 Task: Look for space in Lal Bahadur Nagar, India from 4th June, 2023 to 8th June, 2023 for 2 adults in price range Rs.8000 to Rs.16000. Place can be private room with 1  bedroom having 1 bed and 1 bathroom. Property type can be house, flat, guest house, hotel. Amenities needed are: washing machine. Booking option can be shelf check-in. Required host language is English.
Action: Mouse moved to (440, 94)
Screenshot: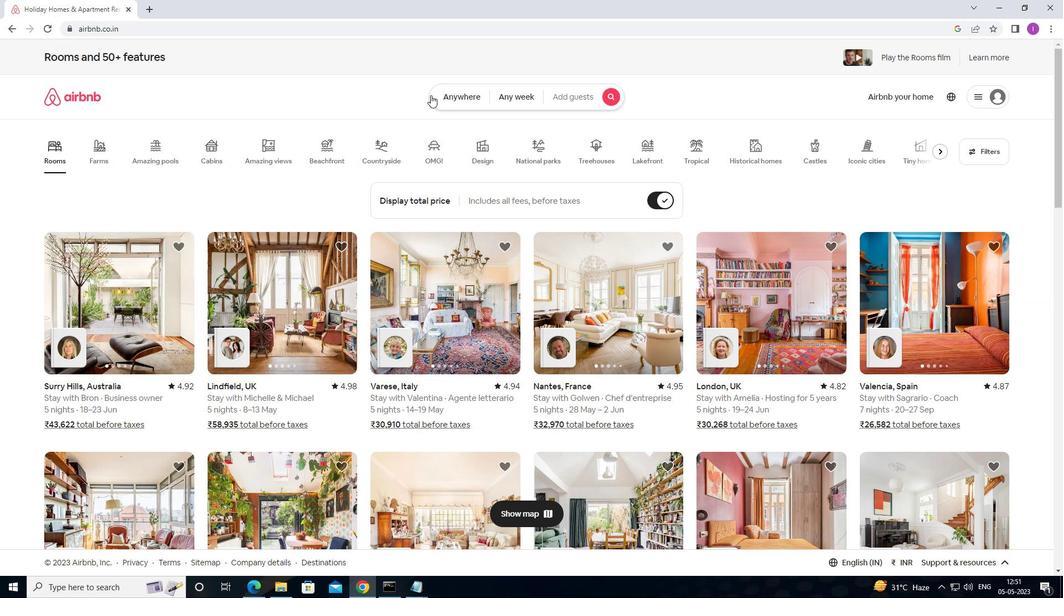 
Action: Mouse pressed left at (440, 94)
Screenshot: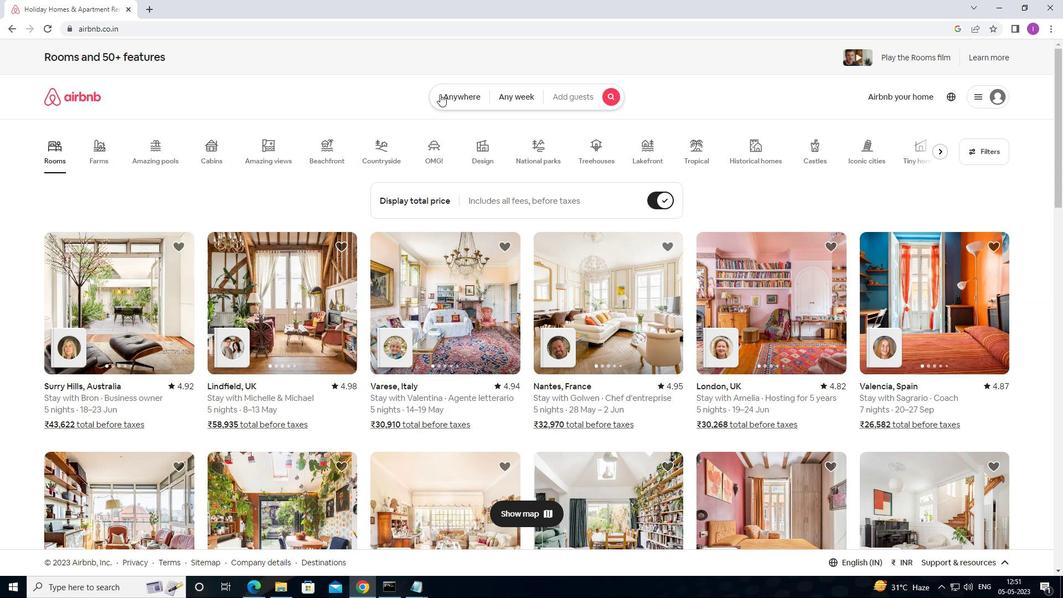 
Action: Mouse moved to (408, 133)
Screenshot: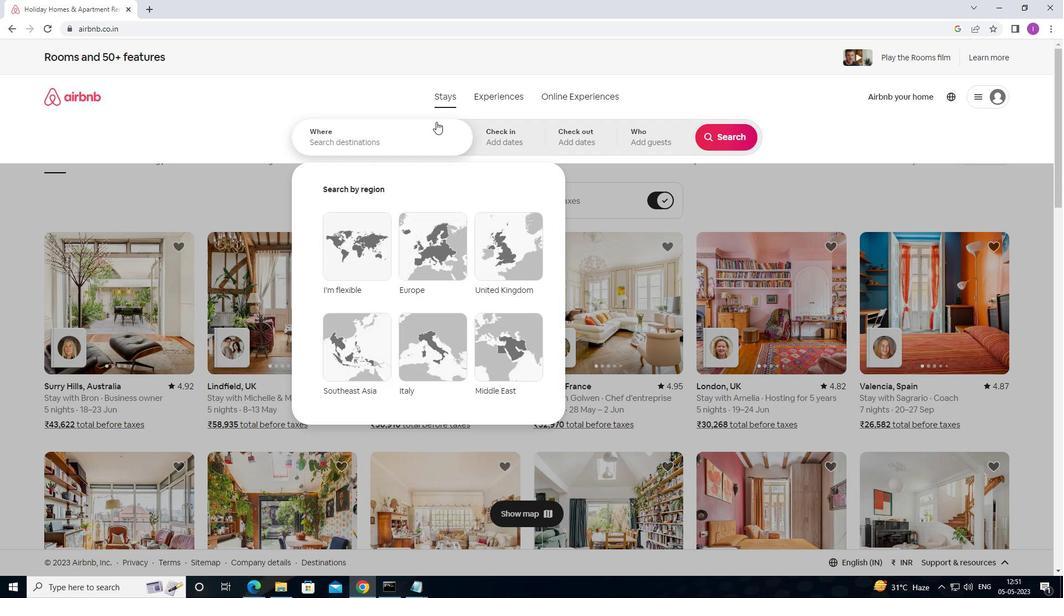 
Action: Mouse pressed left at (408, 133)
Screenshot: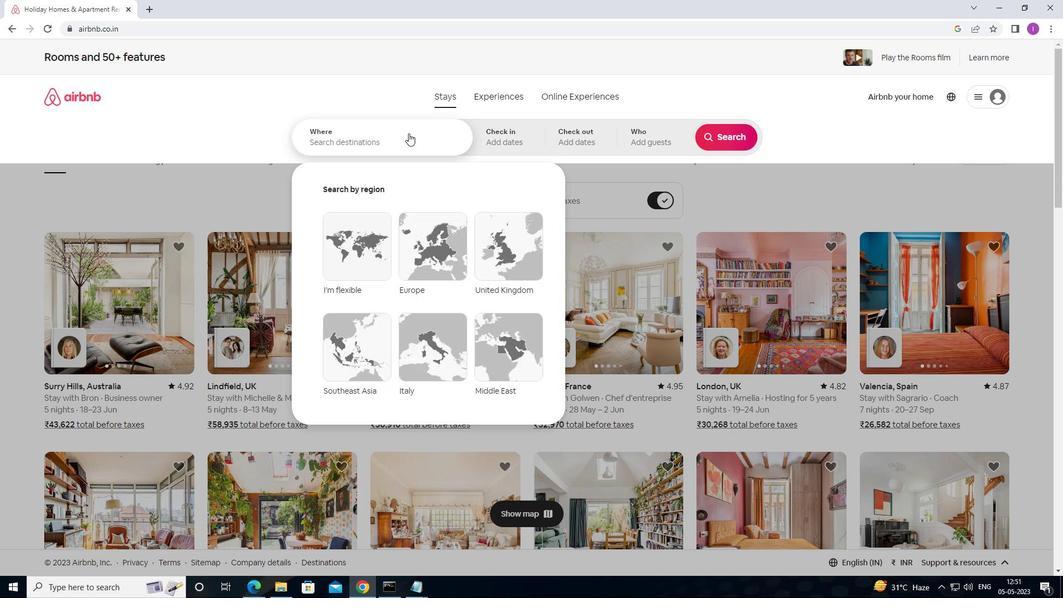 
Action: Key pressed <Key.shift><Key.shift><Key.shift>LAL<Key.space><Key.shift>BAHADUR<Key.space><Key.shift>NAFGAR<Key.backspace><Key.backspace><Key.backspace><Key.backspace>GAR,<Key.shift>INDIA
Screenshot: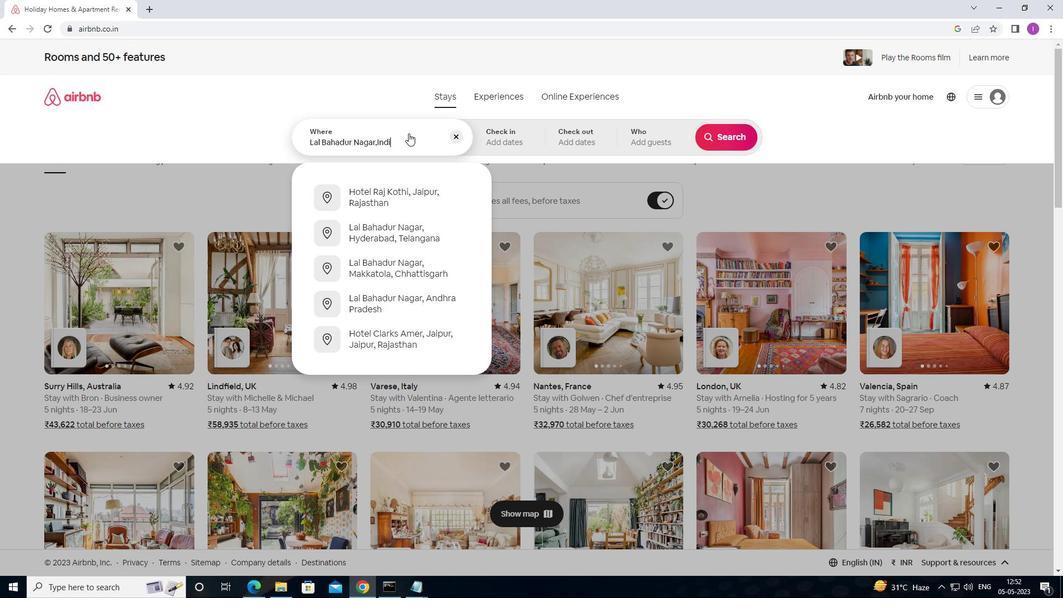 
Action: Mouse moved to (484, 140)
Screenshot: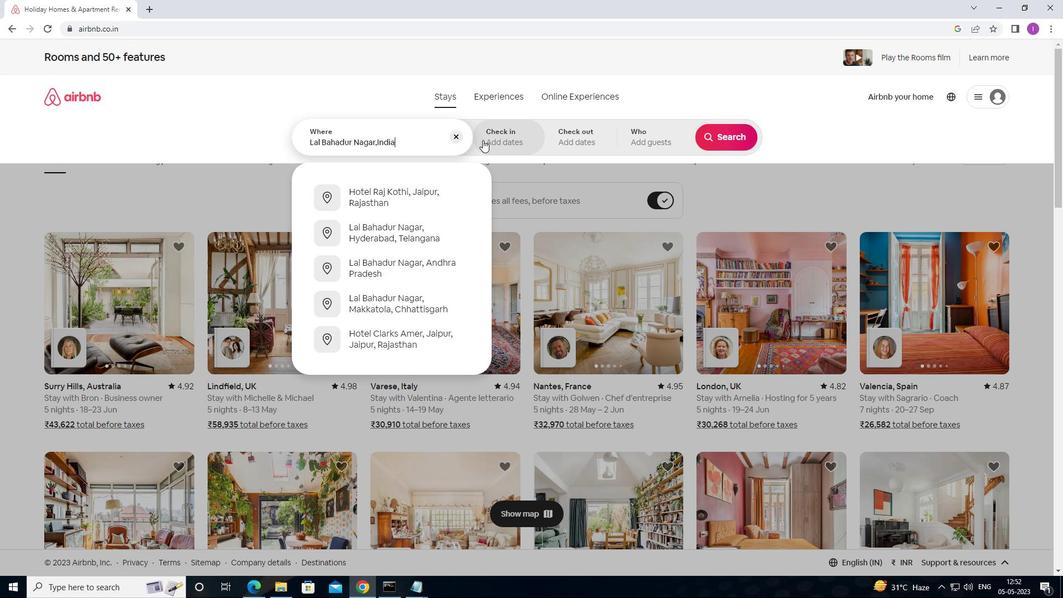 
Action: Mouse pressed left at (484, 140)
Screenshot: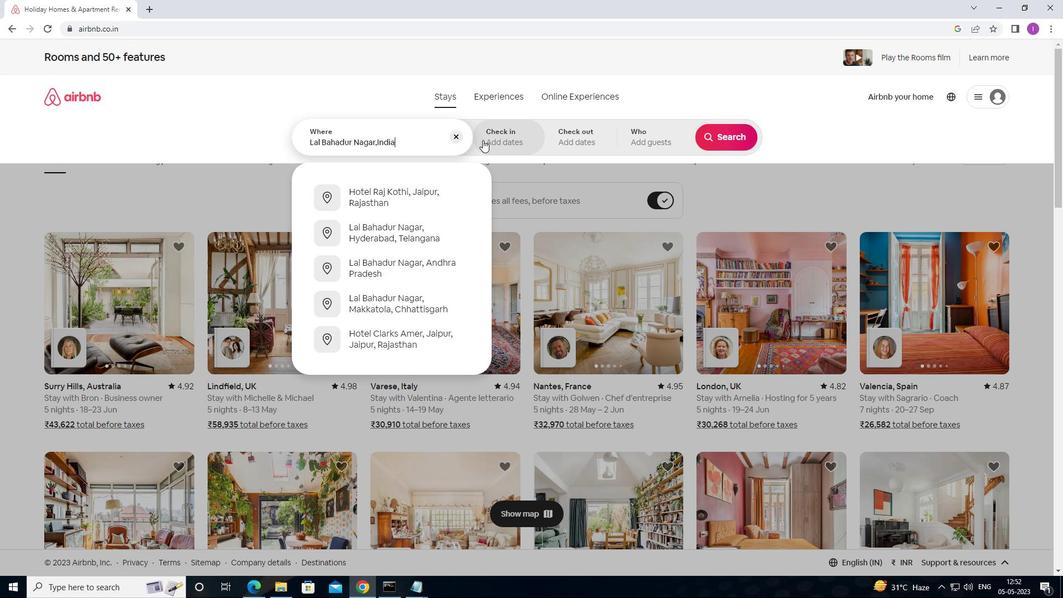 
Action: Mouse moved to (727, 219)
Screenshot: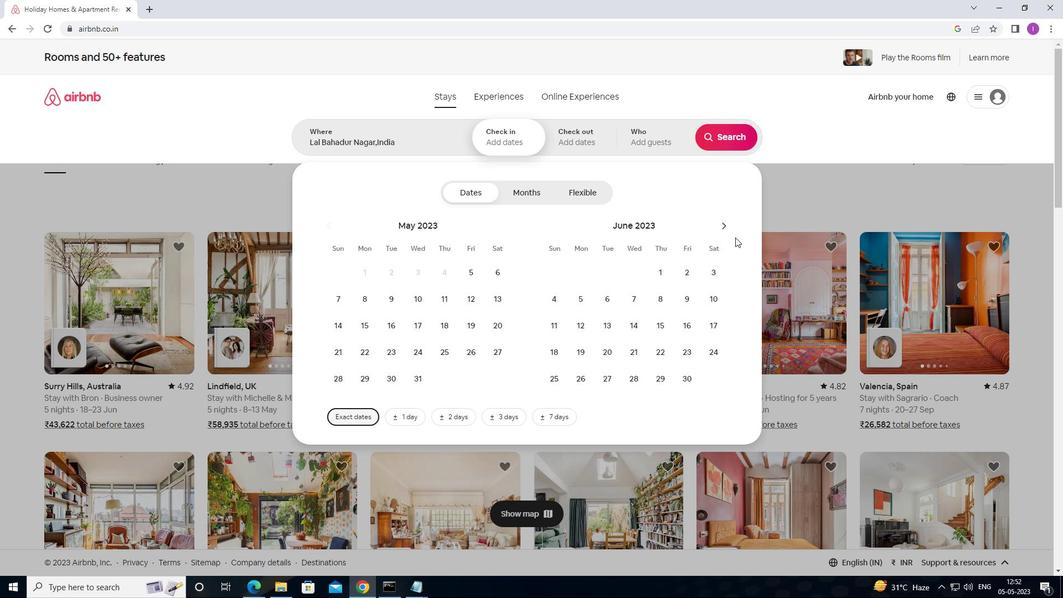
Action: Mouse pressed left at (727, 219)
Screenshot: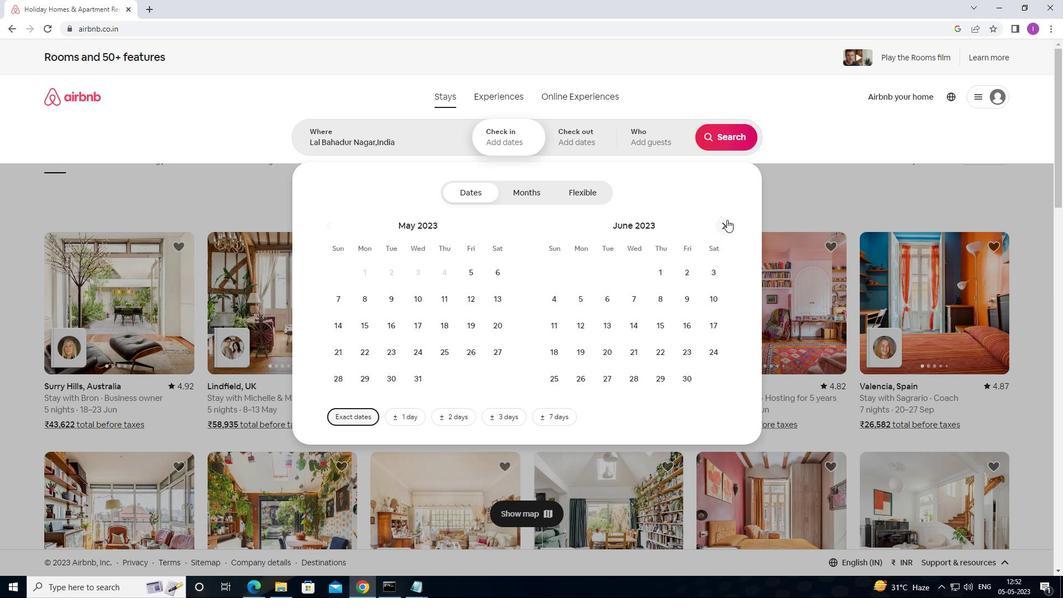 
Action: Mouse moved to (338, 299)
Screenshot: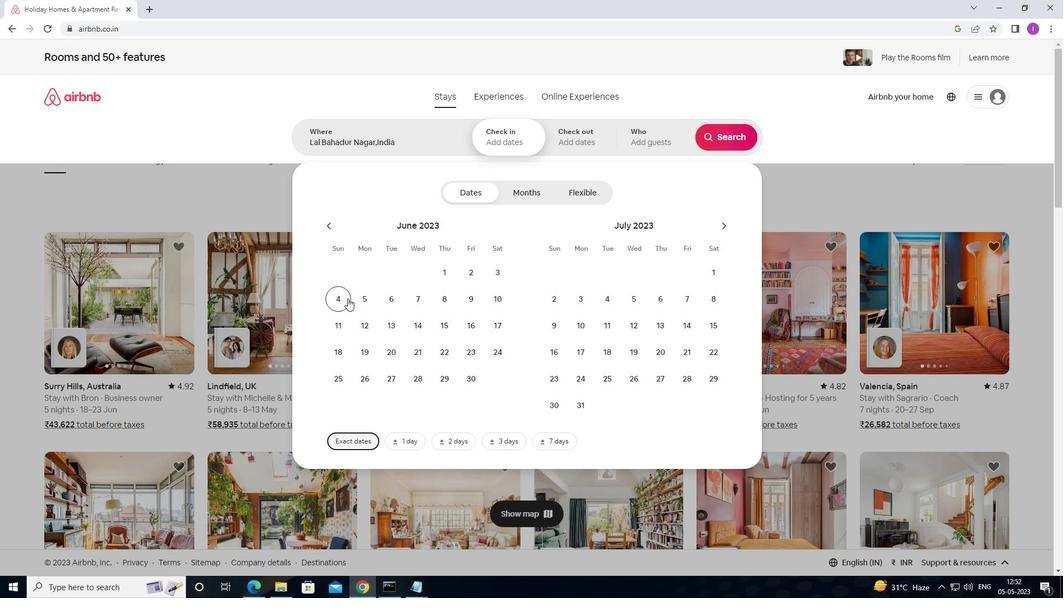 
Action: Mouse pressed left at (338, 299)
Screenshot: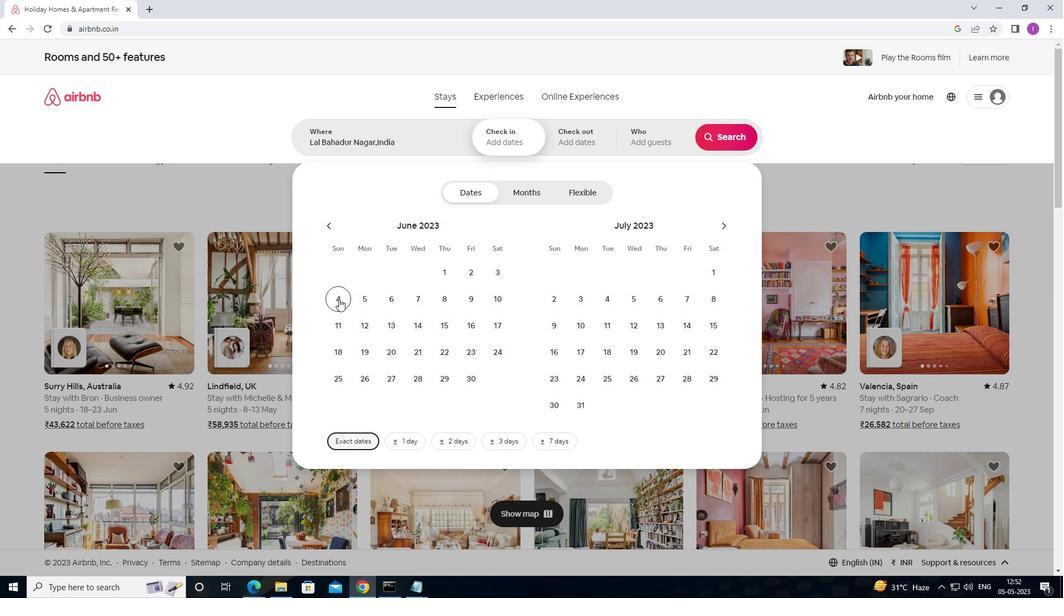 
Action: Mouse moved to (444, 303)
Screenshot: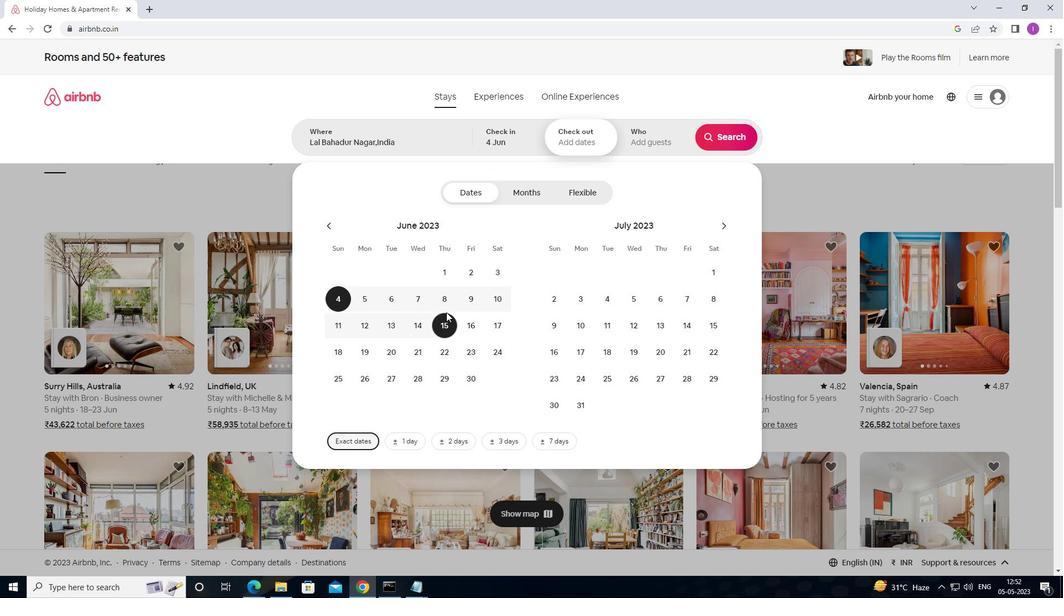 
Action: Mouse pressed left at (444, 303)
Screenshot: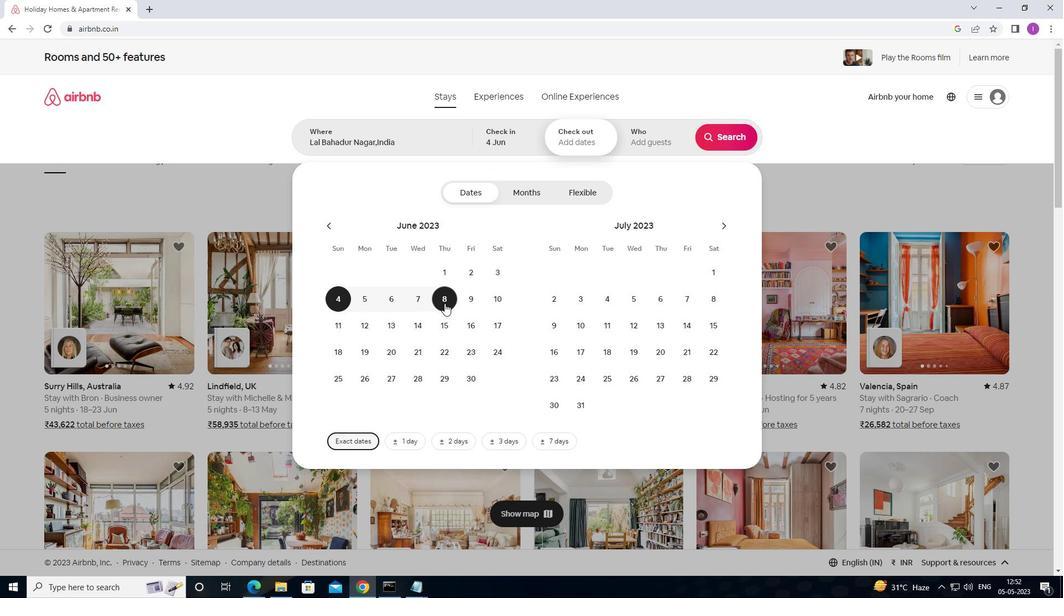 
Action: Mouse moved to (665, 145)
Screenshot: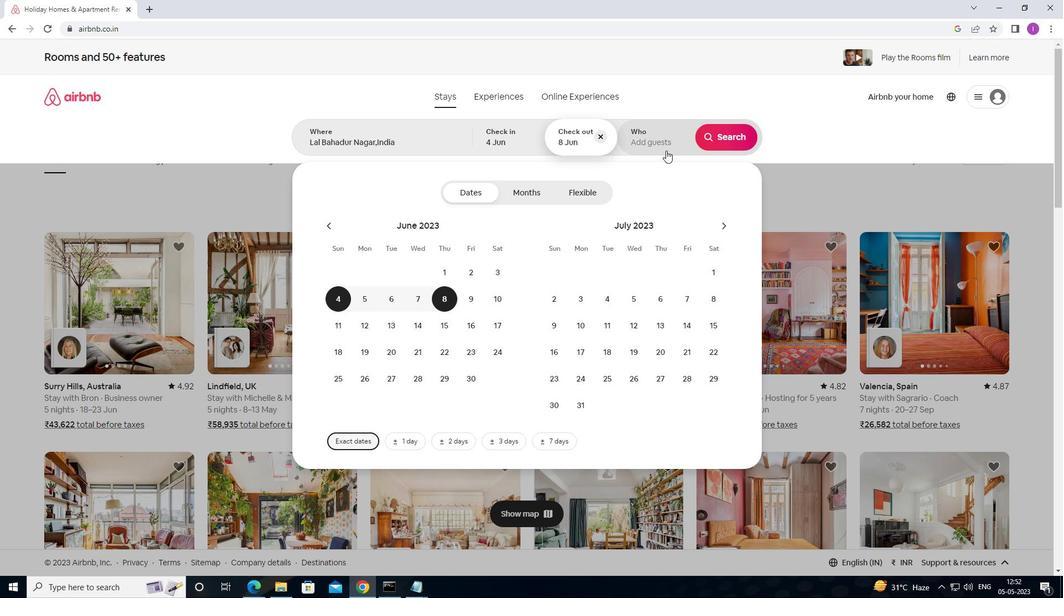 
Action: Mouse pressed left at (665, 145)
Screenshot: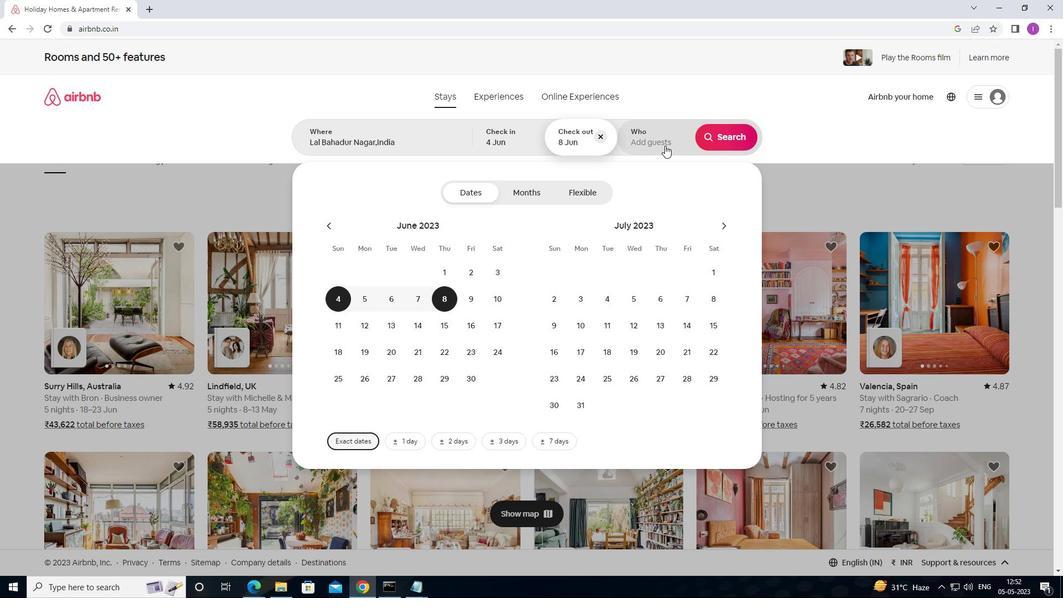 
Action: Mouse moved to (688, 238)
Screenshot: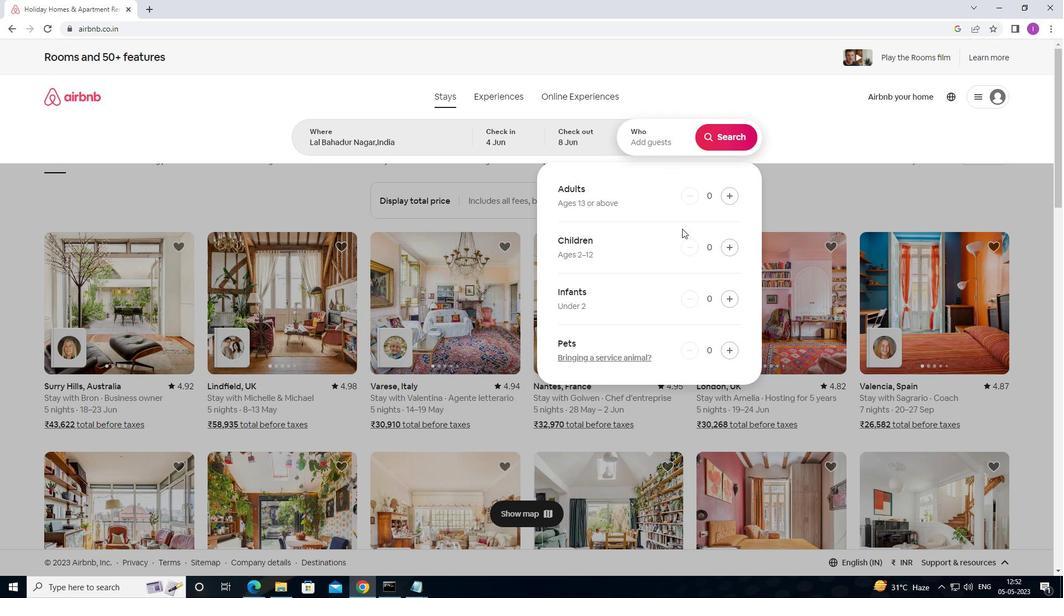 
Action: Mouse scrolled (688, 237) with delta (0, 0)
Screenshot: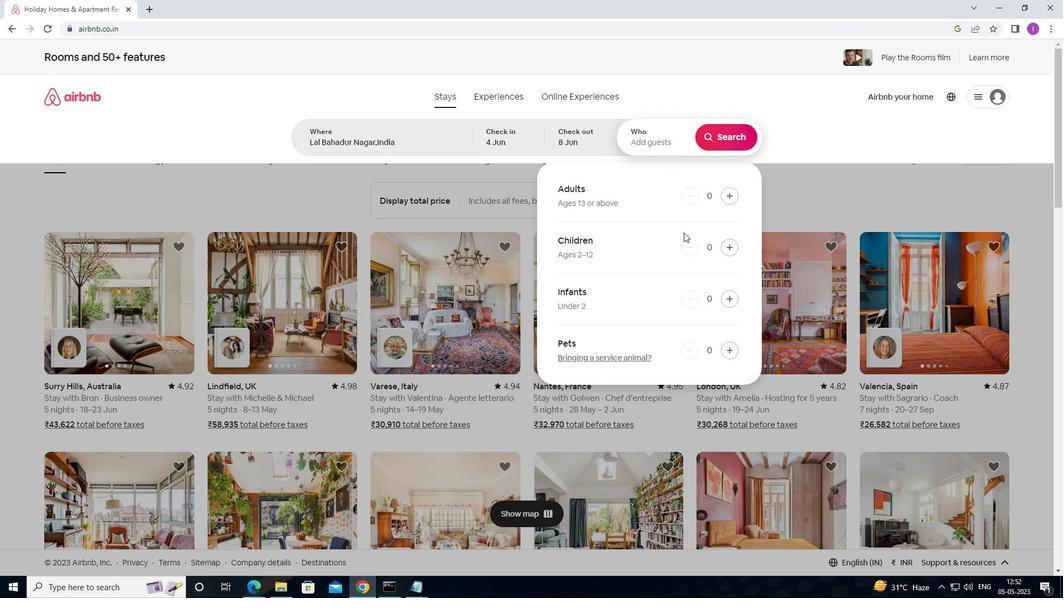
Action: Mouse moved to (569, 62)
Screenshot: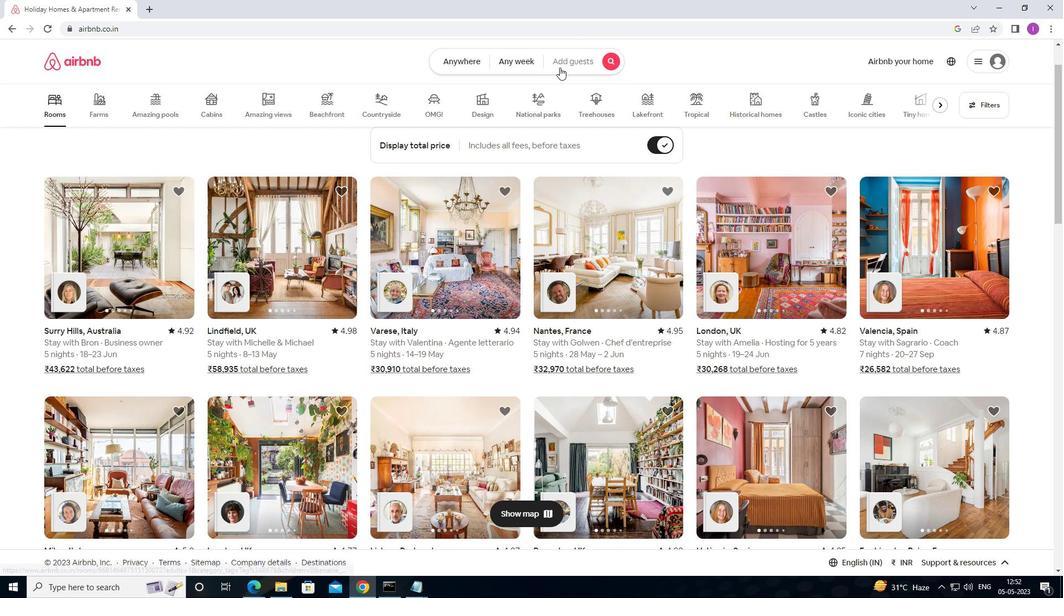 
Action: Mouse pressed left at (569, 62)
Screenshot: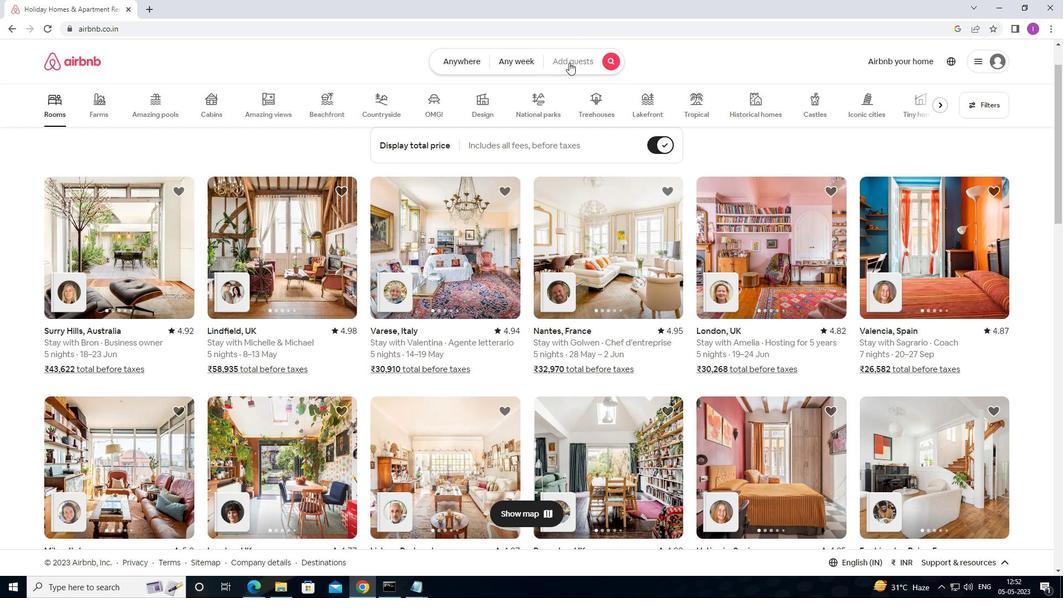 
Action: Mouse moved to (723, 158)
Screenshot: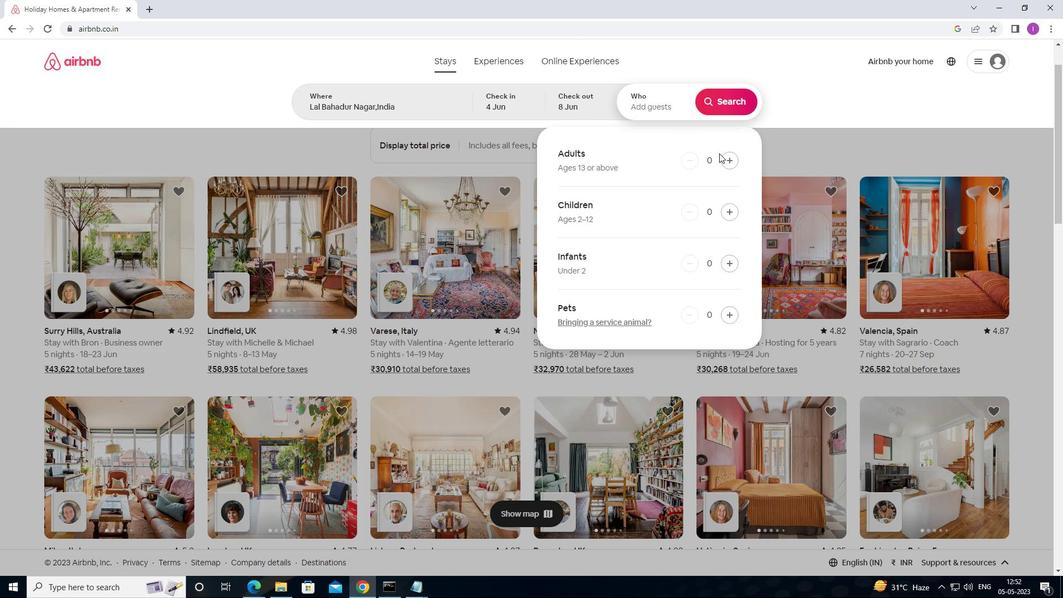 
Action: Mouse pressed left at (723, 158)
Screenshot: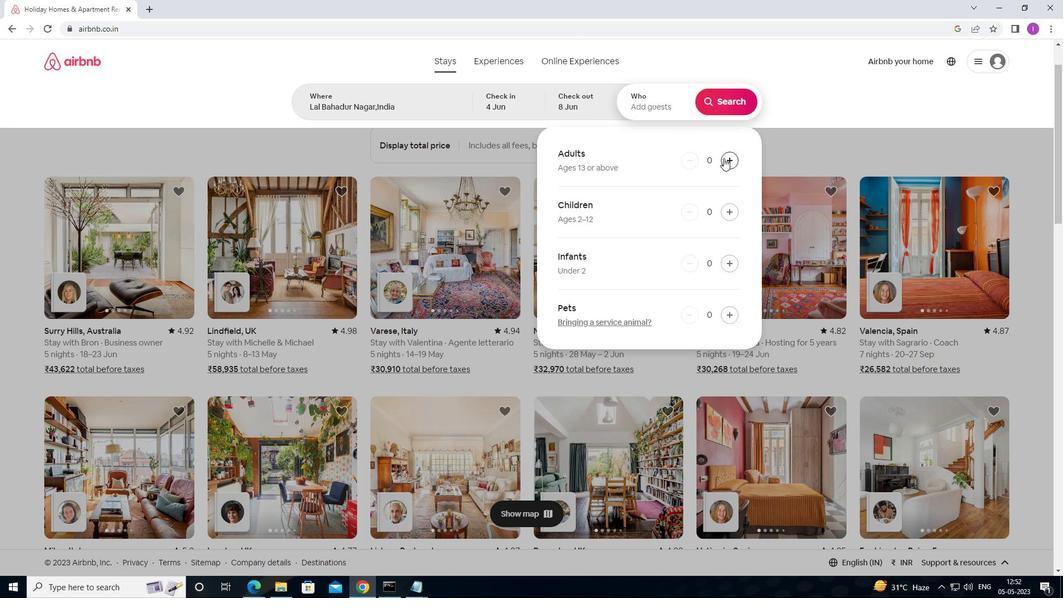 
Action: Mouse pressed left at (723, 158)
Screenshot: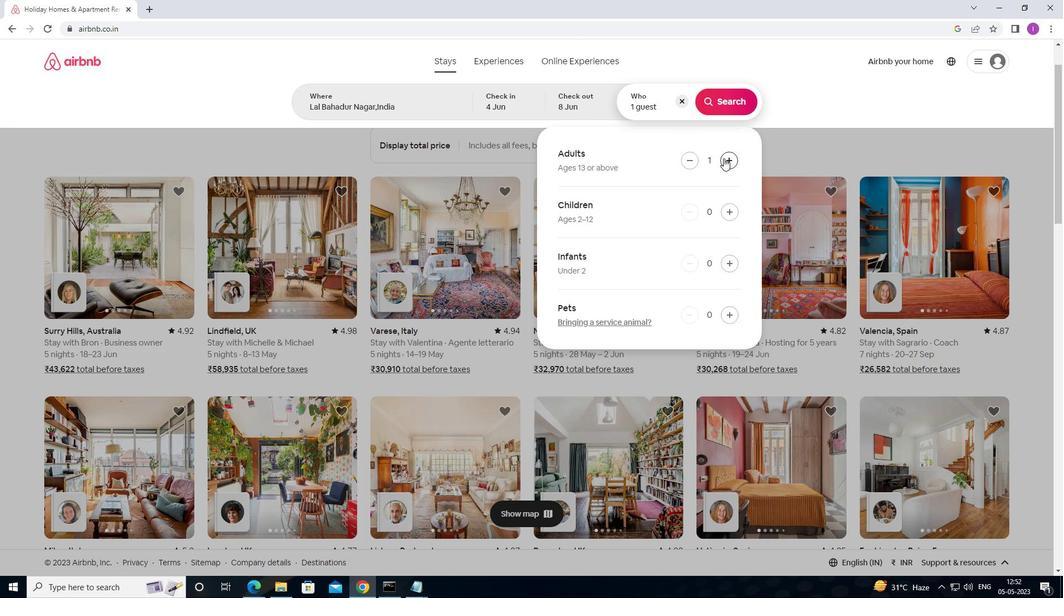 
Action: Mouse moved to (728, 98)
Screenshot: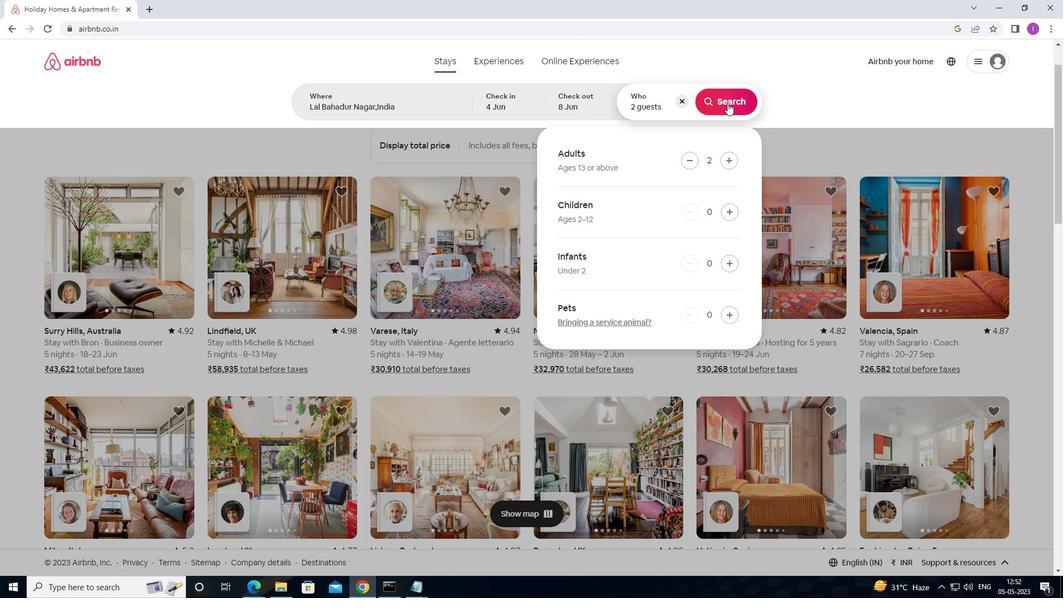 
Action: Mouse pressed left at (728, 98)
Screenshot: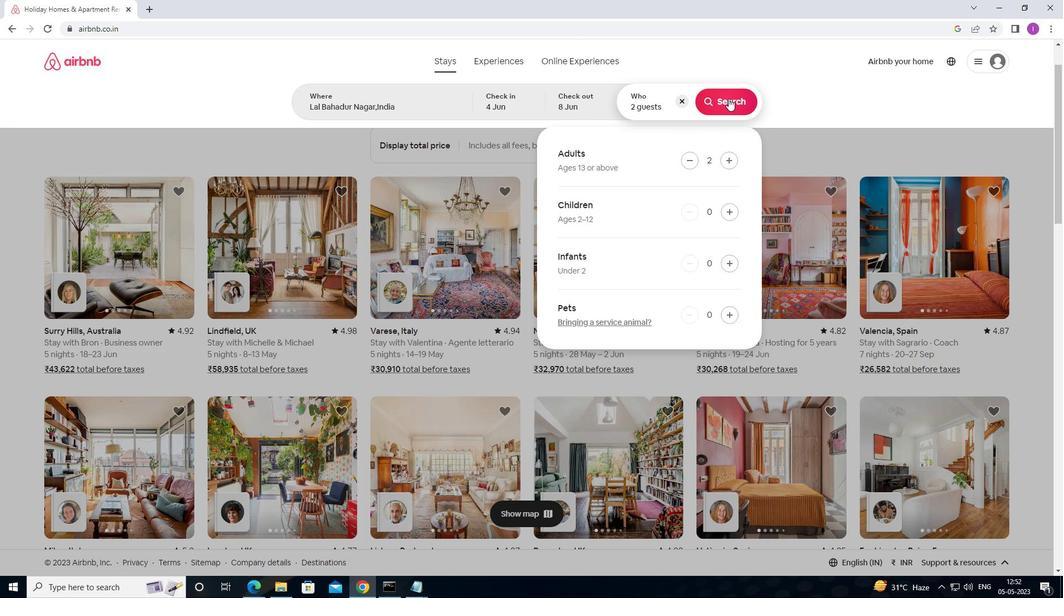 
Action: Mouse moved to (1016, 108)
Screenshot: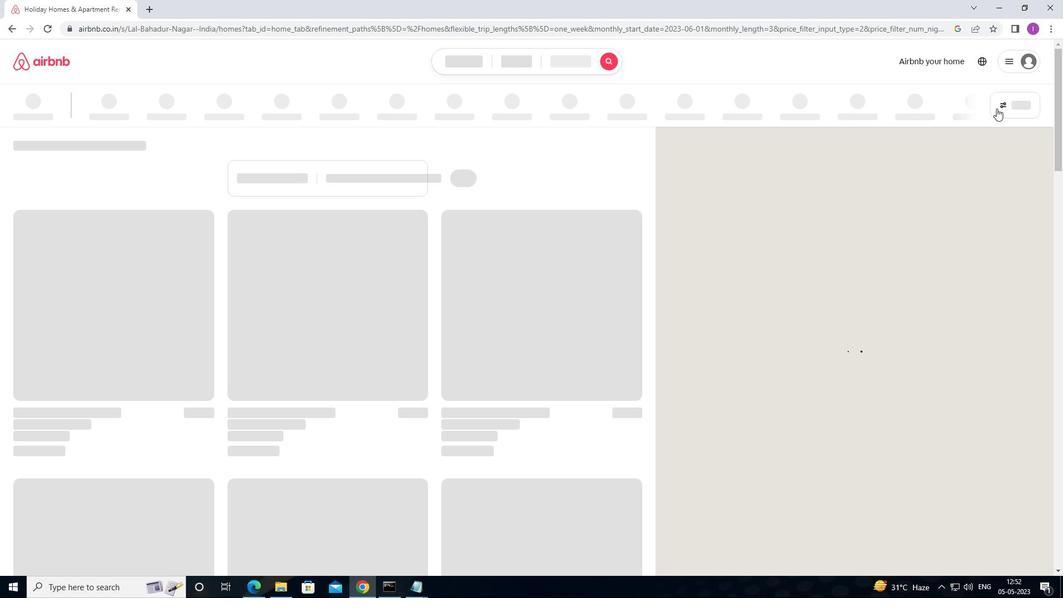 
Action: Mouse pressed left at (1016, 108)
Screenshot: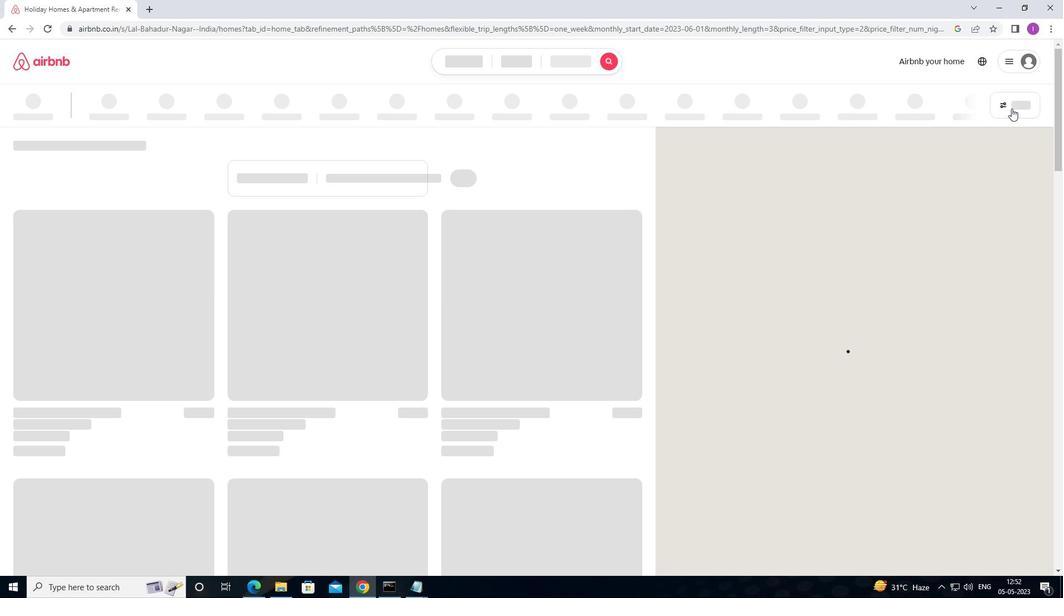 
Action: Mouse moved to (1003, 114)
Screenshot: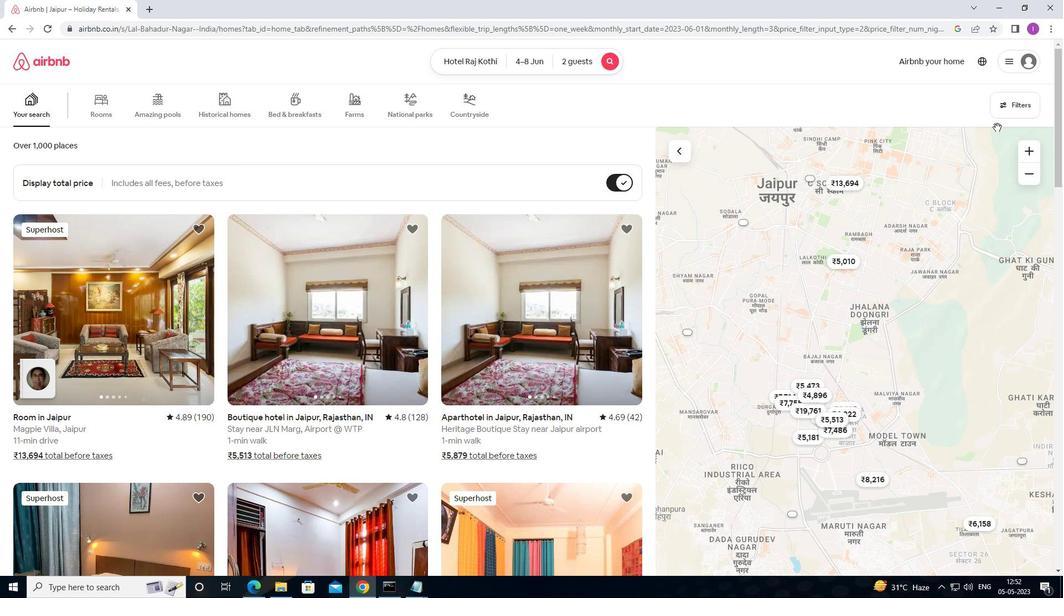 
Action: Mouse pressed left at (1003, 114)
Screenshot: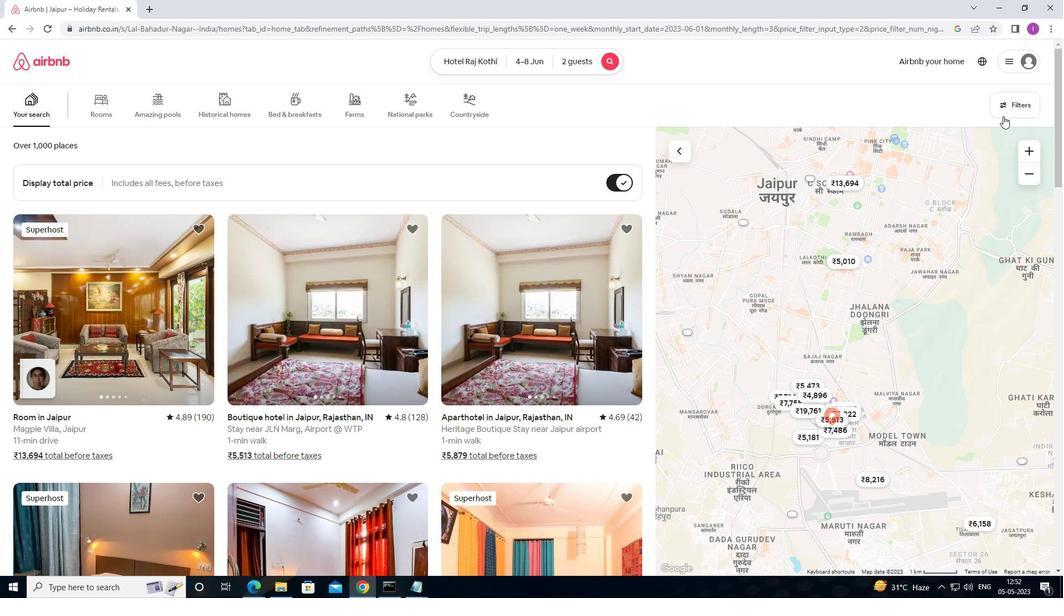 
Action: Mouse moved to (436, 374)
Screenshot: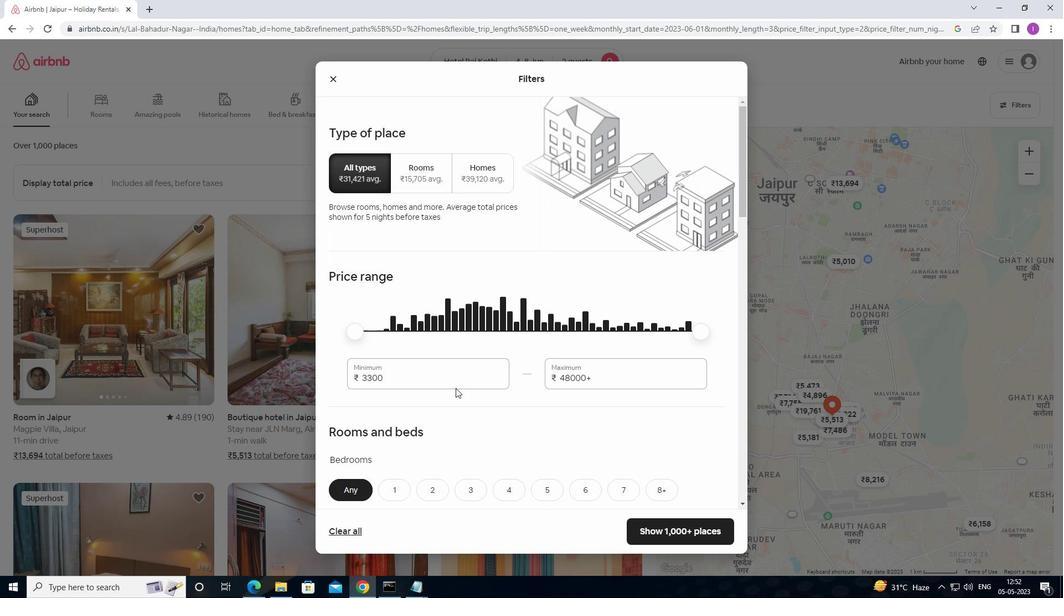 
Action: Mouse pressed left at (436, 374)
Screenshot: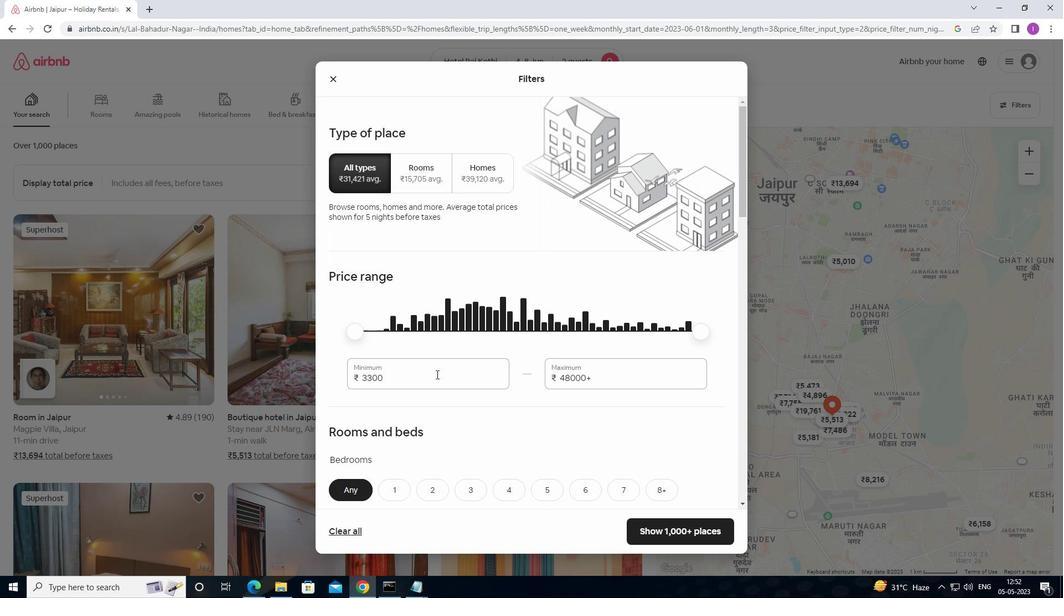 
Action: Mouse moved to (346, 363)
Screenshot: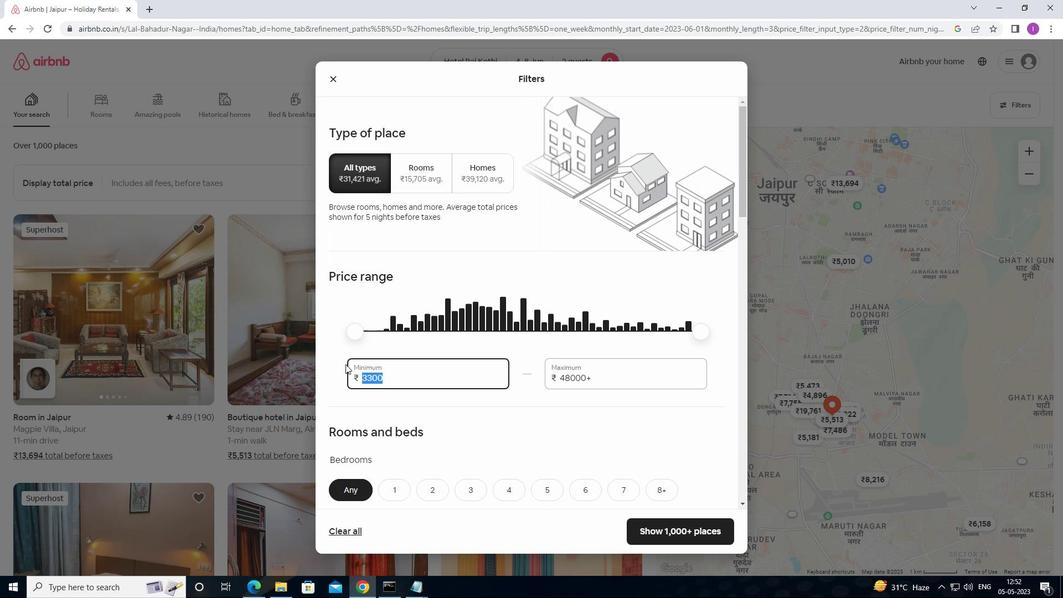 
Action: Key pressed 8
Screenshot: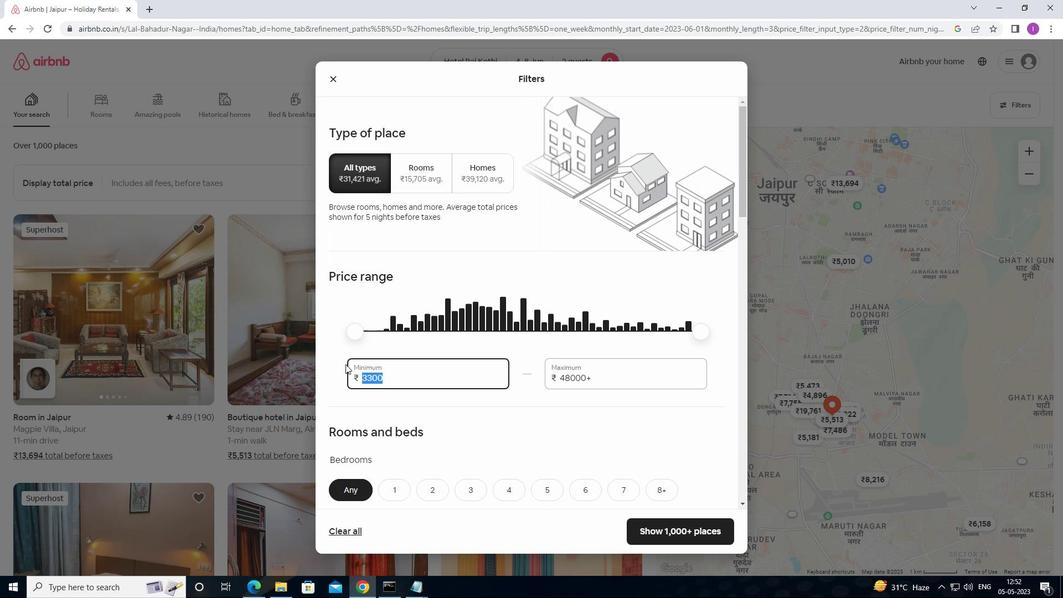 
Action: Mouse moved to (350, 361)
Screenshot: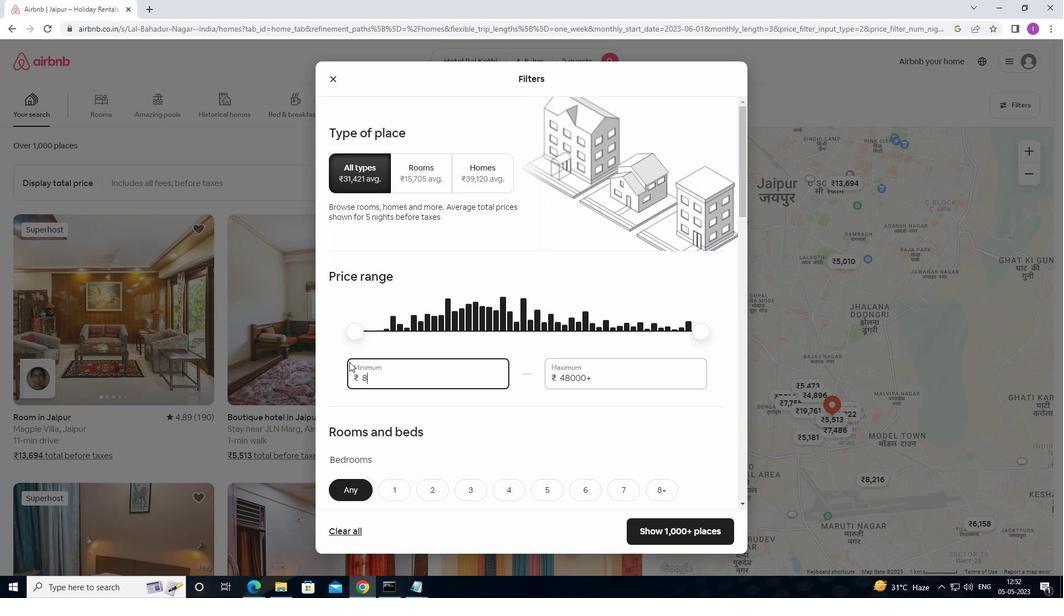 
Action: Key pressed 0
Screenshot: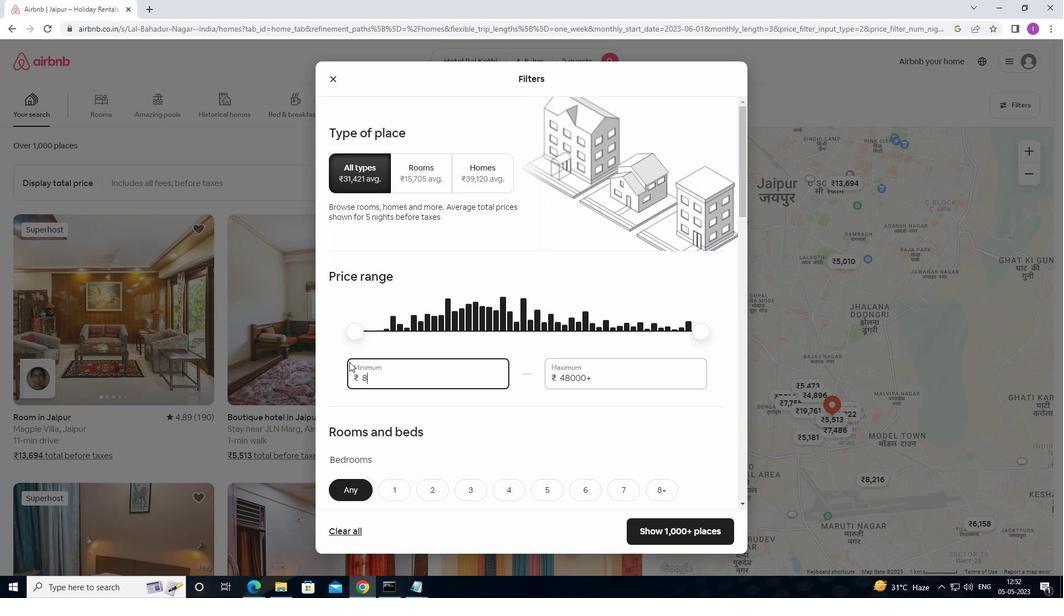 
Action: Mouse moved to (358, 357)
Screenshot: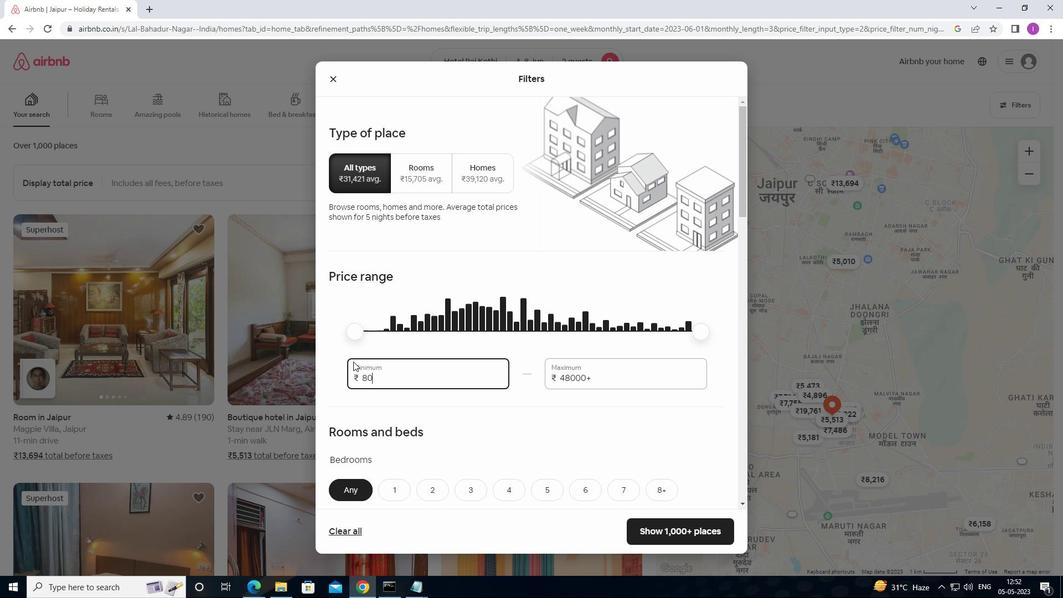 
Action: Key pressed 0
Screenshot: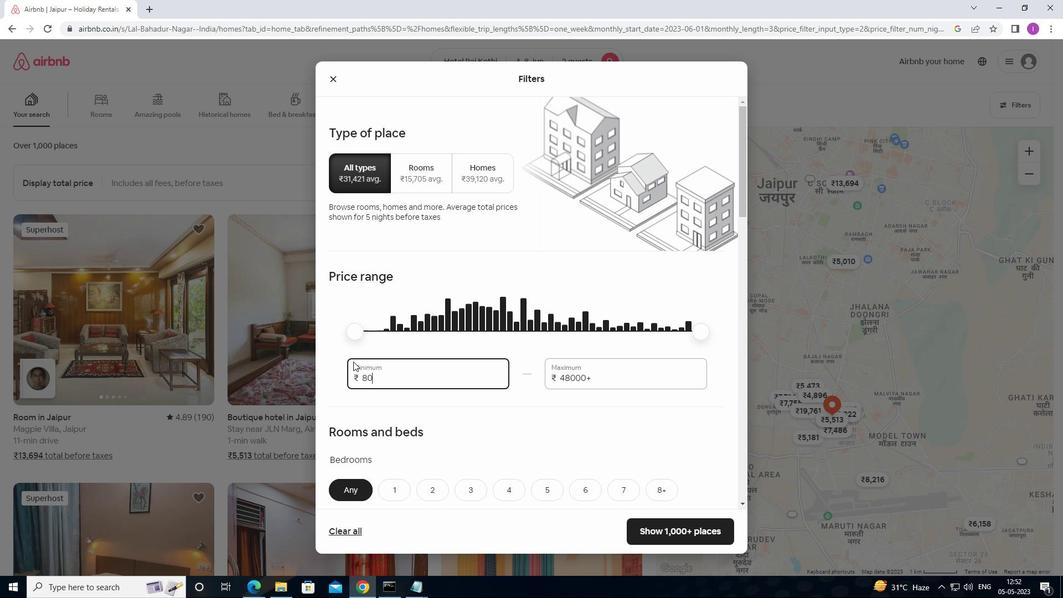 
Action: Mouse moved to (362, 356)
Screenshot: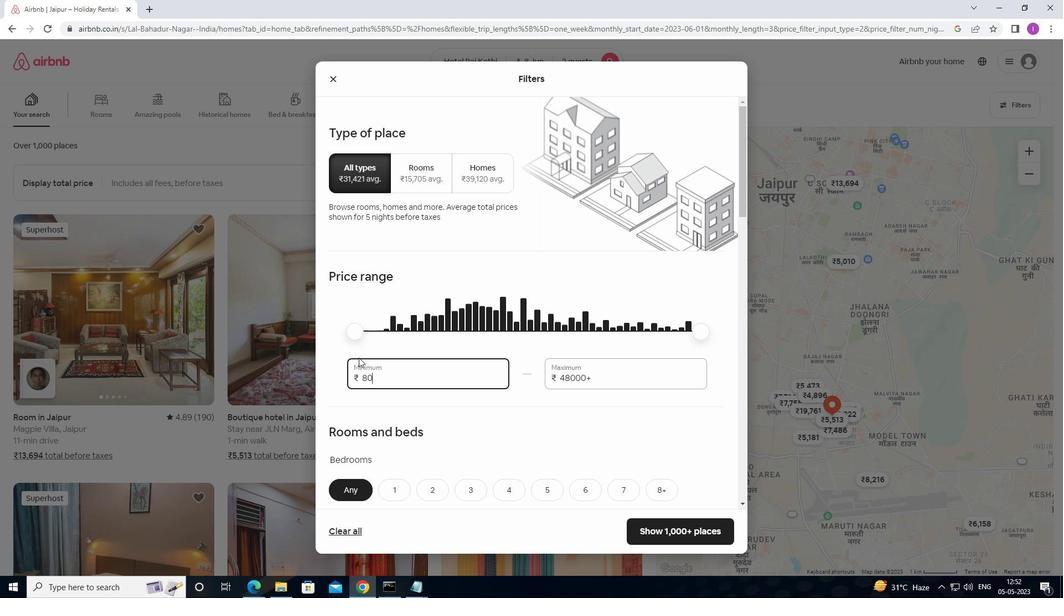 
Action: Key pressed 0
Screenshot: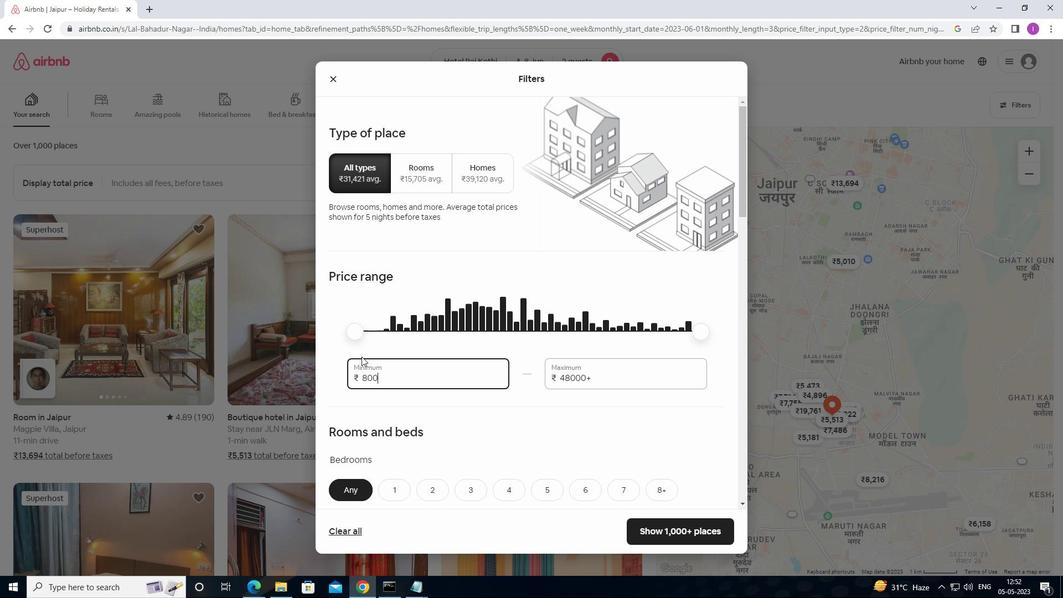 
Action: Mouse moved to (593, 375)
Screenshot: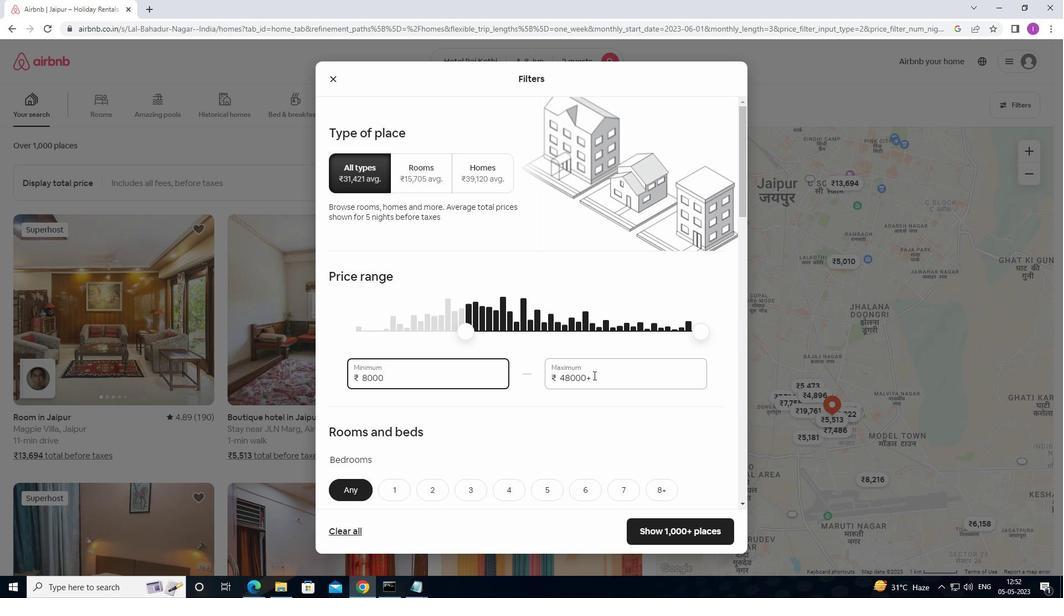 
Action: Mouse pressed left at (593, 375)
Screenshot: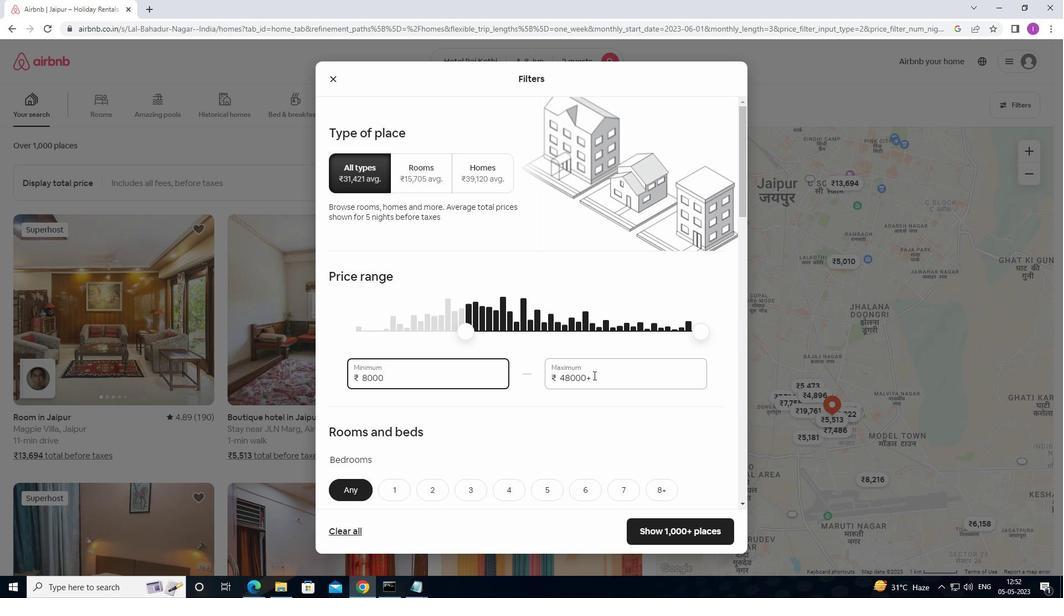 
Action: Mouse moved to (558, 376)
Screenshot: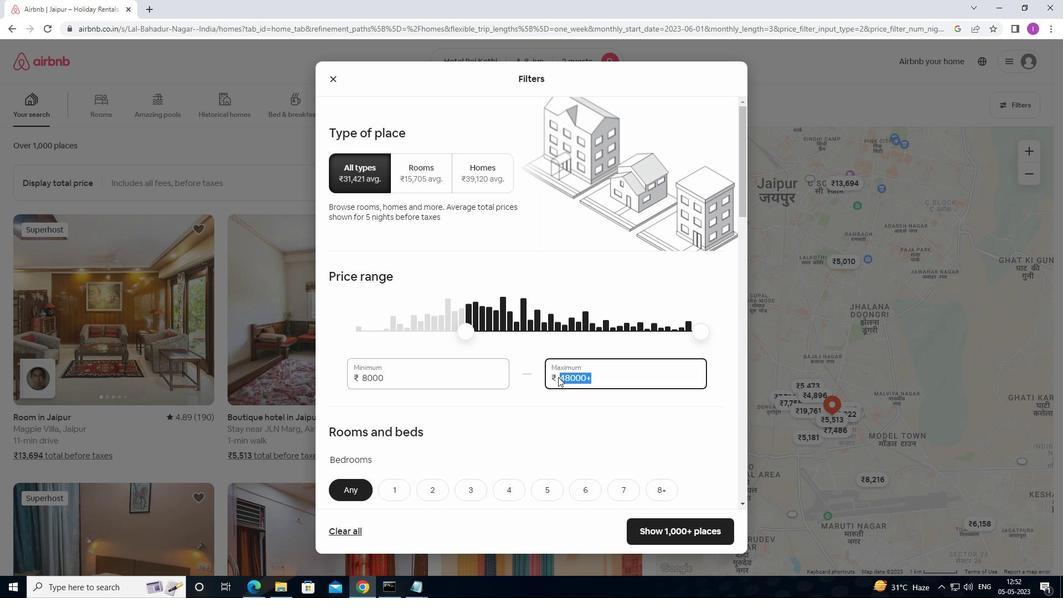 
Action: Key pressed 1
Screenshot: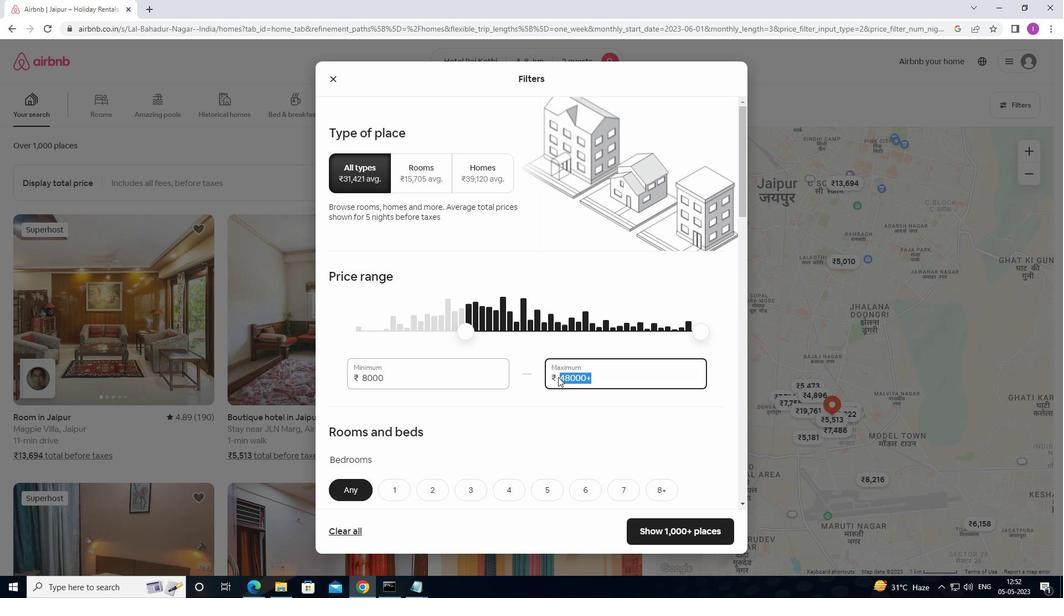 
Action: Mouse moved to (559, 374)
Screenshot: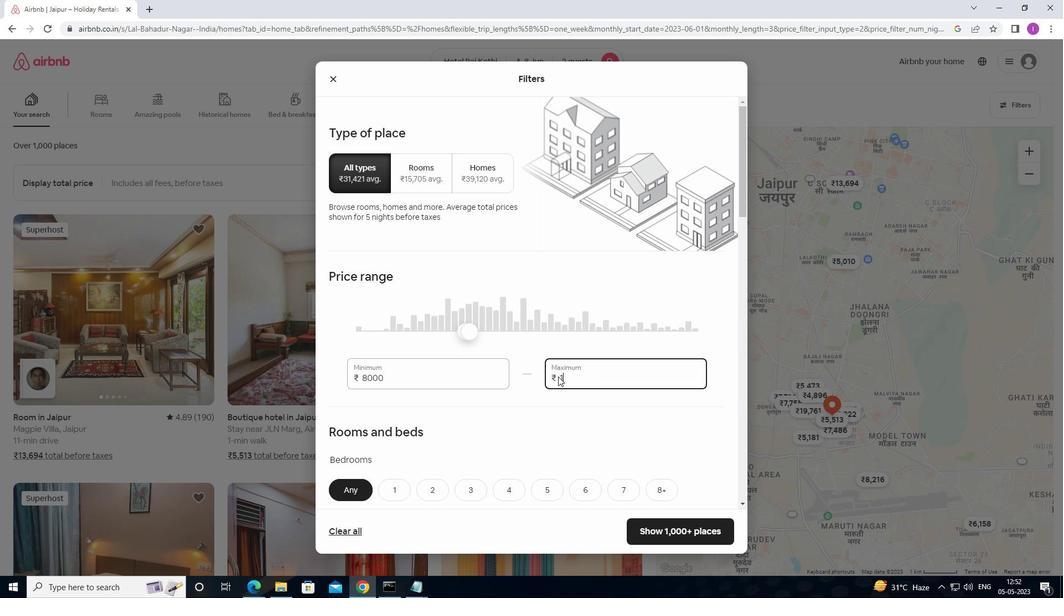 
Action: Key pressed 6
Screenshot: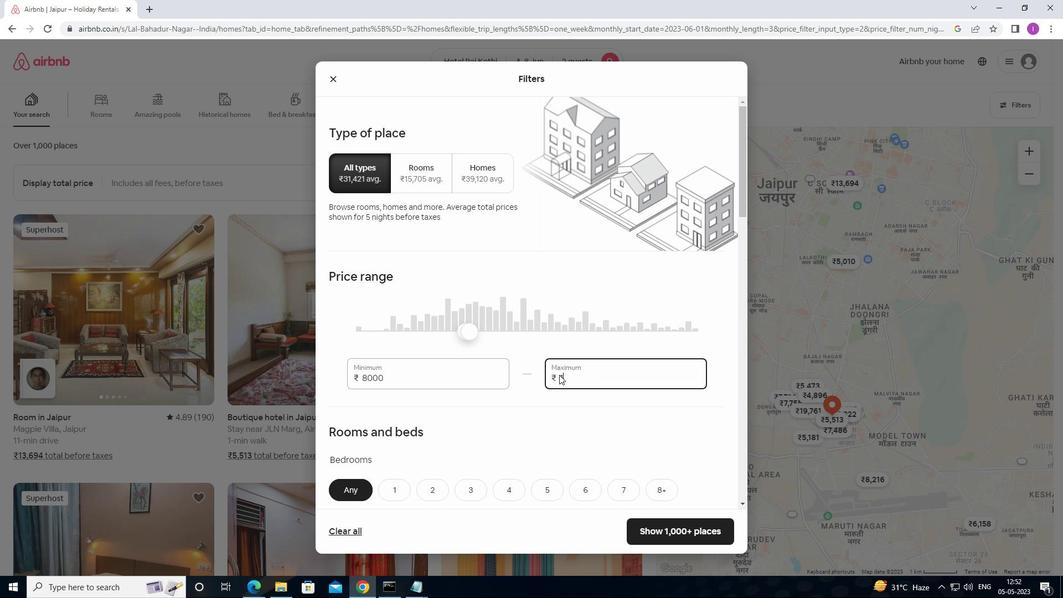 
Action: Mouse moved to (561, 373)
Screenshot: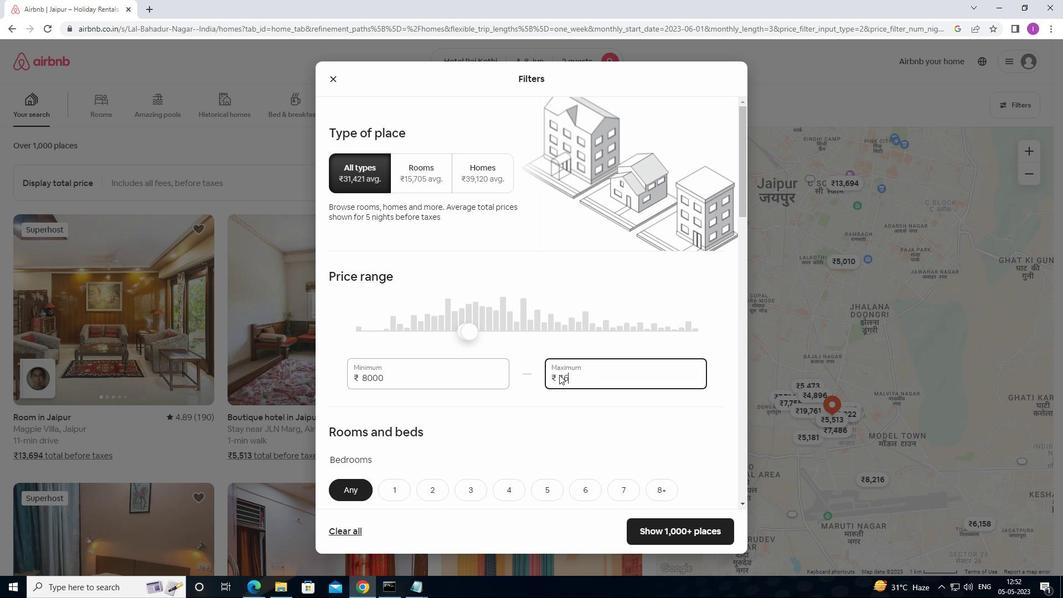 
Action: Key pressed 0
Screenshot: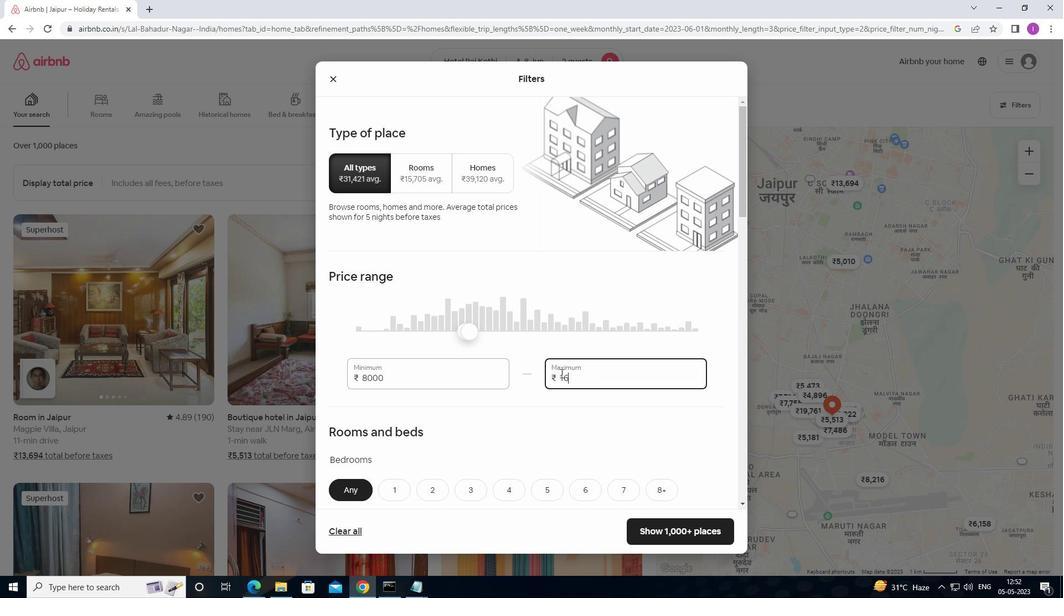 
Action: Mouse moved to (561, 373)
Screenshot: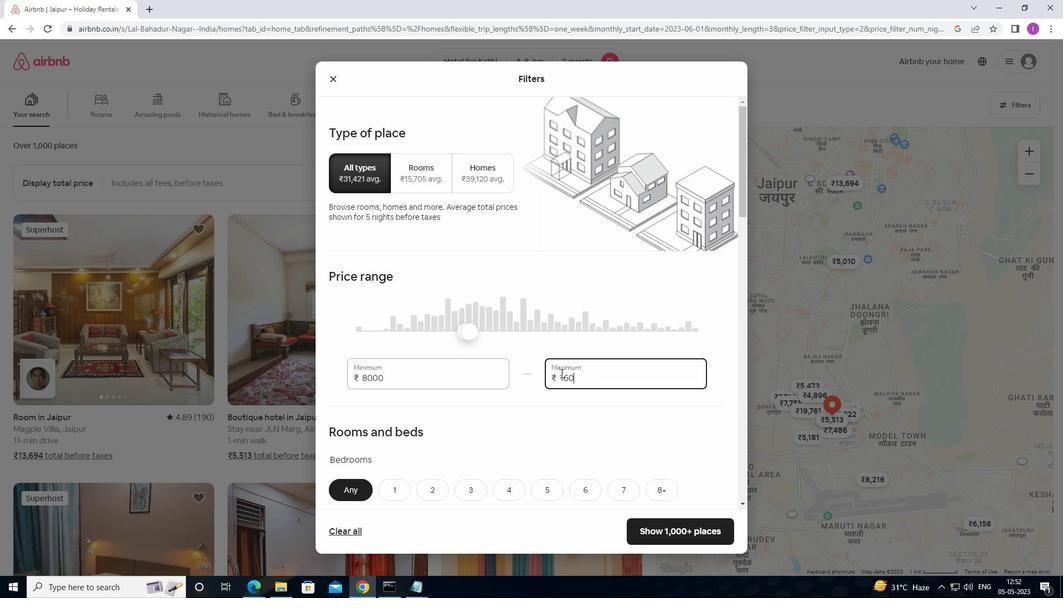 
Action: Key pressed 0
Screenshot: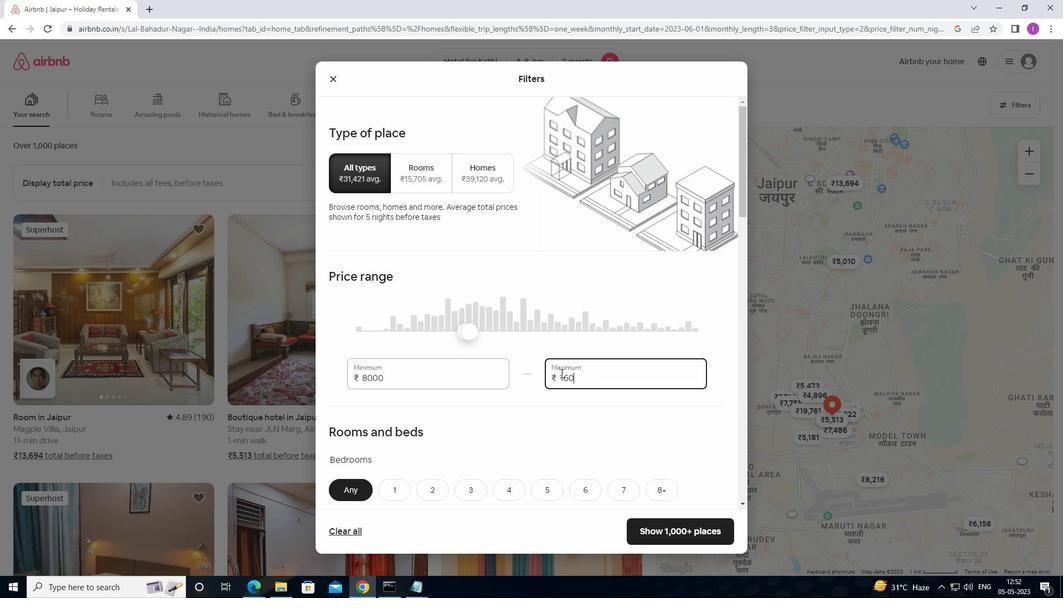 
Action: Mouse moved to (563, 371)
Screenshot: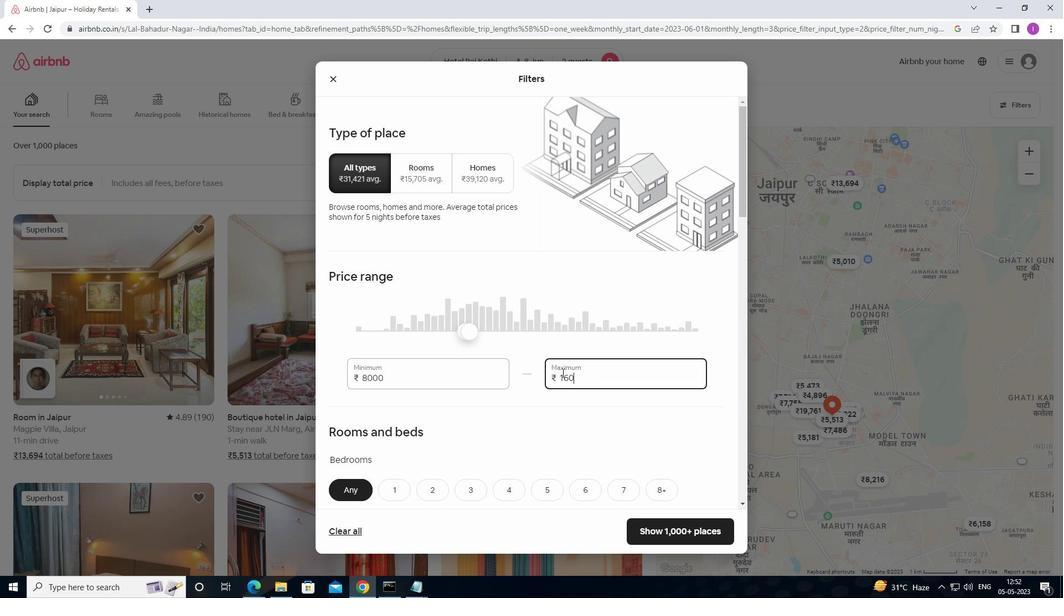 
Action: Key pressed 0
Screenshot: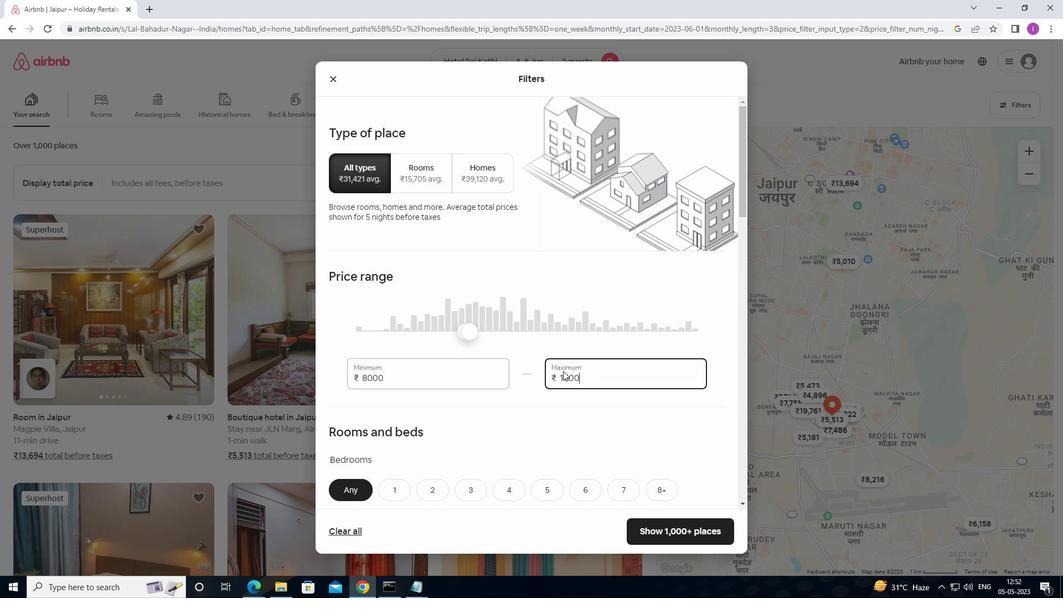 
Action: Mouse moved to (613, 385)
Screenshot: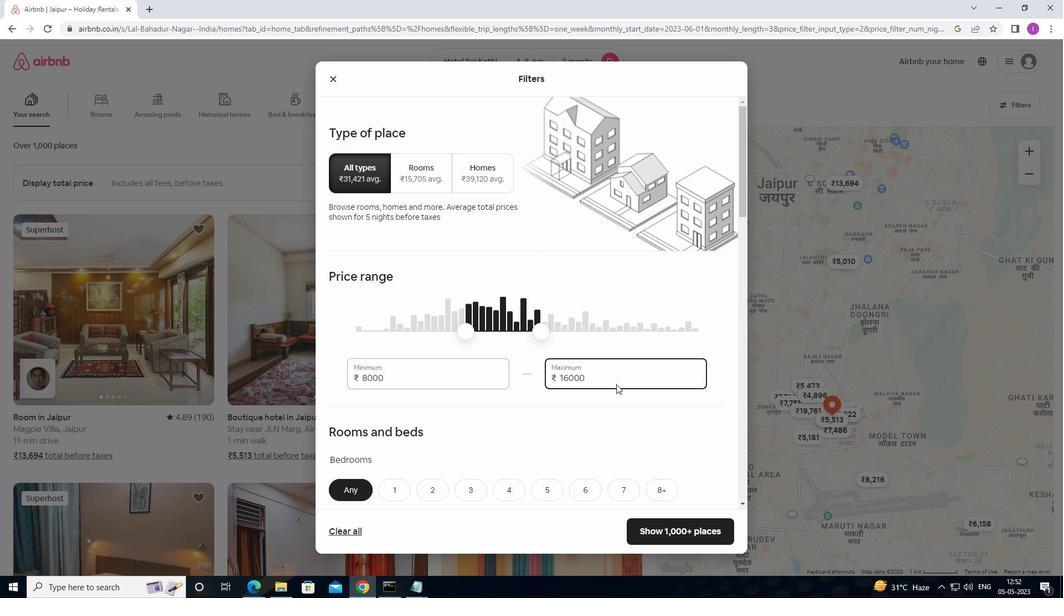 
Action: Mouse scrolled (613, 384) with delta (0, 0)
Screenshot: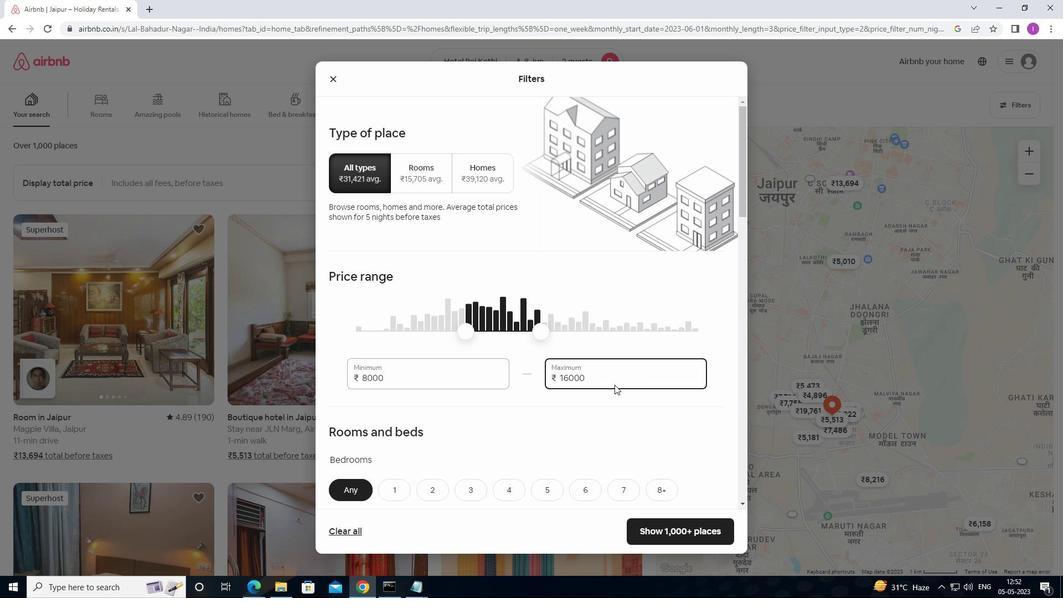 
Action: Mouse moved to (595, 378)
Screenshot: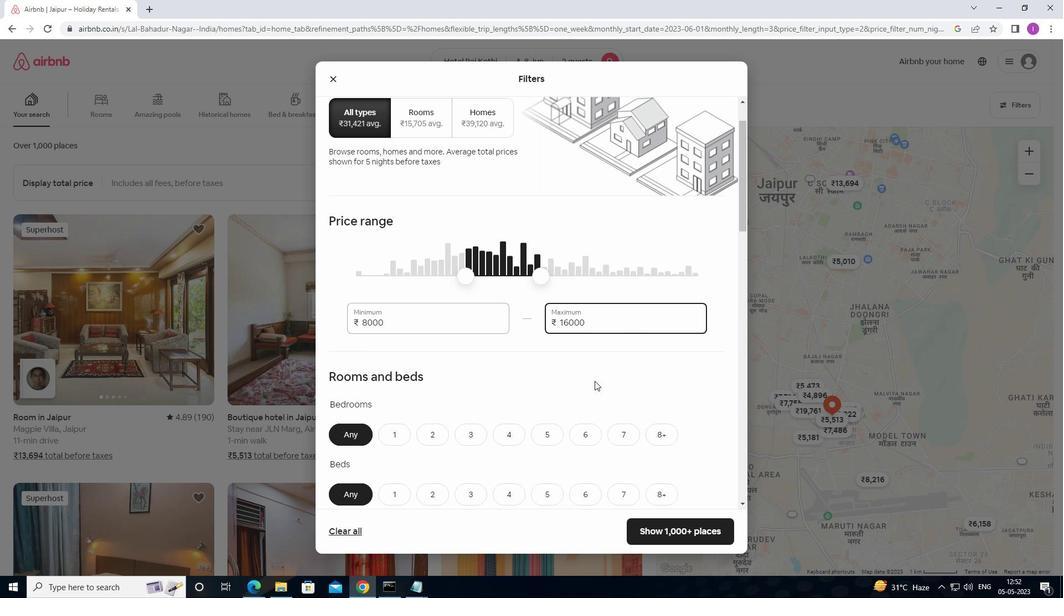 
Action: Mouse scrolled (595, 377) with delta (0, 0)
Screenshot: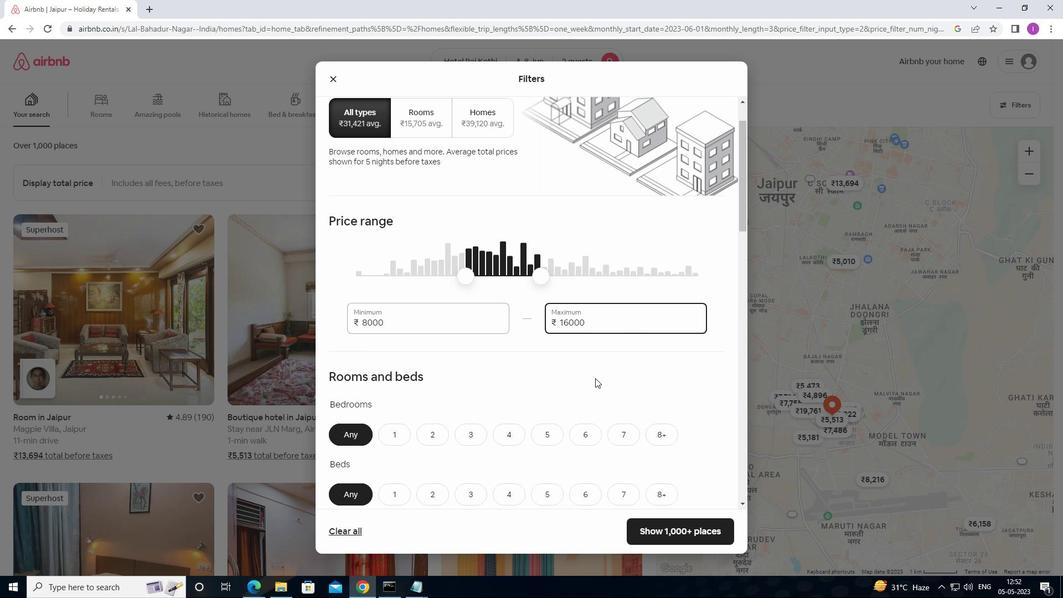 
Action: Mouse moved to (599, 376)
Screenshot: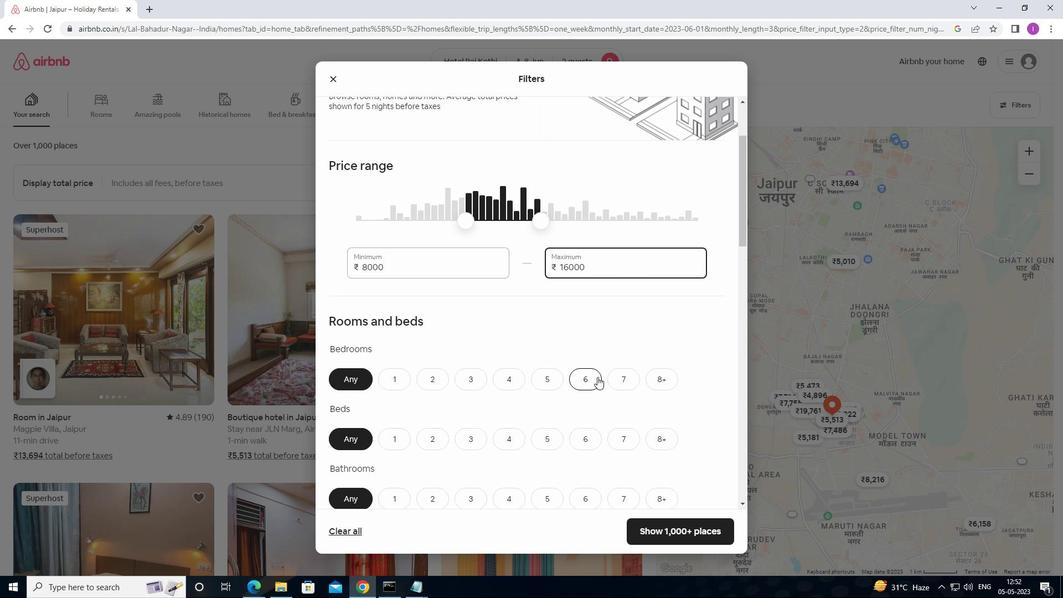 
Action: Mouse scrolled (599, 375) with delta (0, 0)
Screenshot: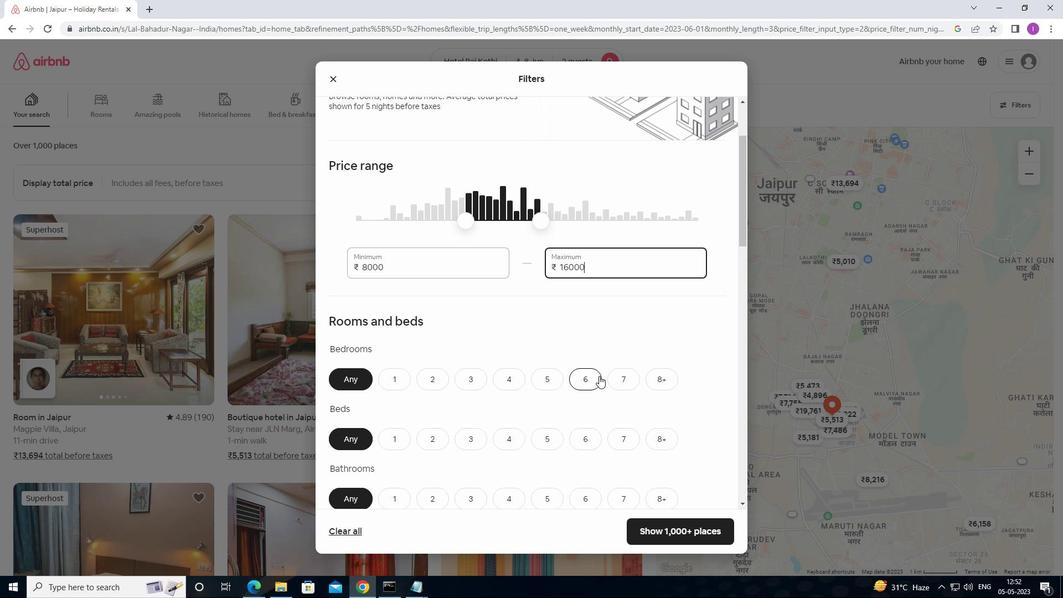 
Action: Mouse moved to (405, 326)
Screenshot: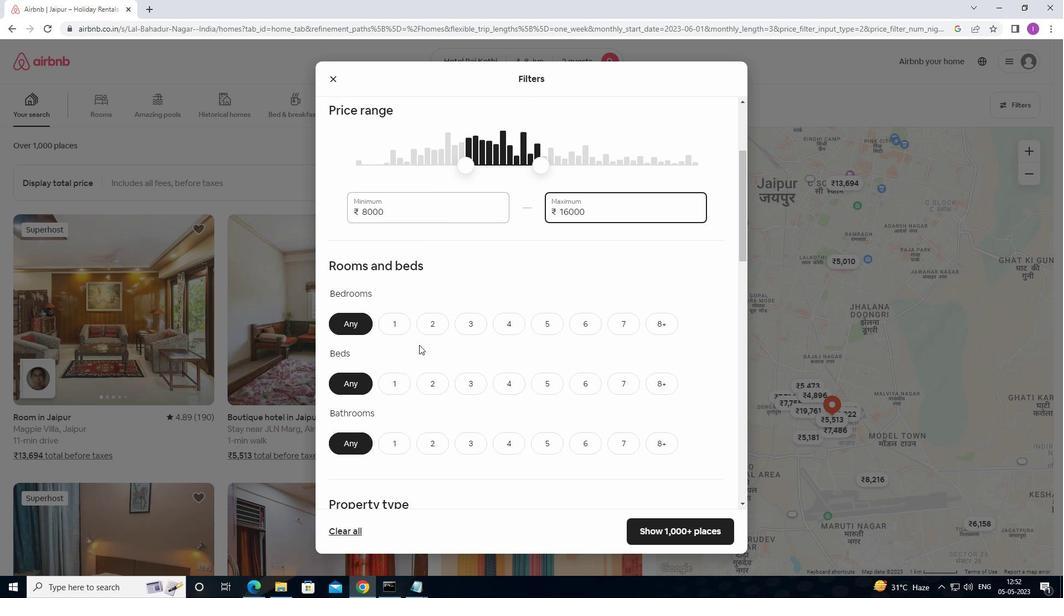 
Action: Mouse pressed left at (405, 326)
Screenshot: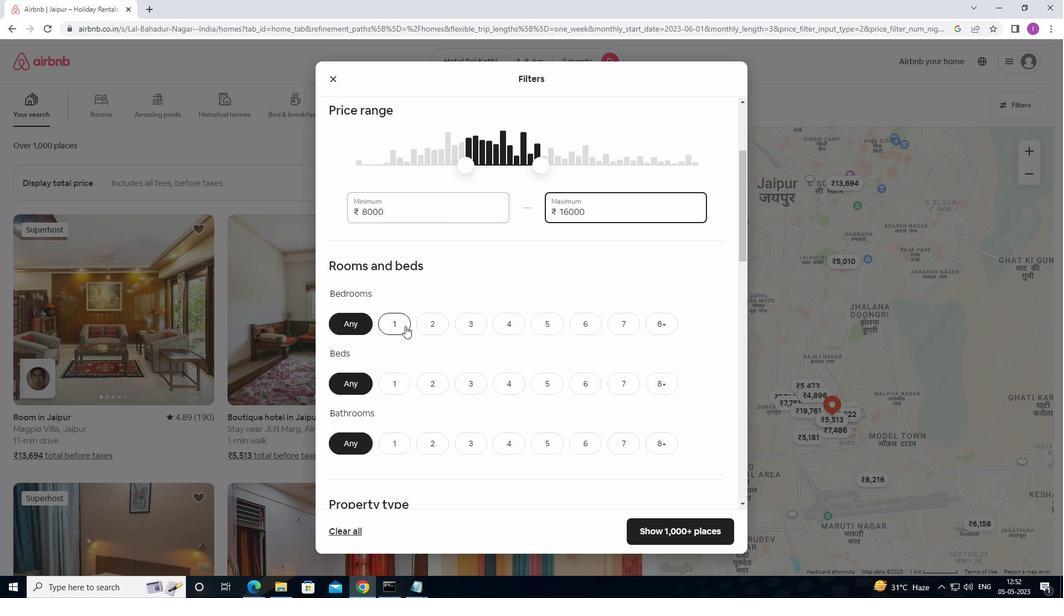 
Action: Mouse moved to (405, 377)
Screenshot: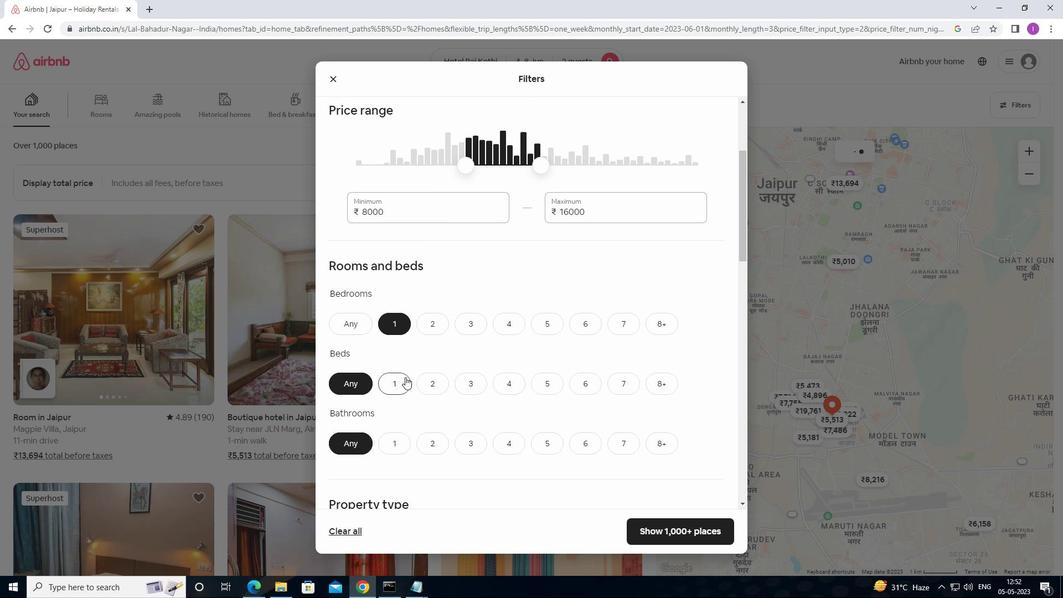 
Action: Mouse pressed left at (405, 377)
Screenshot: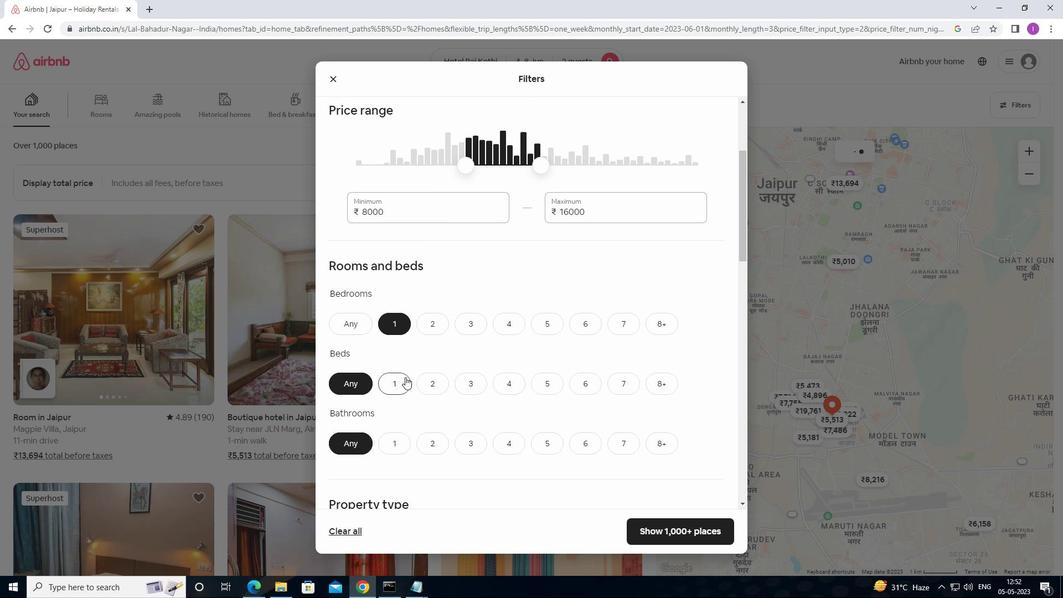 
Action: Mouse moved to (395, 440)
Screenshot: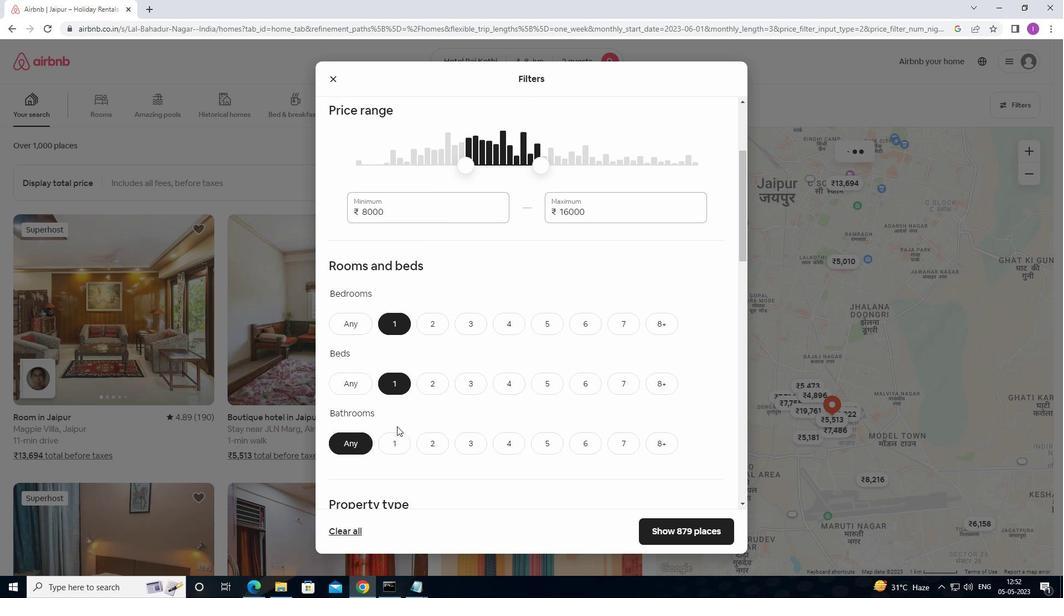 
Action: Mouse pressed left at (395, 440)
Screenshot: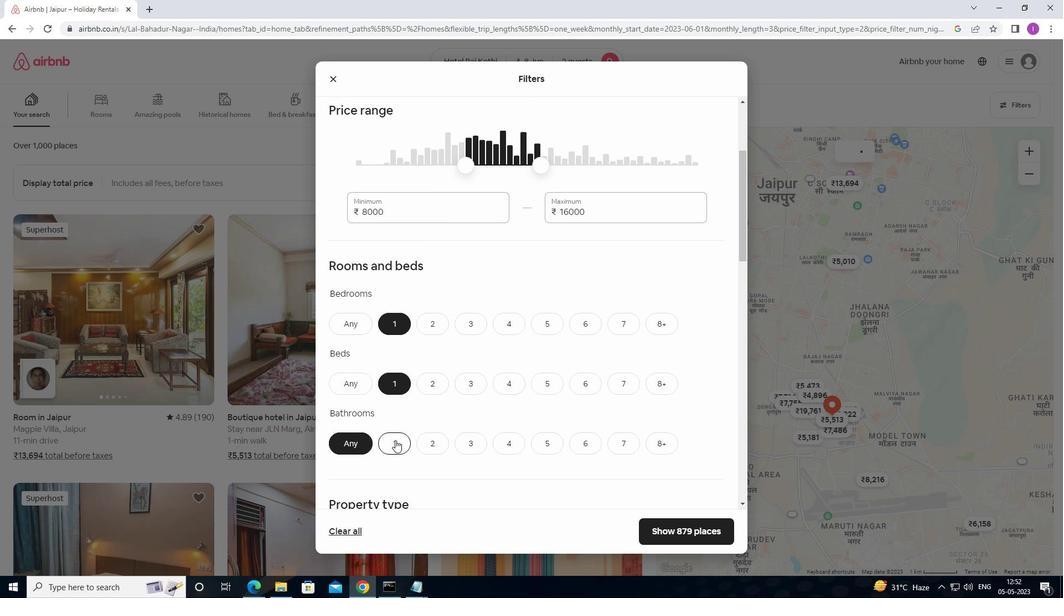 
Action: Mouse moved to (453, 418)
Screenshot: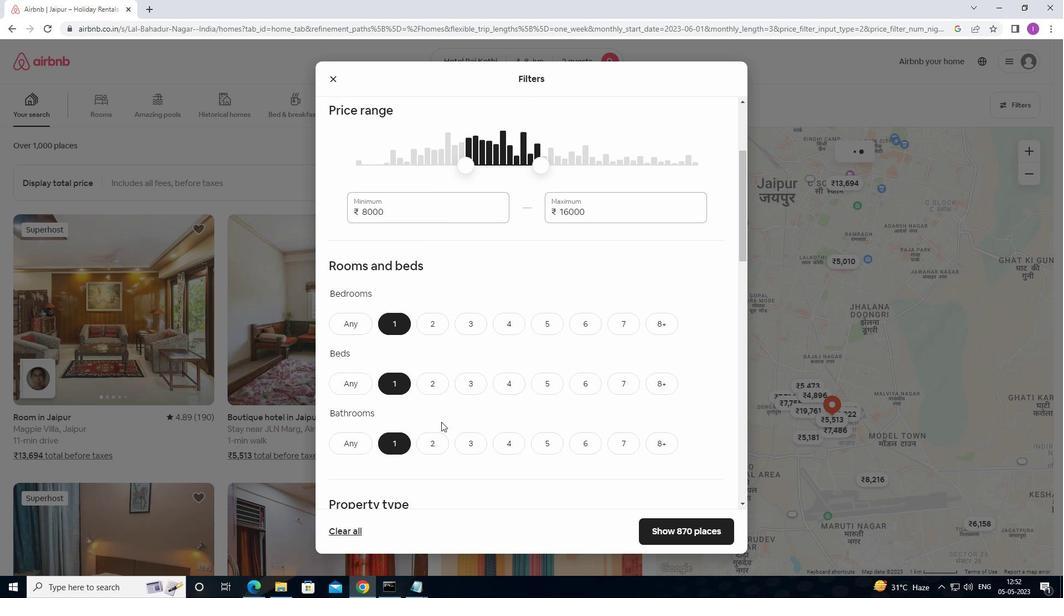 
Action: Mouse scrolled (453, 417) with delta (0, 0)
Screenshot: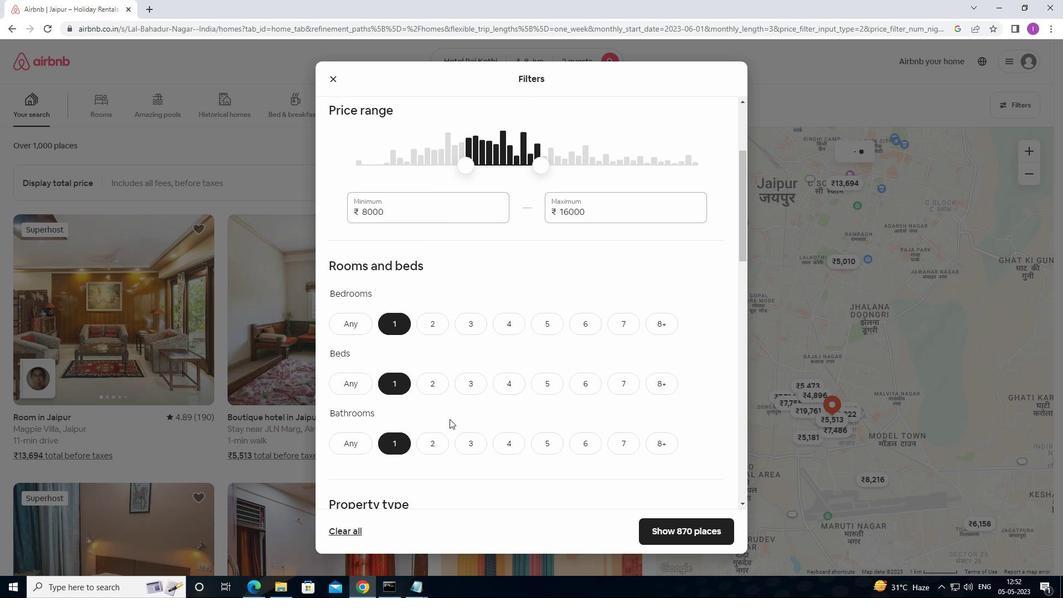 
Action: Mouse moved to (455, 417)
Screenshot: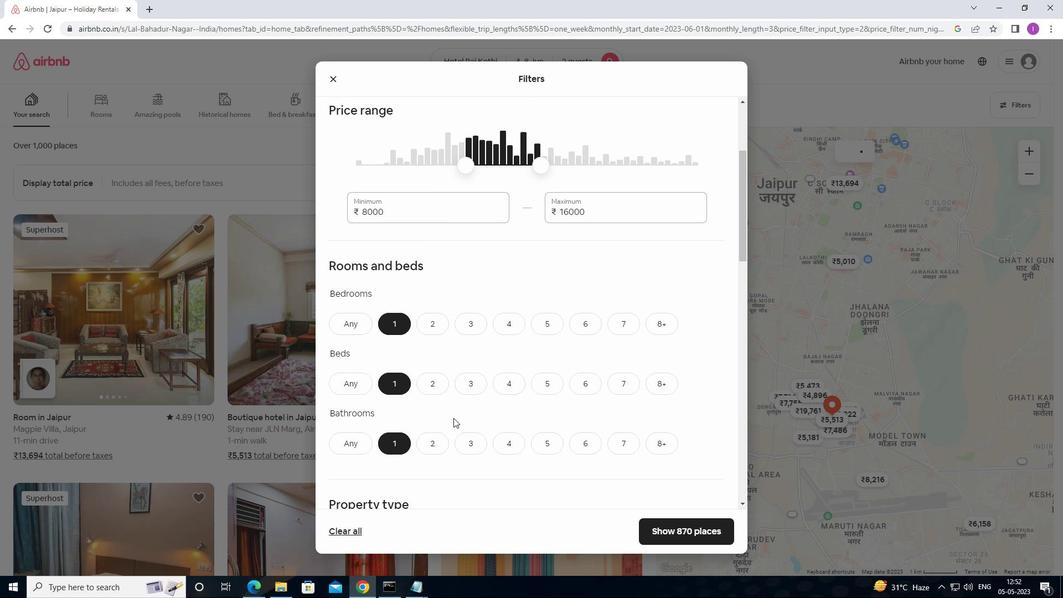 
Action: Mouse scrolled (455, 417) with delta (0, 0)
Screenshot: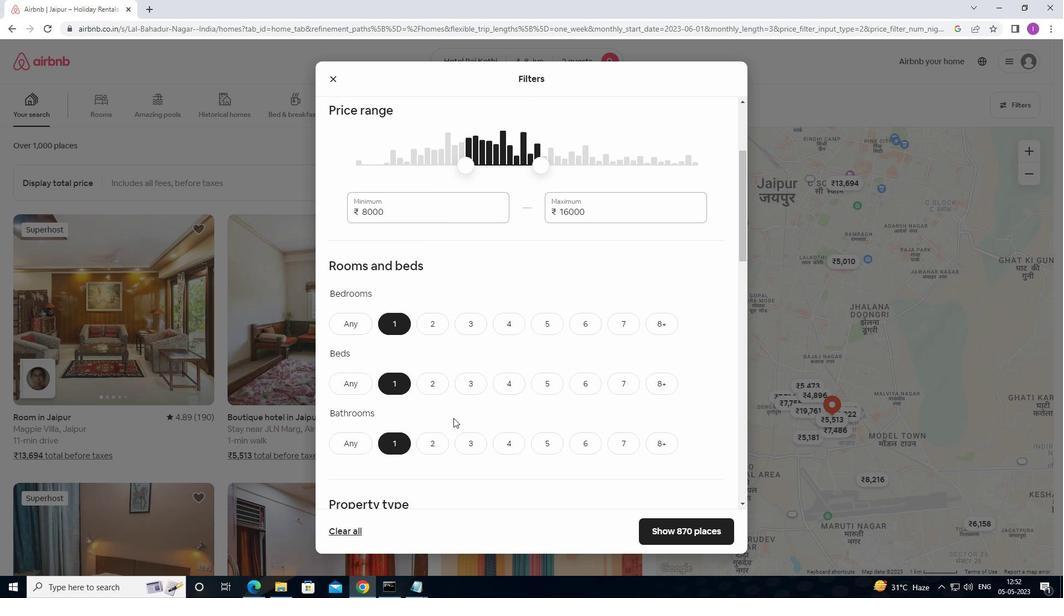 
Action: Mouse moved to (468, 409)
Screenshot: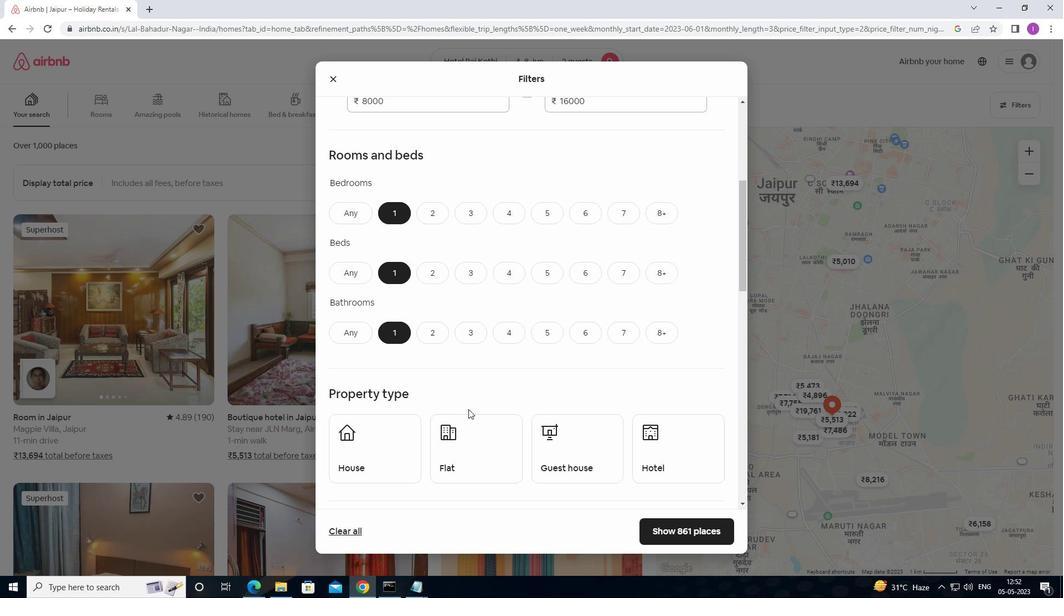 
Action: Mouse scrolled (468, 408) with delta (0, 0)
Screenshot: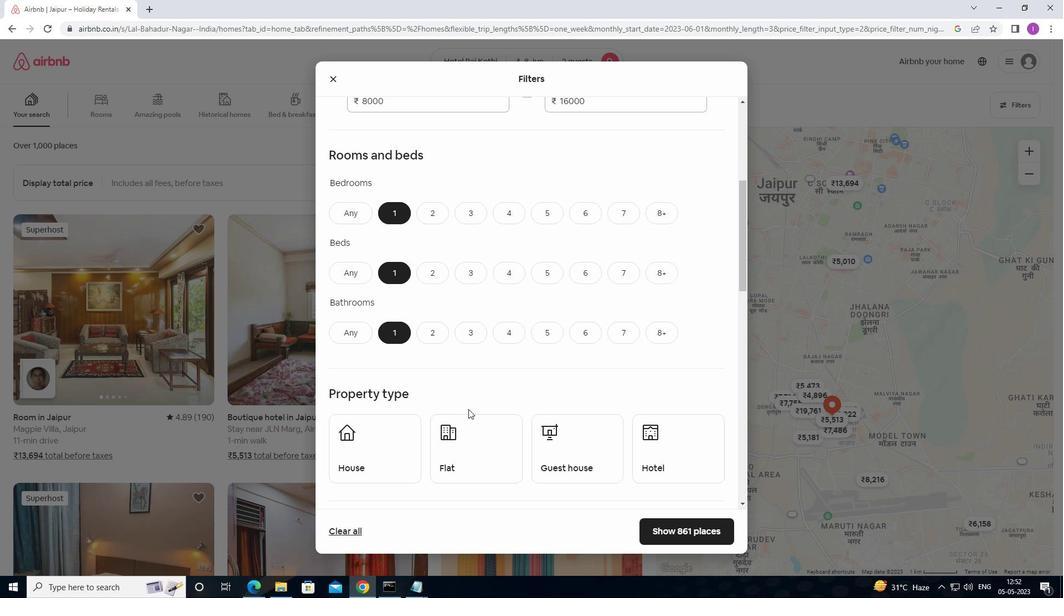 
Action: Mouse moved to (386, 395)
Screenshot: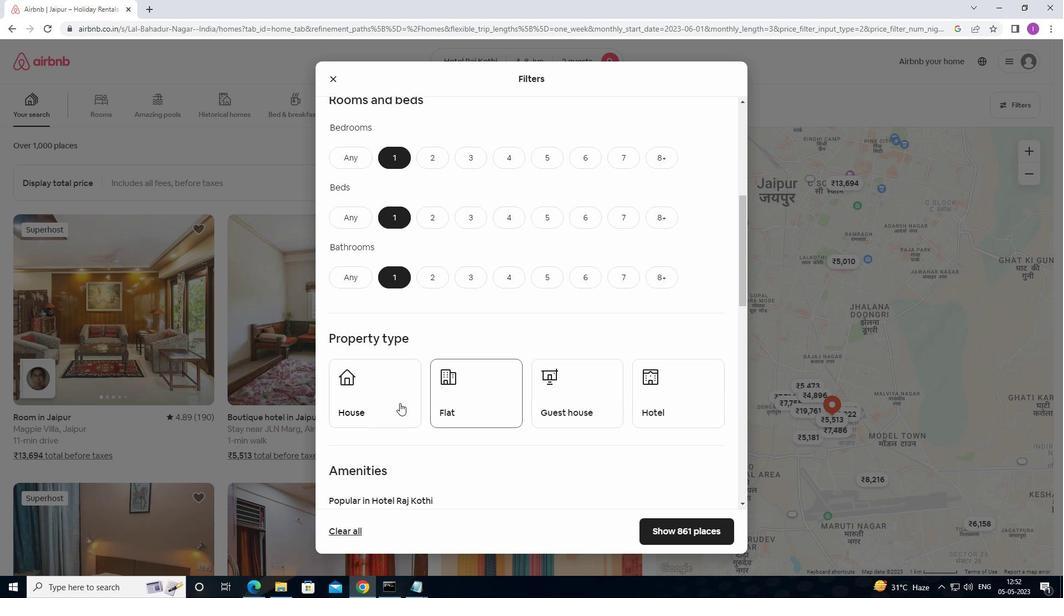 
Action: Mouse pressed left at (386, 395)
Screenshot: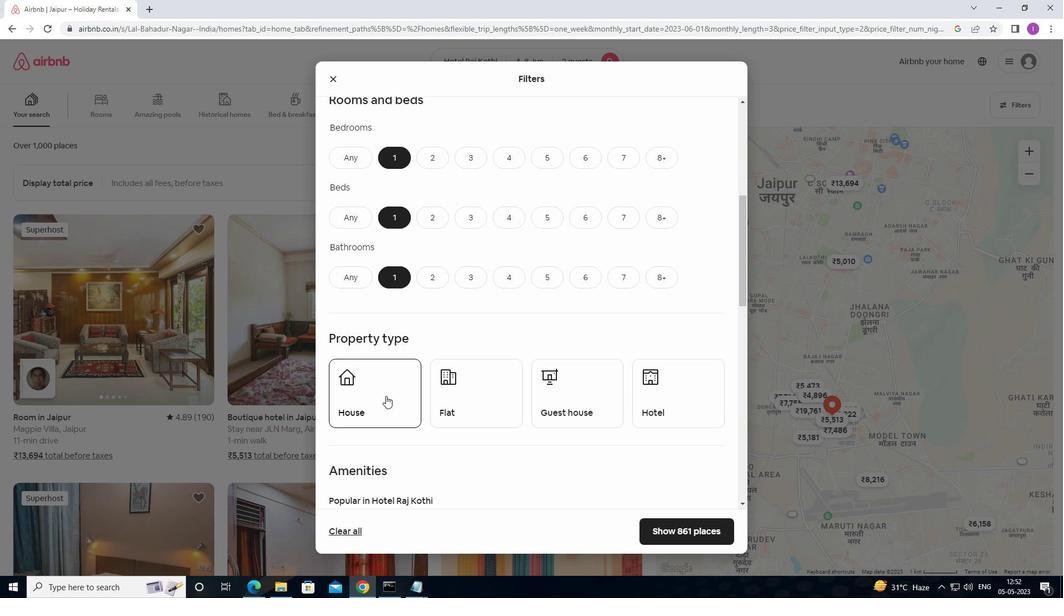 
Action: Mouse moved to (460, 399)
Screenshot: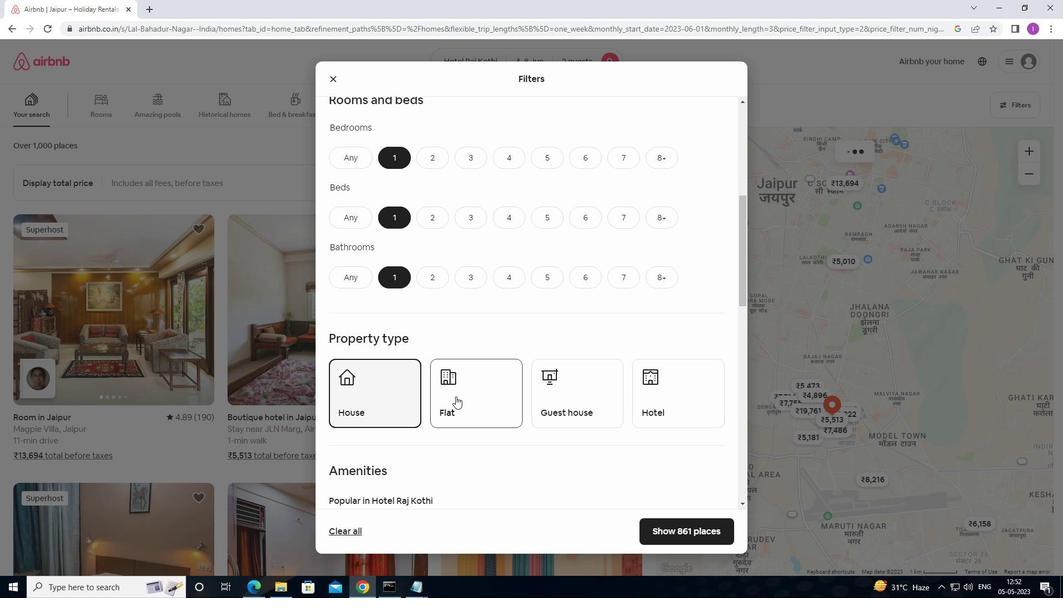 
Action: Mouse pressed left at (460, 399)
Screenshot: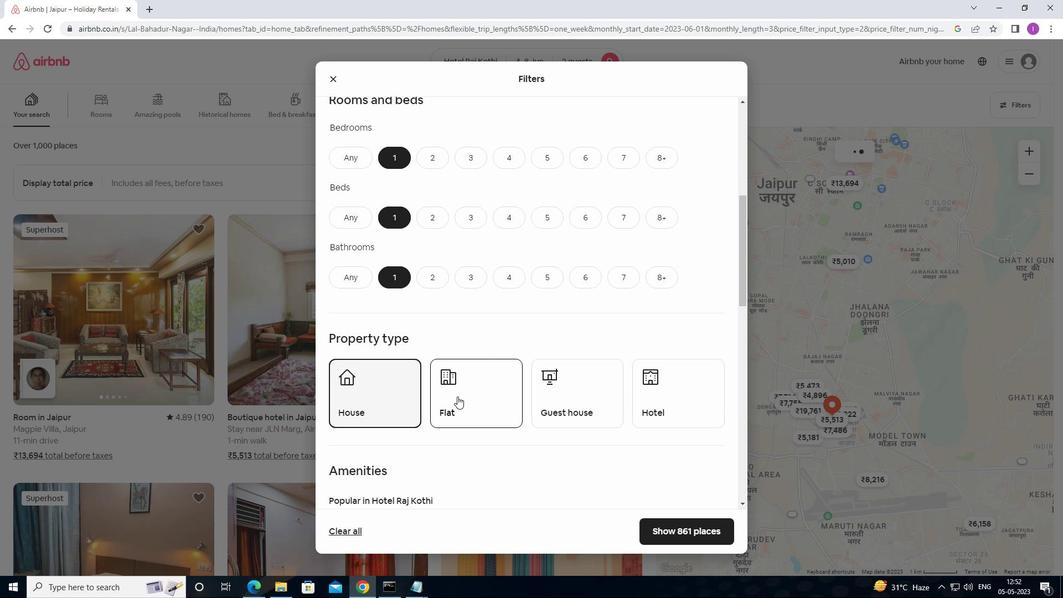 
Action: Mouse moved to (550, 406)
Screenshot: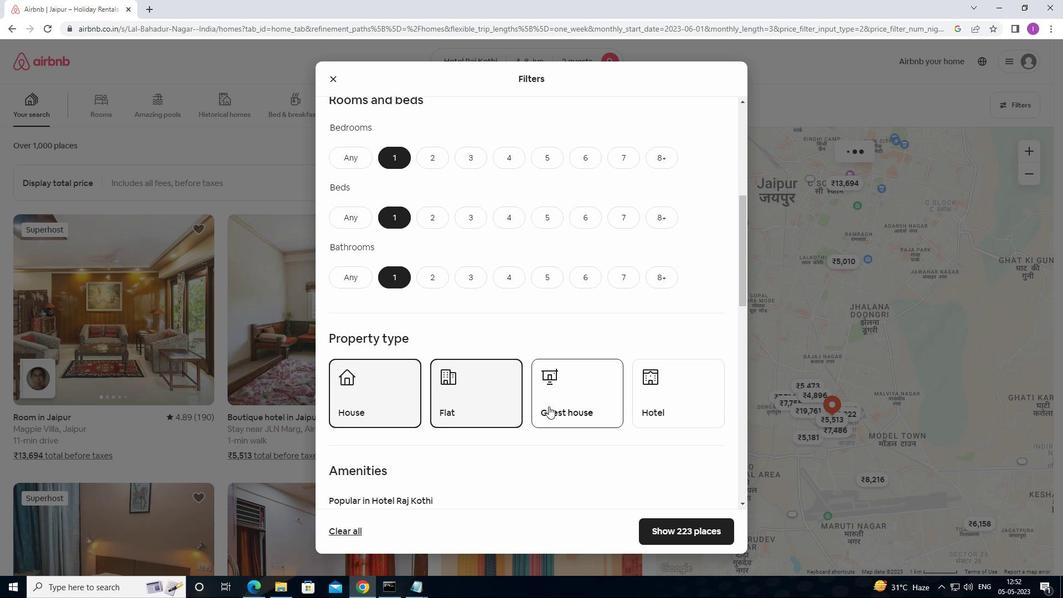 
Action: Mouse pressed left at (550, 406)
Screenshot: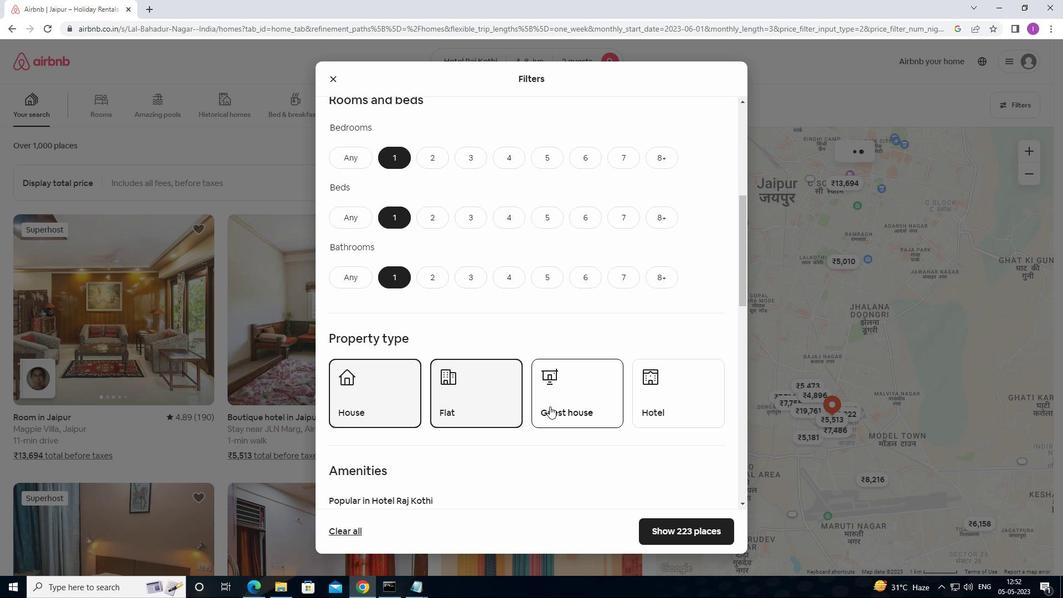 
Action: Mouse moved to (605, 399)
Screenshot: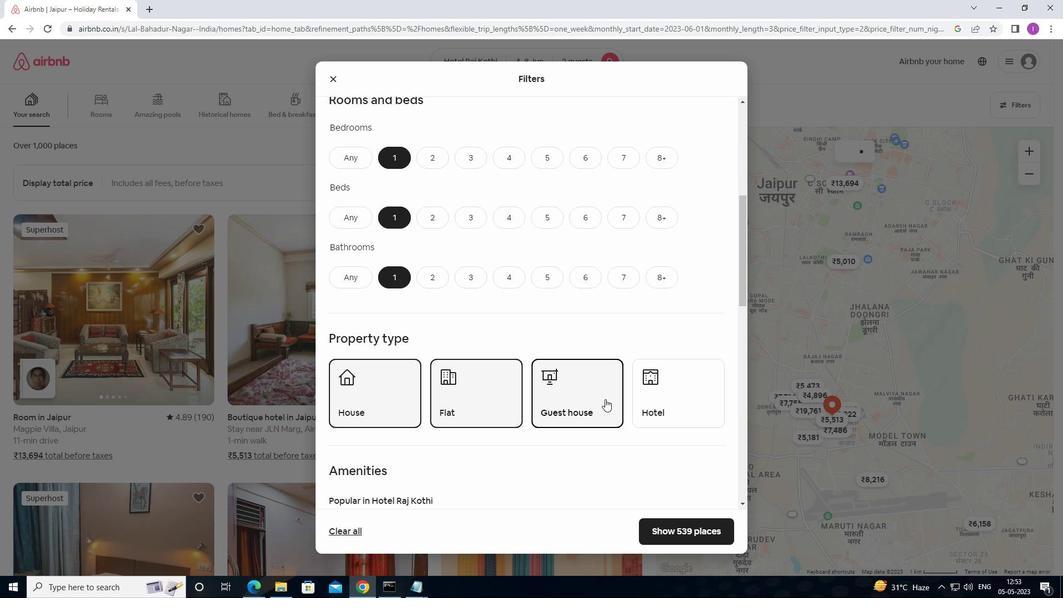 
Action: Mouse scrolled (605, 398) with delta (0, 0)
Screenshot: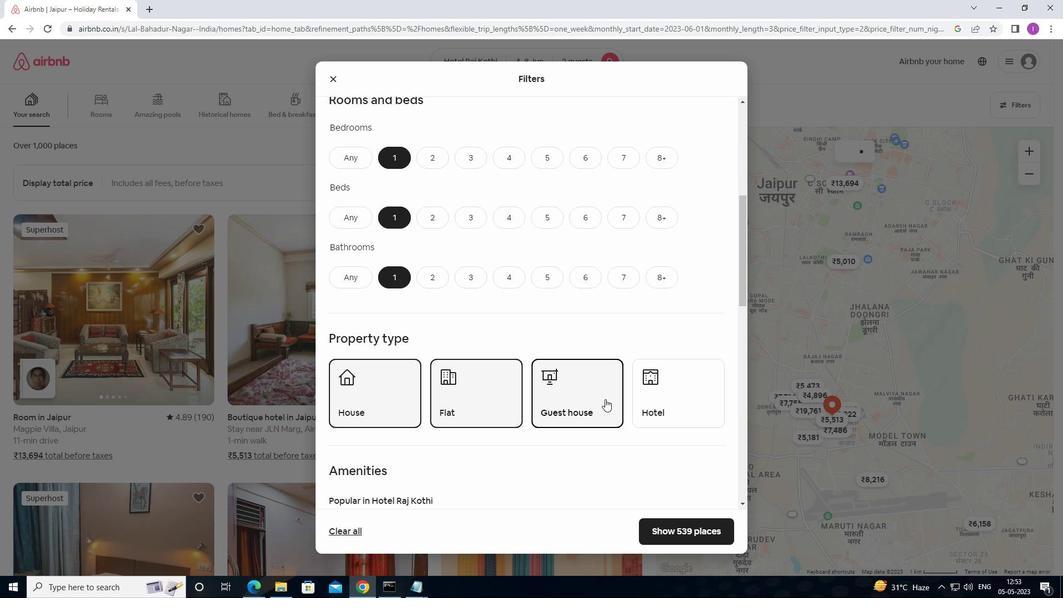 
Action: Mouse moved to (611, 396)
Screenshot: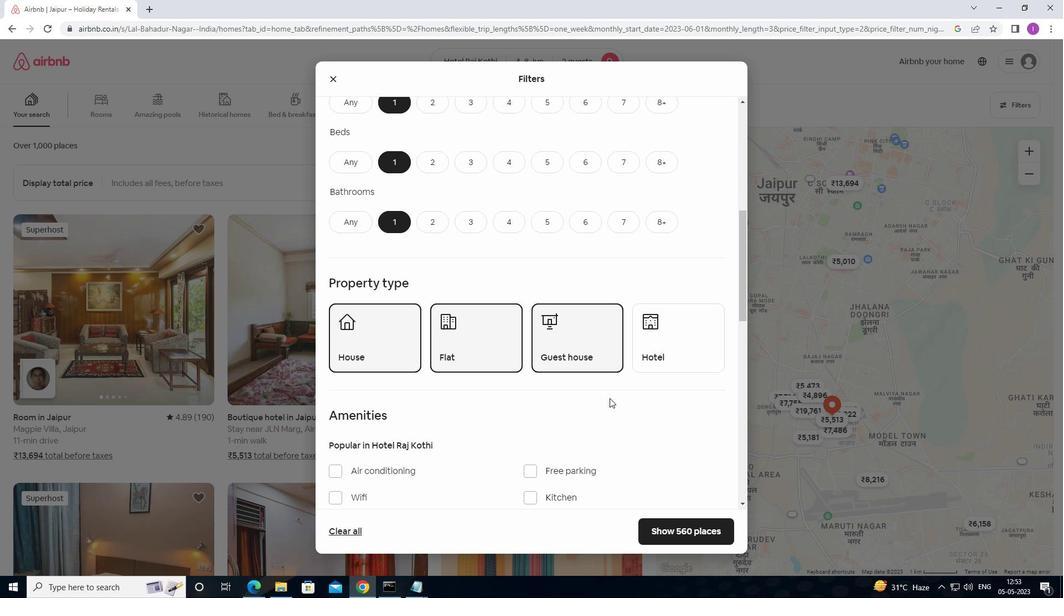 
Action: Mouse scrolled (611, 395) with delta (0, 0)
Screenshot: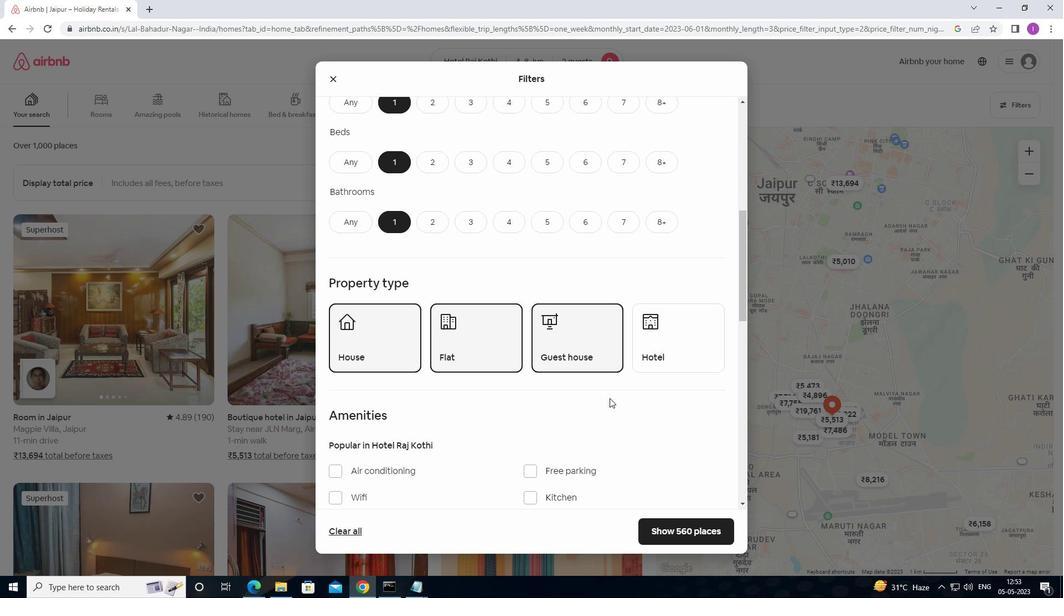 
Action: Mouse moved to (692, 297)
Screenshot: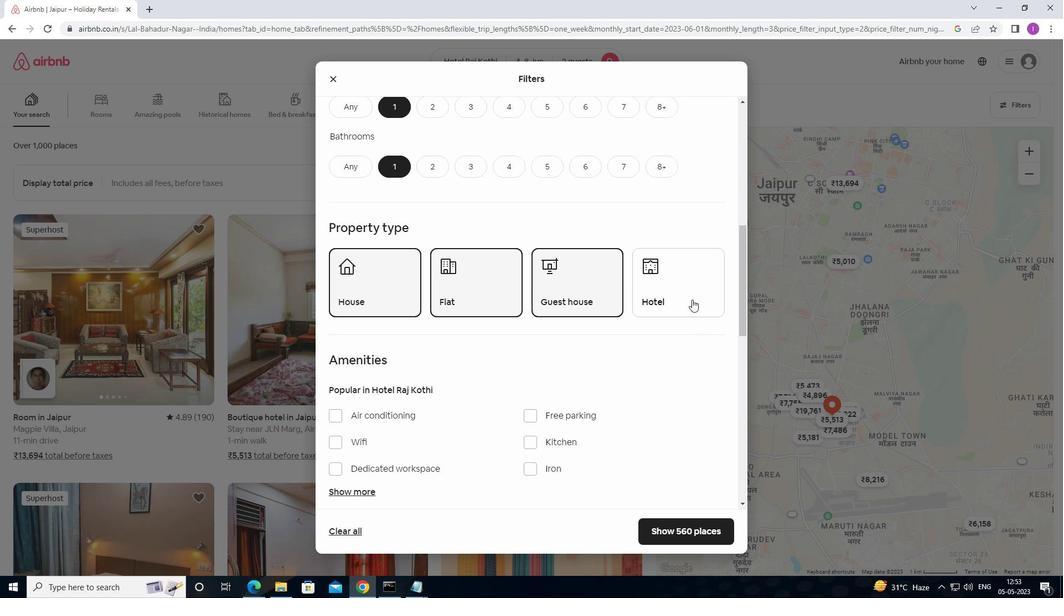 
Action: Mouse pressed left at (692, 297)
Screenshot: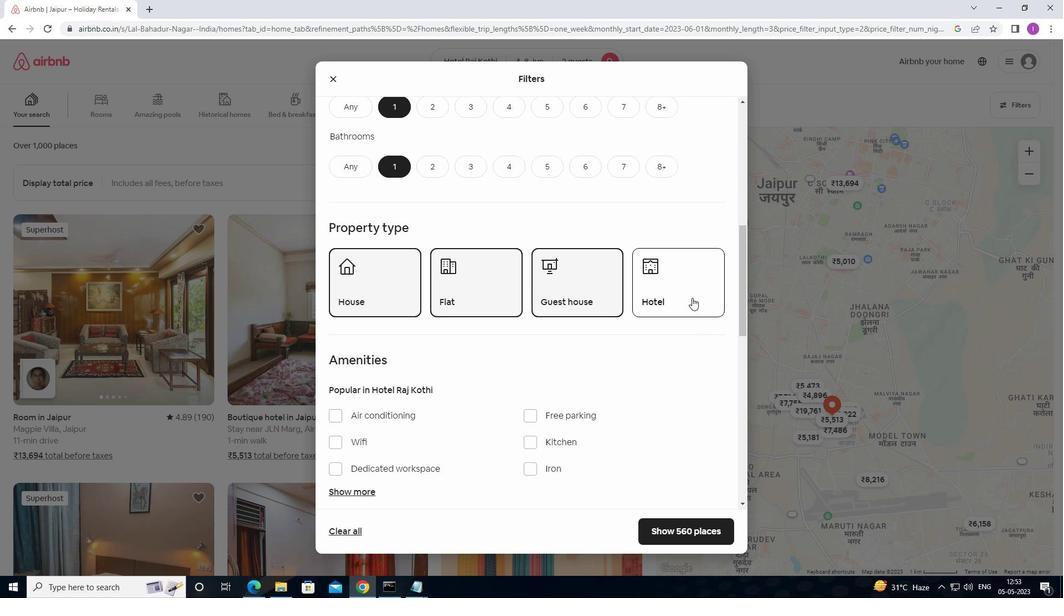 
Action: Mouse moved to (640, 359)
Screenshot: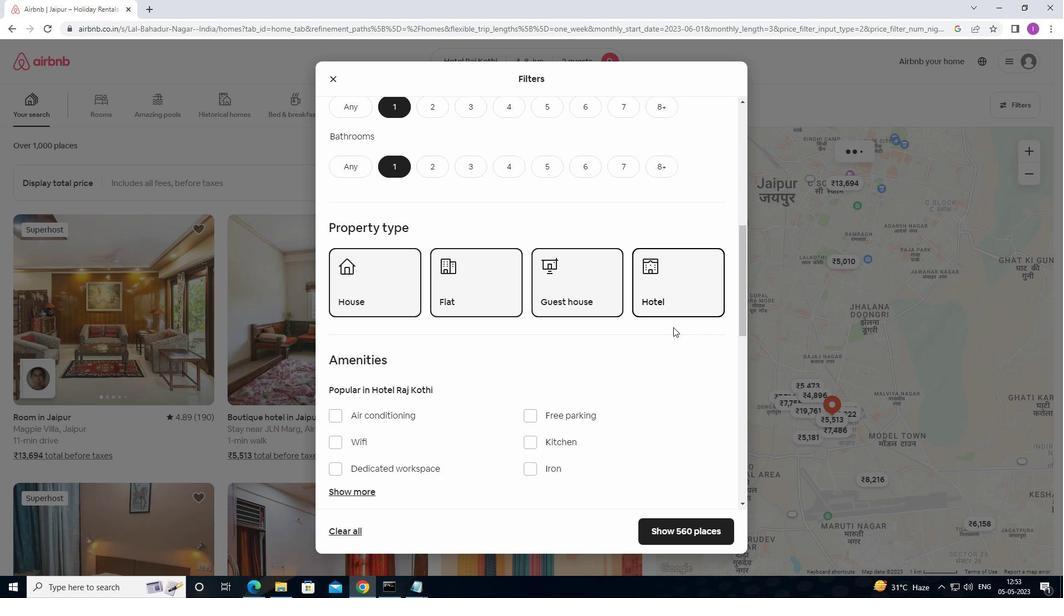
Action: Mouse scrolled (640, 359) with delta (0, 0)
Screenshot: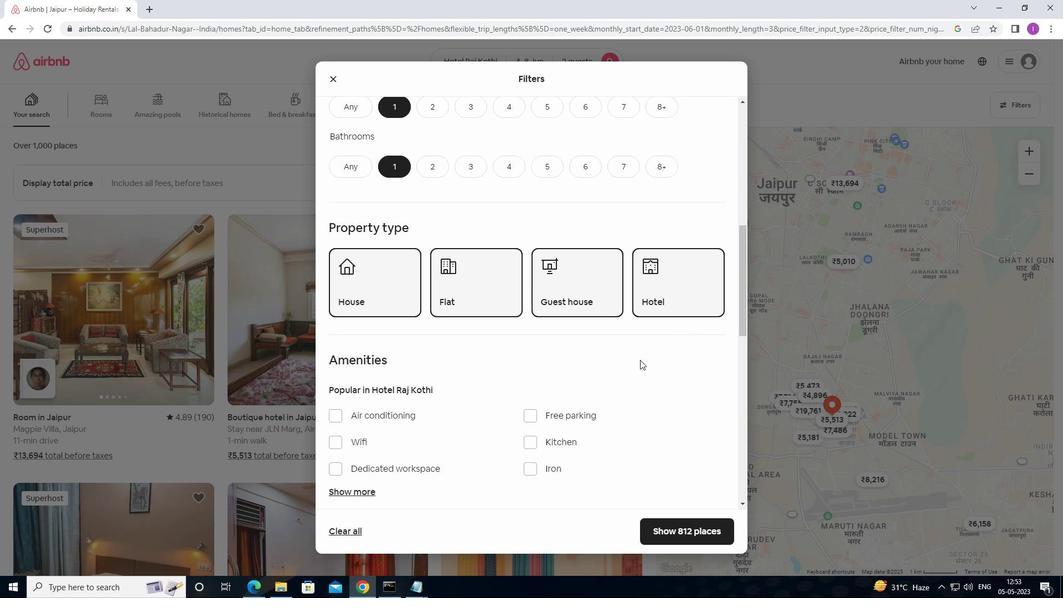 
Action: Mouse scrolled (640, 359) with delta (0, 0)
Screenshot: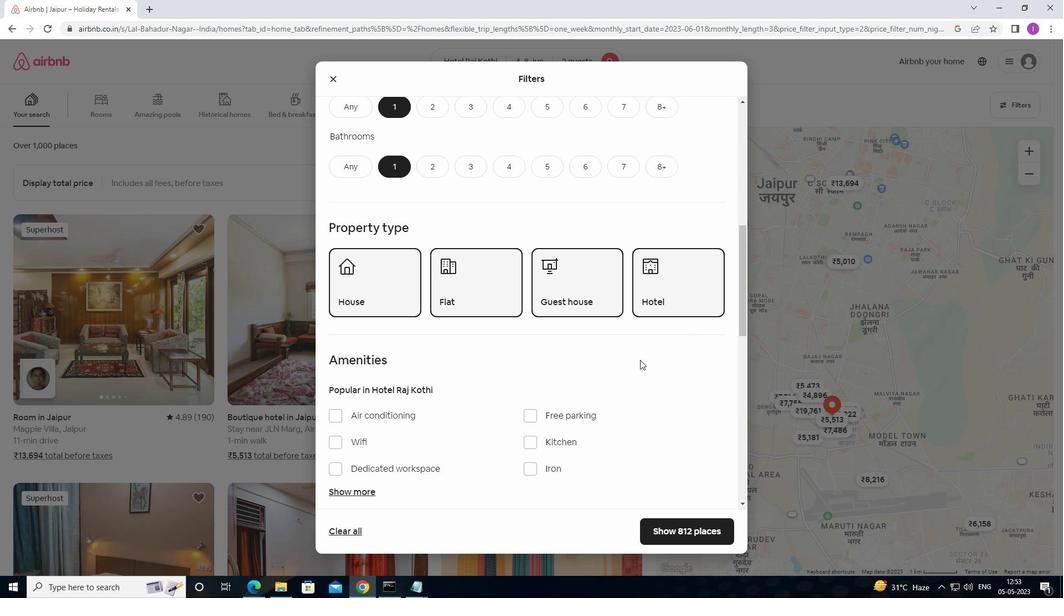 
Action: Mouse moved to (641, 351)
Screenshot: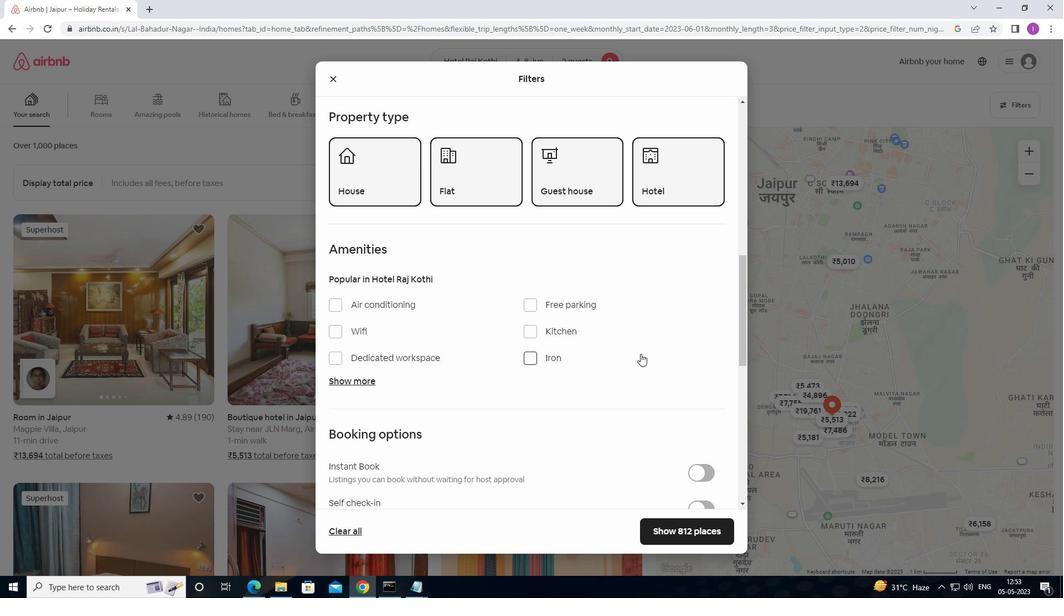 
Action: Mouse scrolled (641, 351) with delta (0, 0)
Screenshot: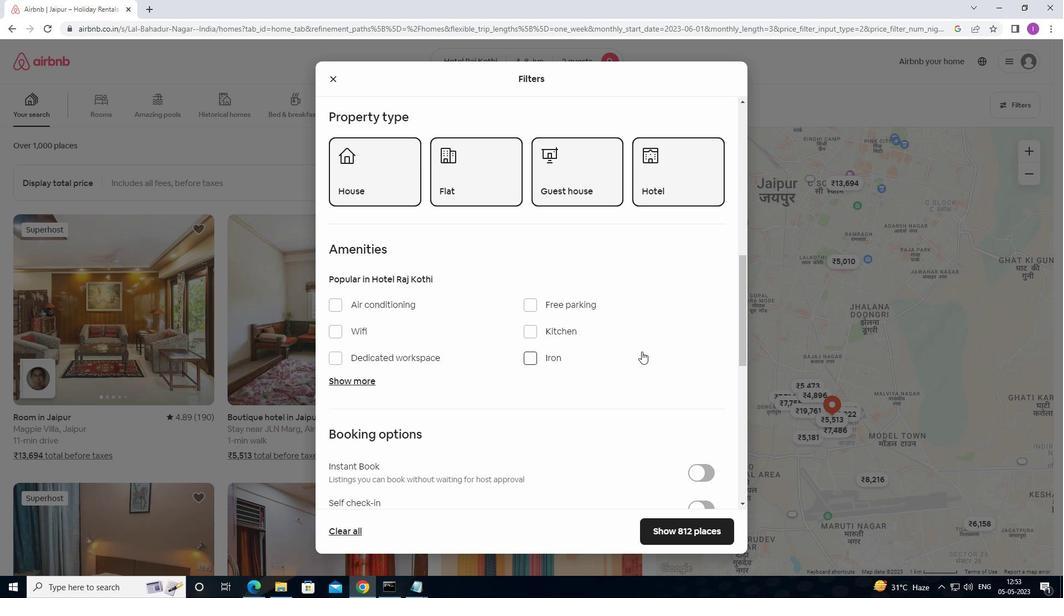 
Action: Mouse scrolled (641, 351) with delta (0, 0)
Screenshot: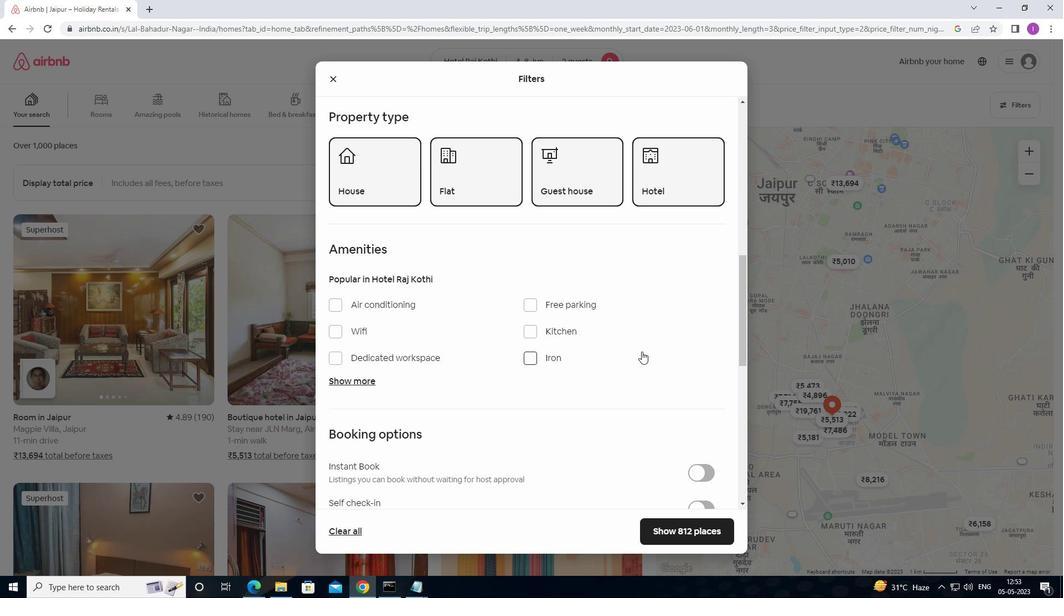 
Action: Mouse moved to (355, 275)
Screenshot: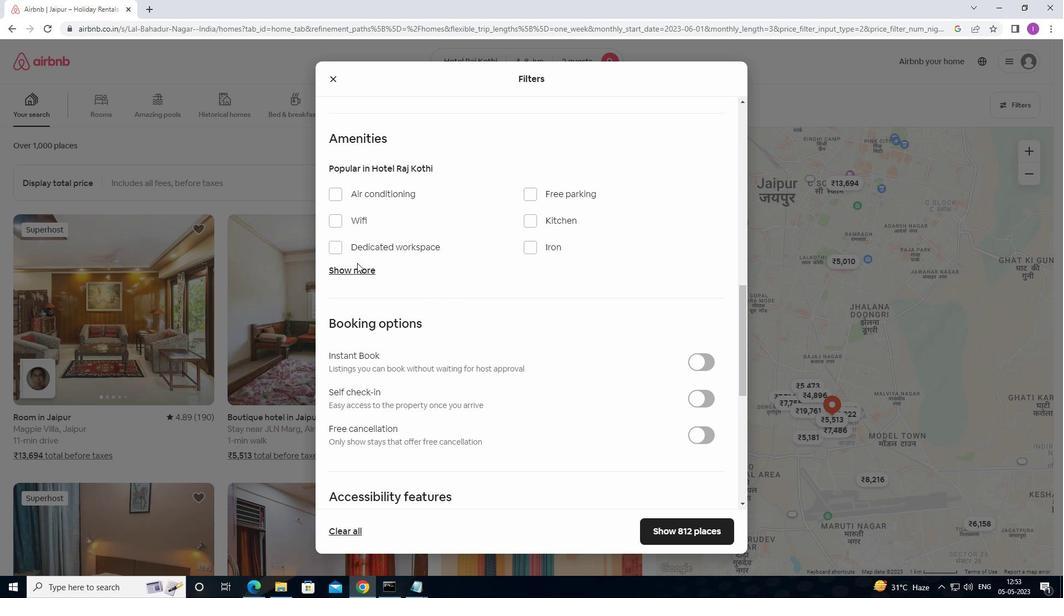 
Action: Mouse pressed left at (355, 275)
Screenshot: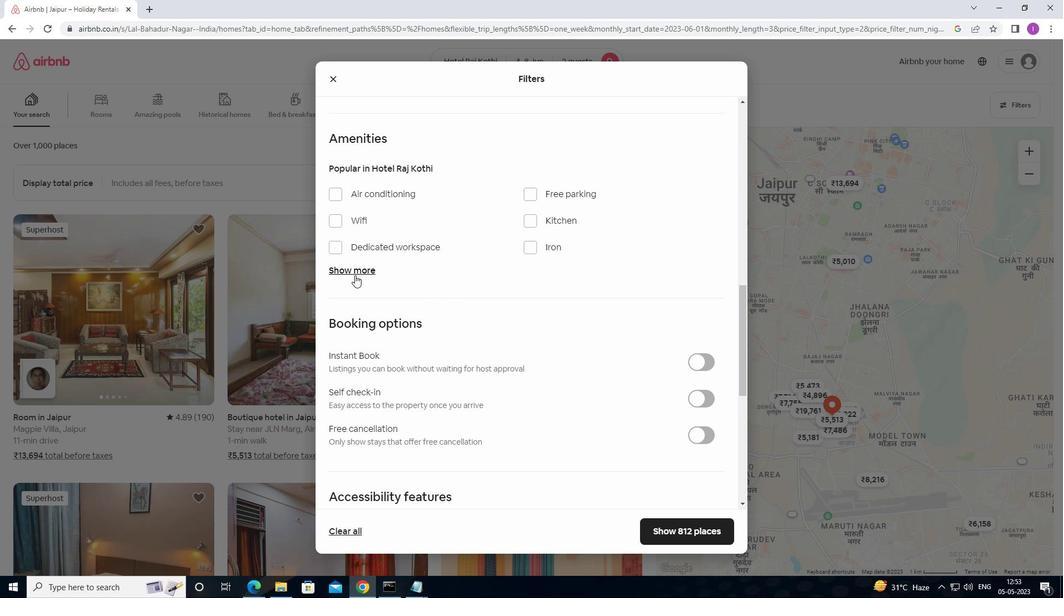 
Action: Mouse moved to (336, 310)
Screenshot: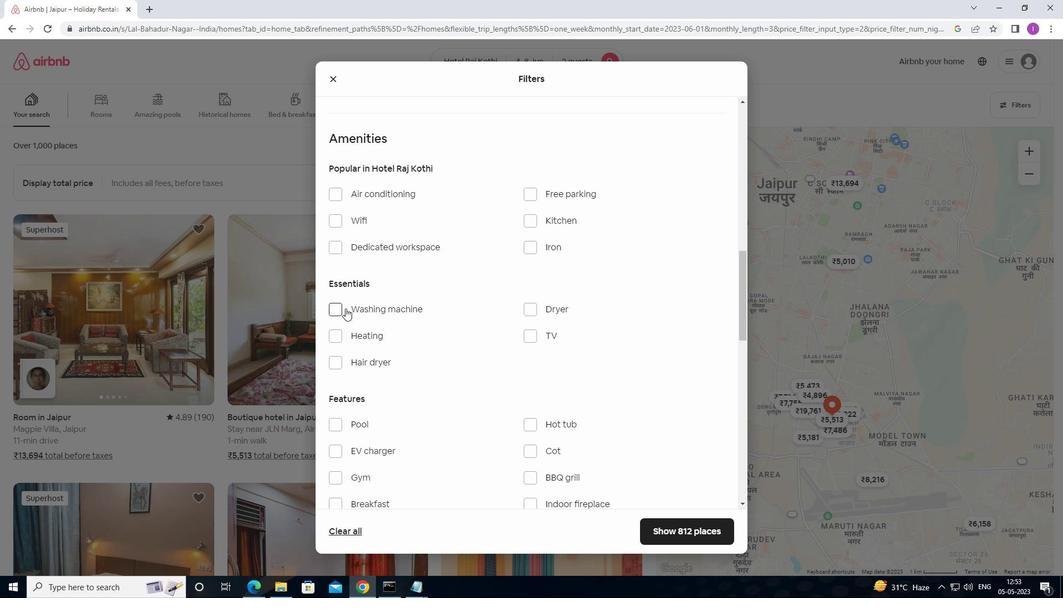 
Action: Mouse pressed left at (336, 310)
Screenshot: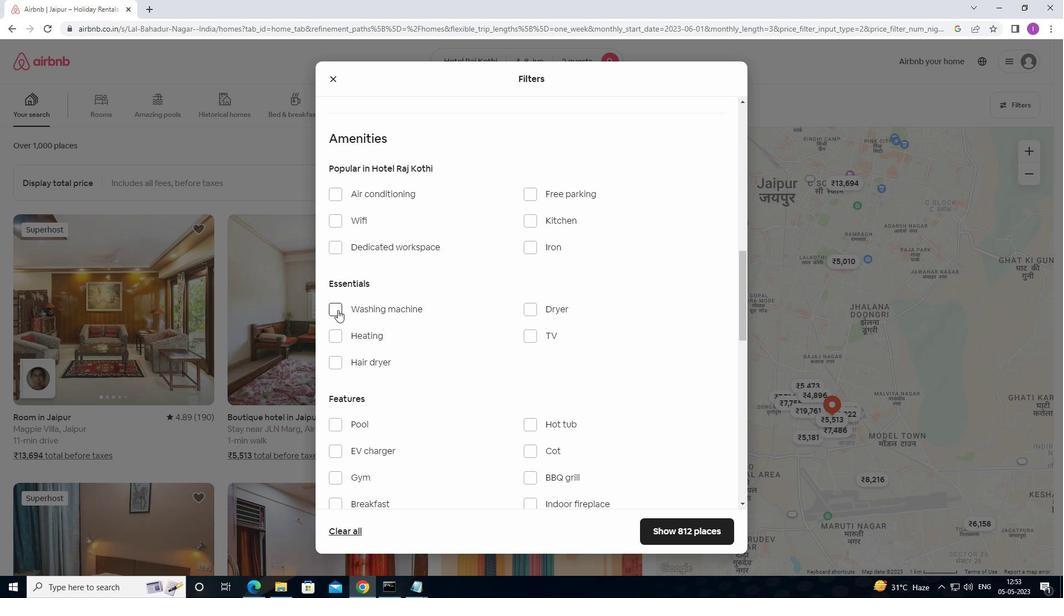 
Action: Mouse moved to (499, 335)
Screenshot: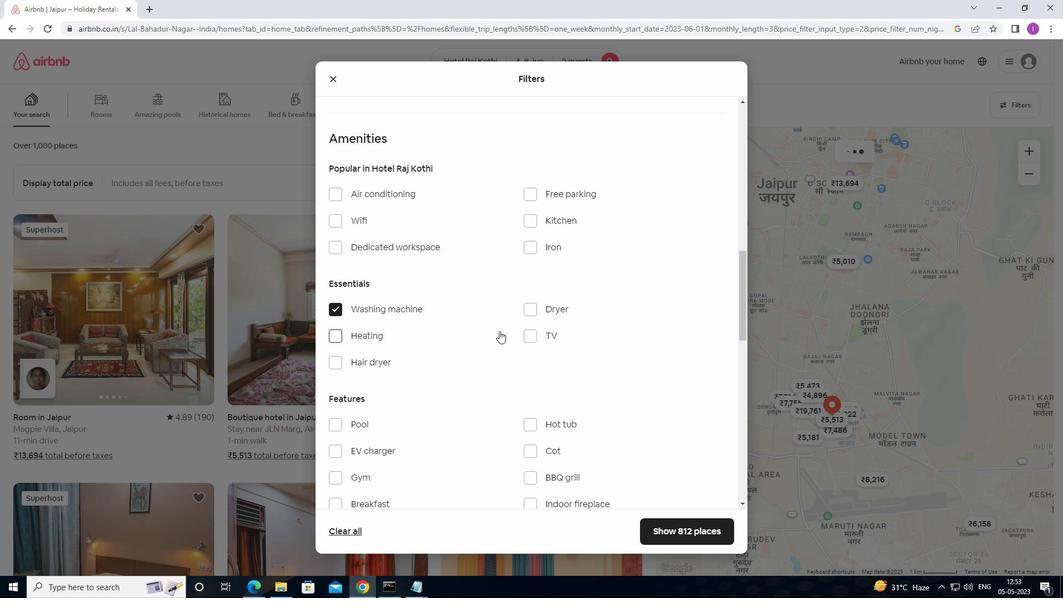 
Action: Mouse scrolled (499, 335) with delta (0, 0)
Screenshot: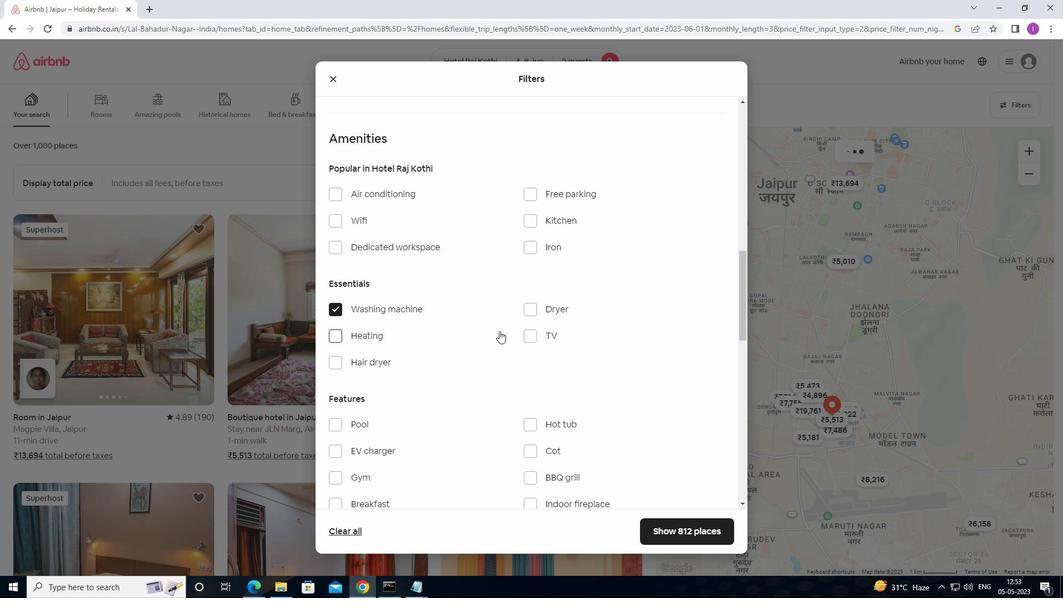 
Action: Mouse moved to (499, 340)
Screenshot: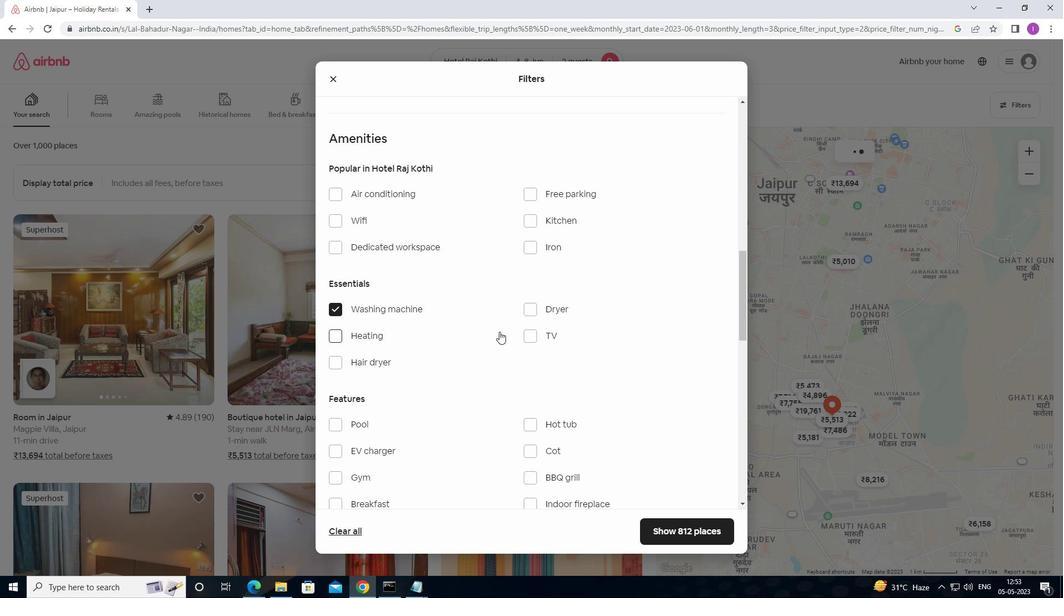 
Action: Mouse scrolled (499, 340) with delta (0, 0)
Screenshot: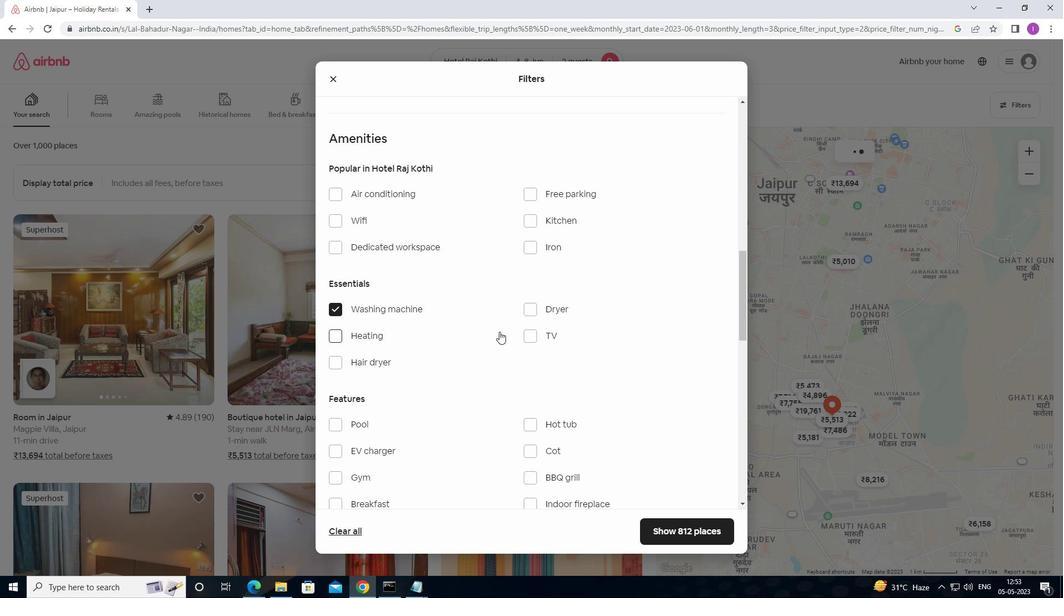
Action: Mouse moved to (499, 342)
Screenshot: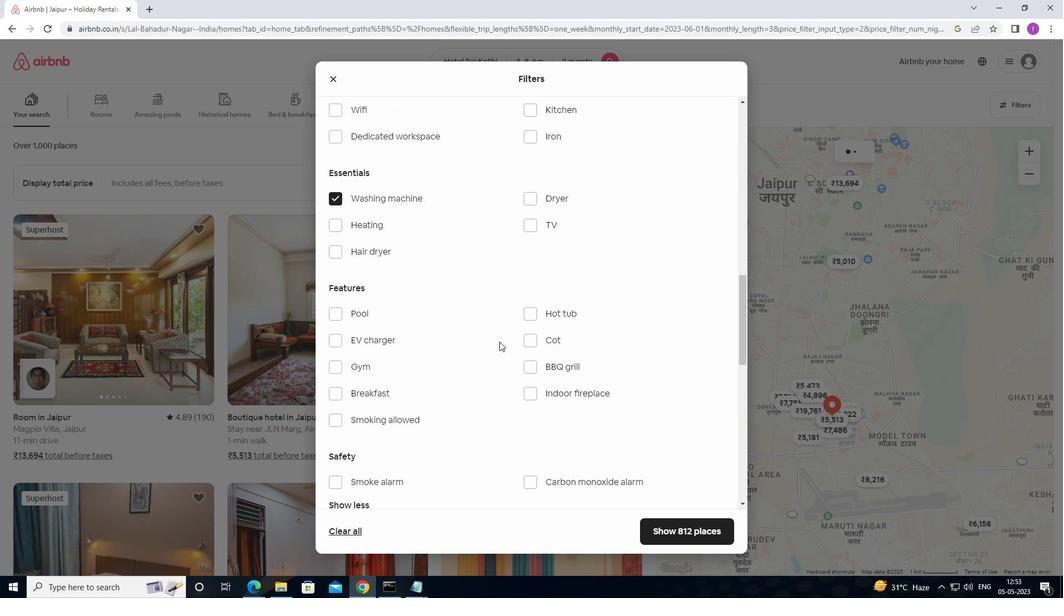 
Action: Mouse scrolled (499, 342) with delta (0, 0)
Screenshot: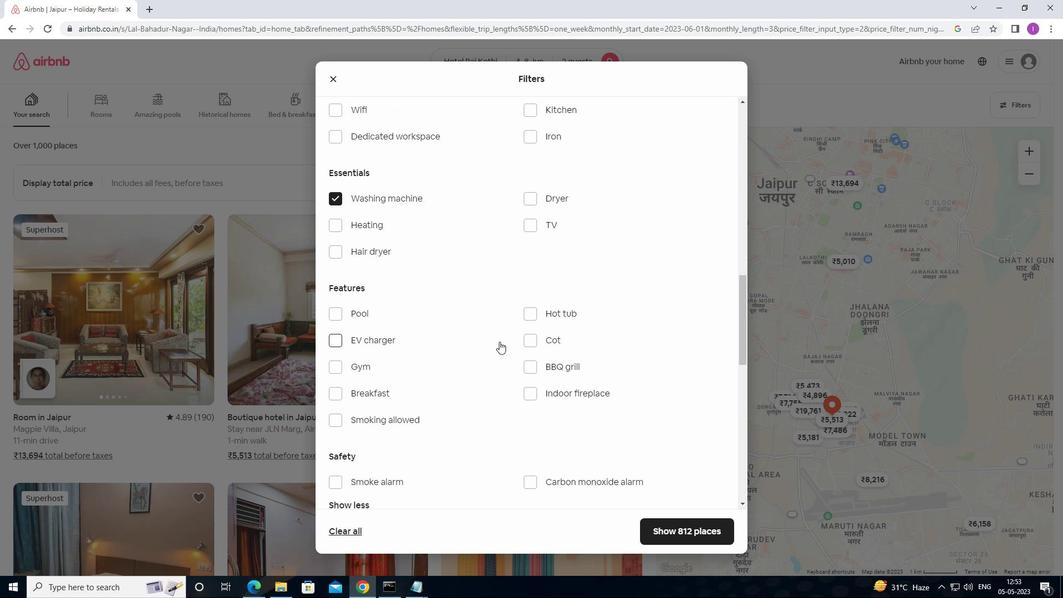 
Action: Mouse moved to (500, 343)
Screenshot: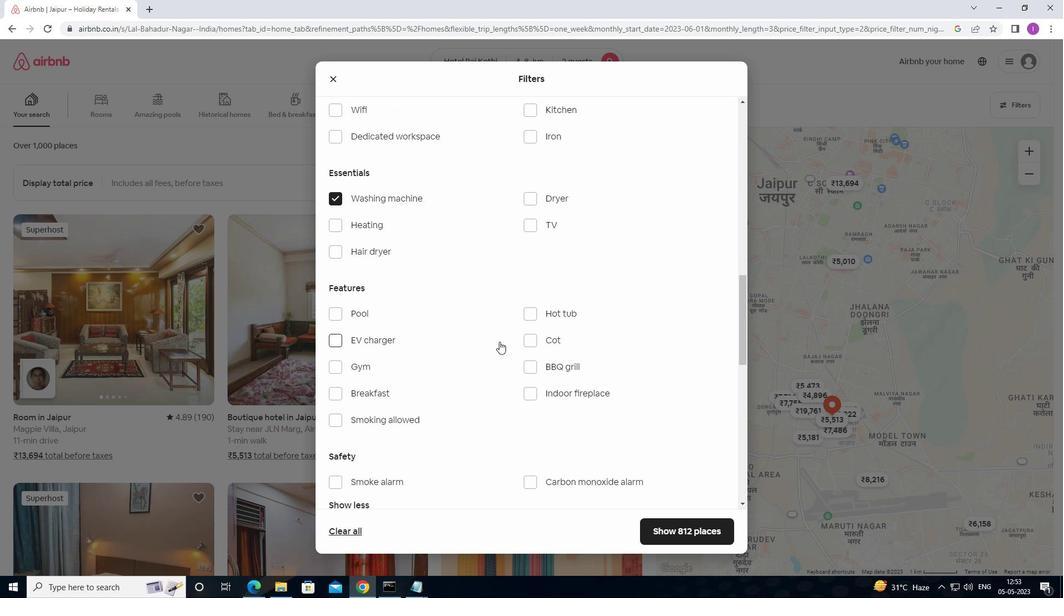 
Action: Mouse scrolled (500, 342) with delta (0, 0)
Screenshot: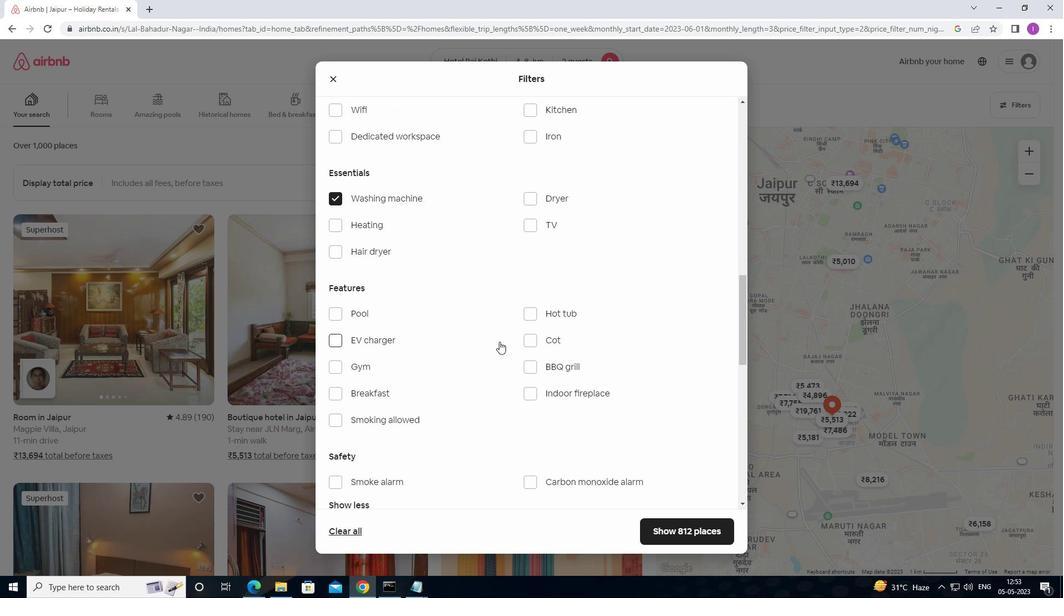 
Action: Mouse scrolled (500, 342) with delta (0, 0)
Screenshot: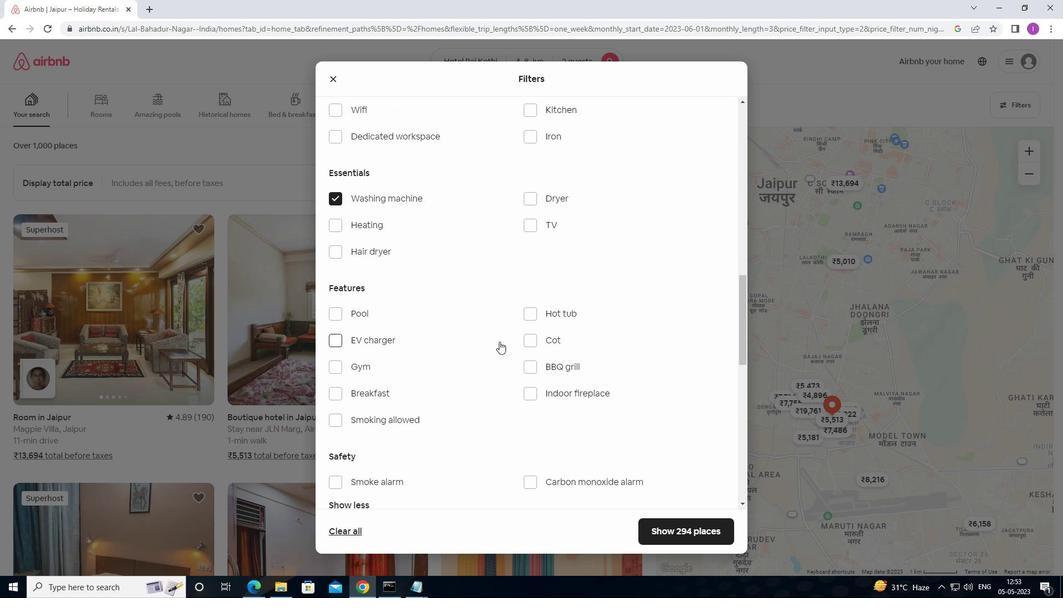 
Action: Mouse moved to (519, 342)
Screenshot: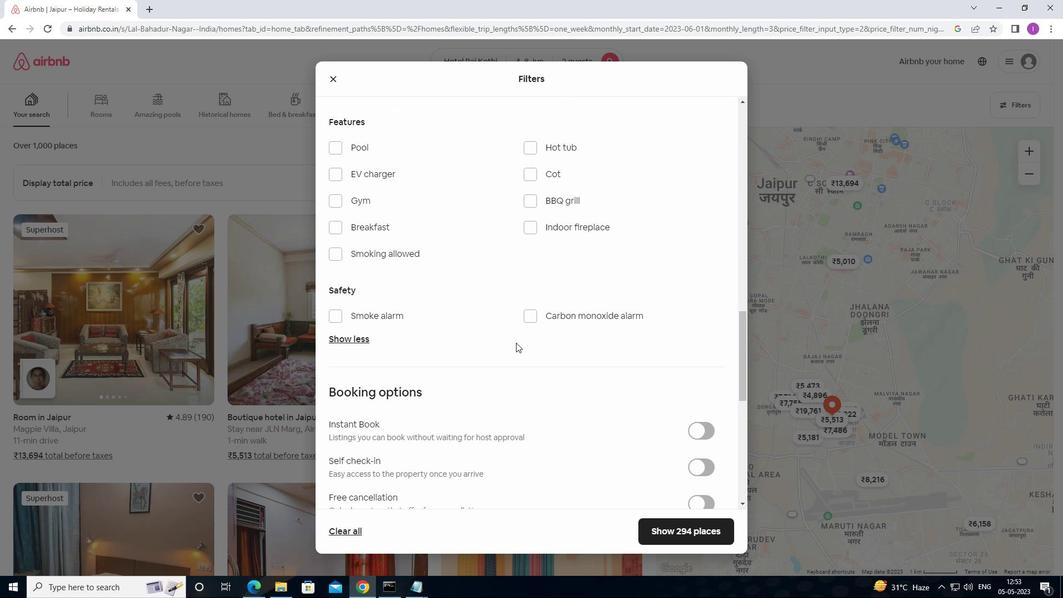 
Action: Mouse scrolled (519, 342) with delta (0, 0)
Screenshot: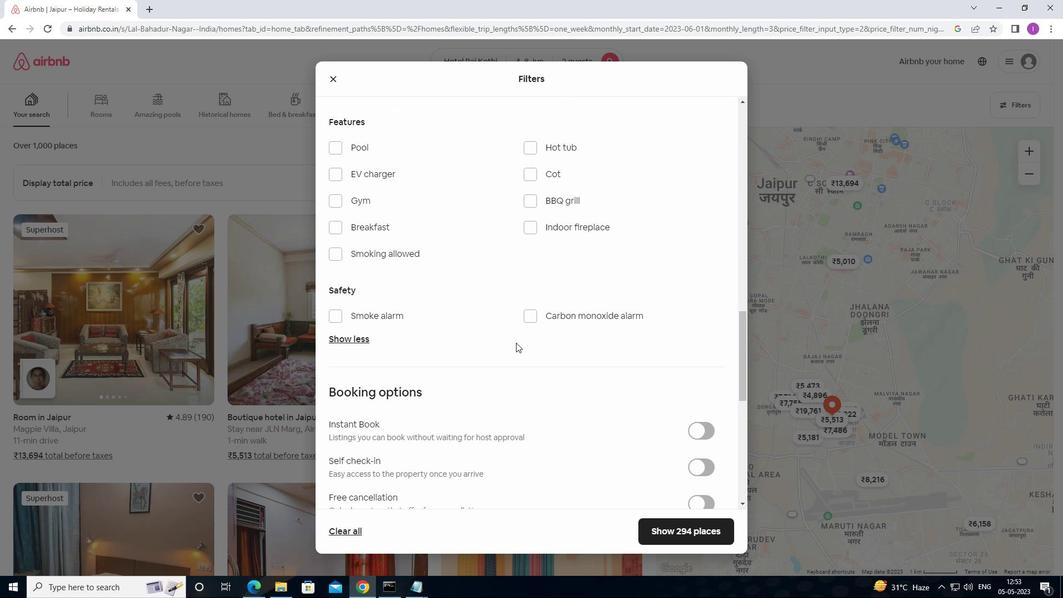 
Action: Mouse moved to (520, 343)
Screenshot: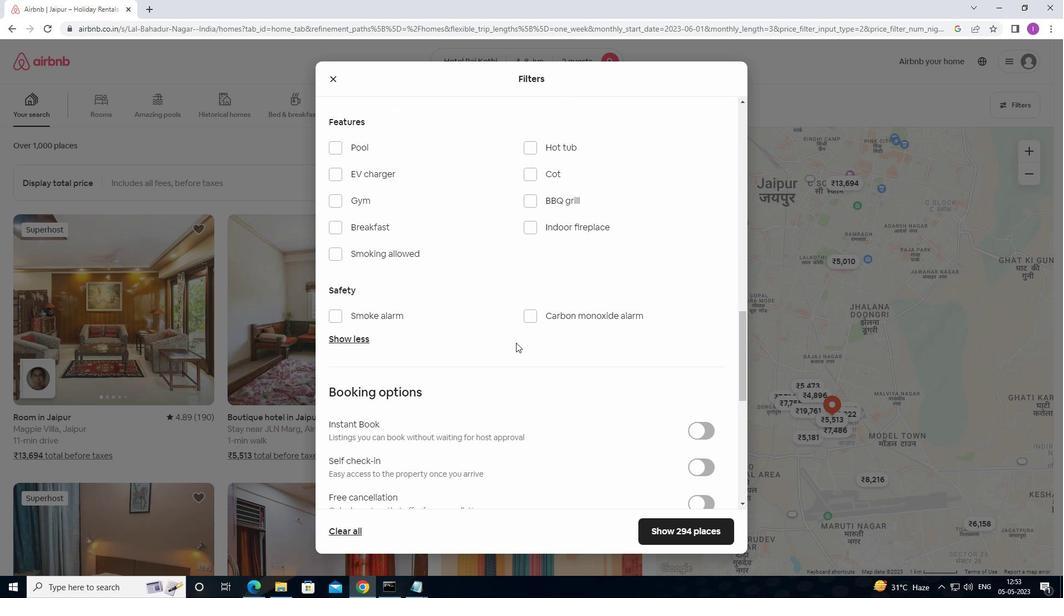 
Action: Mouse scrolled (520, 342) with delta (0, 0)
Screenshot: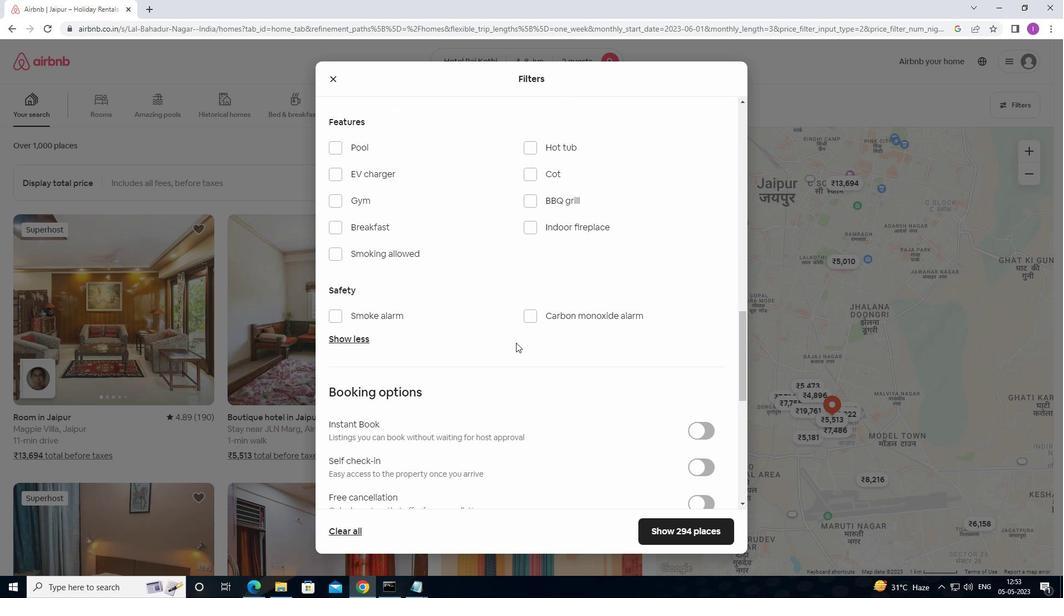 
Action: Mouse moved to (520, 343)
Screenshot: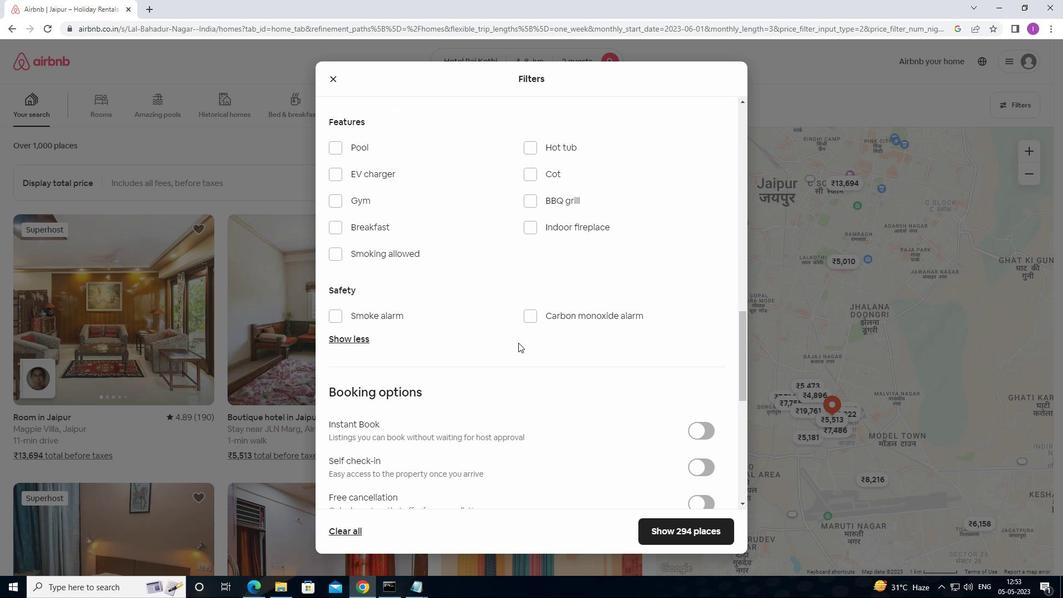 
Action: Mouse scrolled (520, 343) with delta (0, 0)
Screenshot: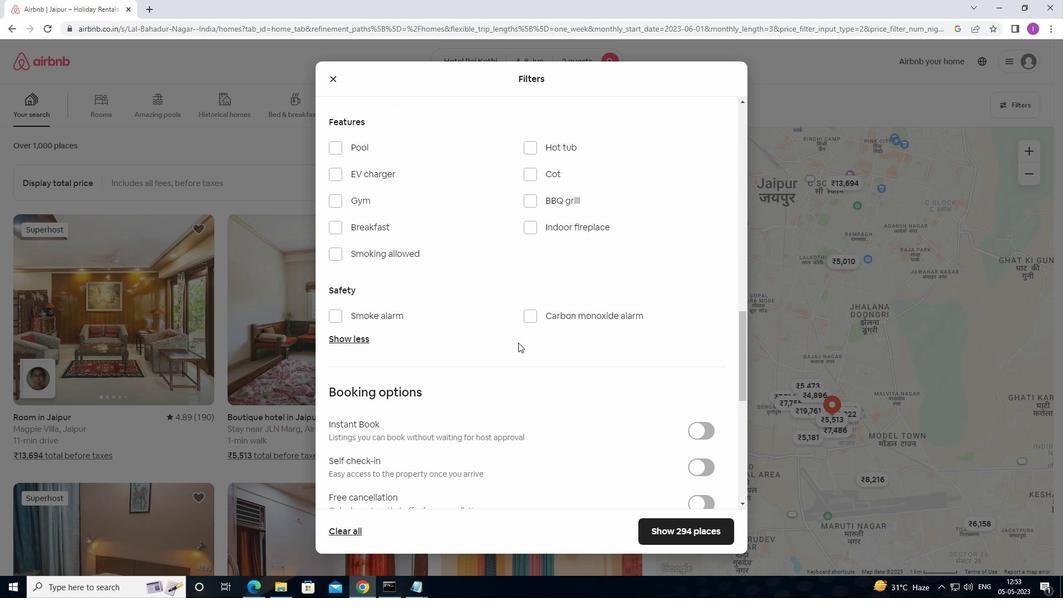 
Action: Mouse moved to (704, 298)
Screenshot: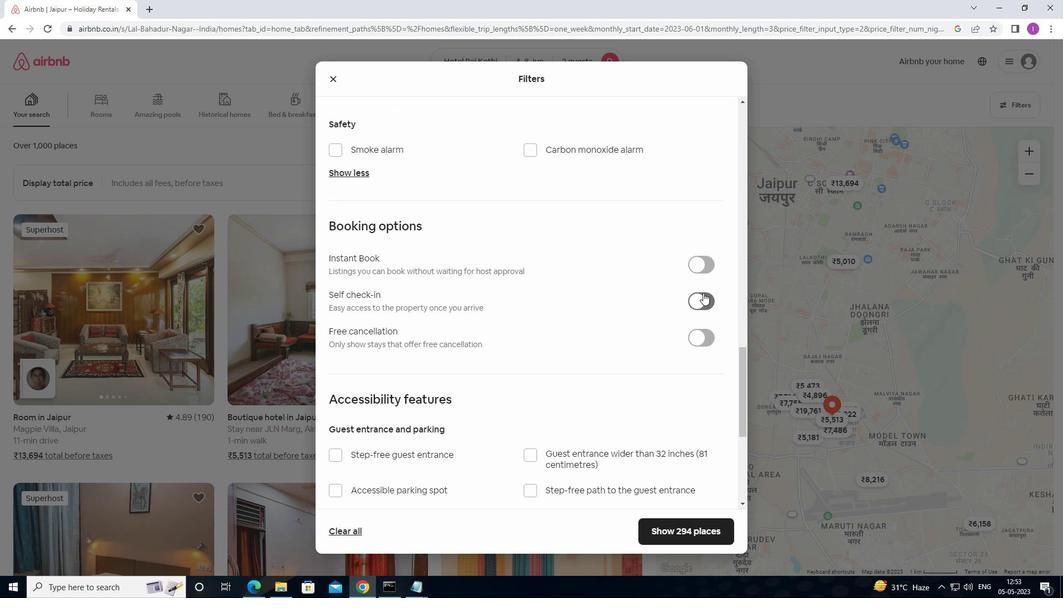 
Action: Mouse pressed left at (704, 298)
Screenshot: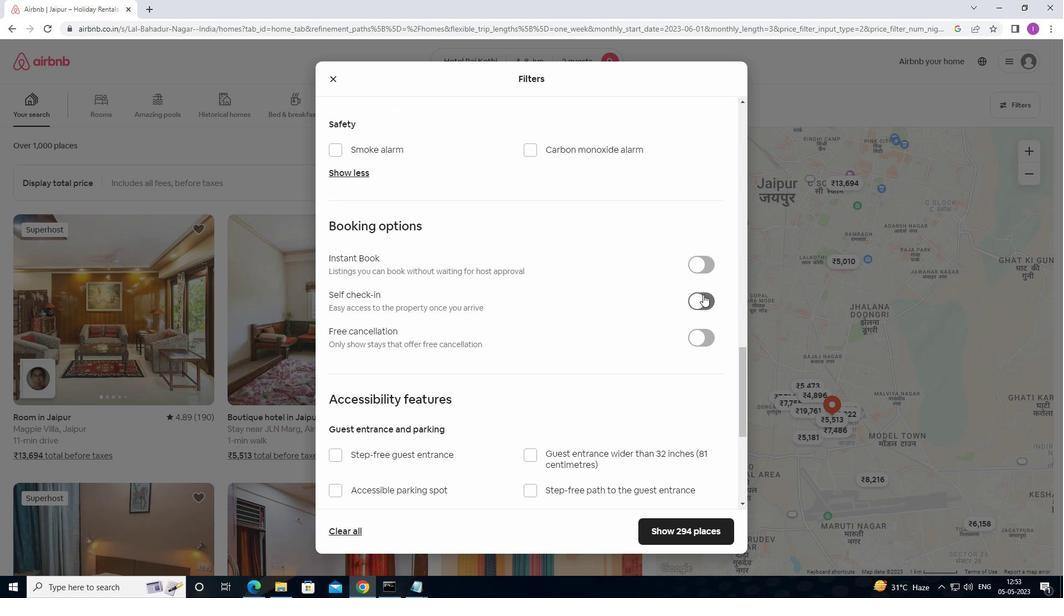 
Action: Mouse moved to (649, 318)
Screenshot: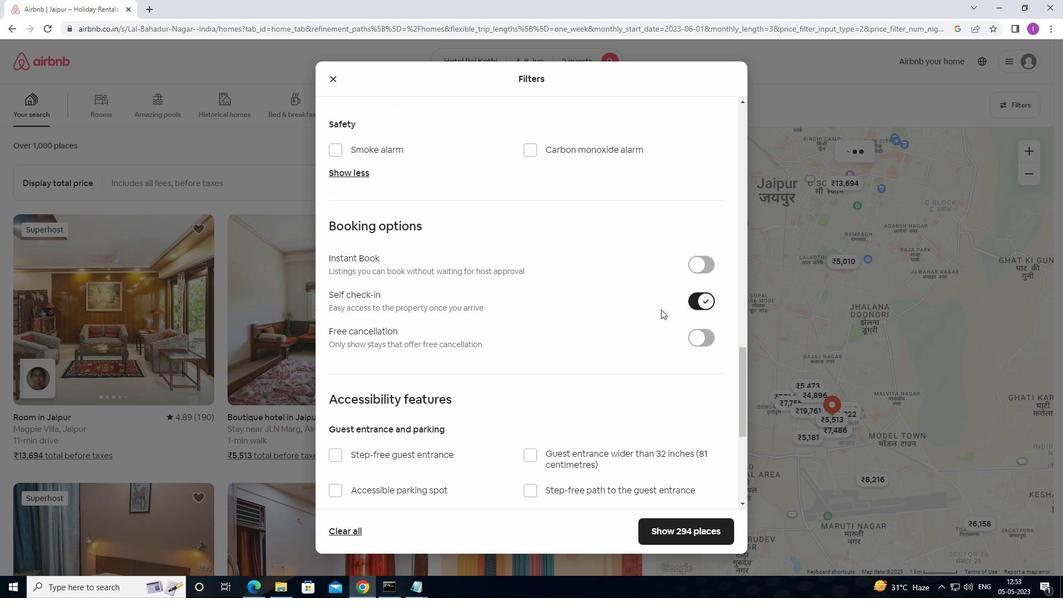 
Action: Mouse scrolled (649, 317) with delta (0, 0)
Screenshot: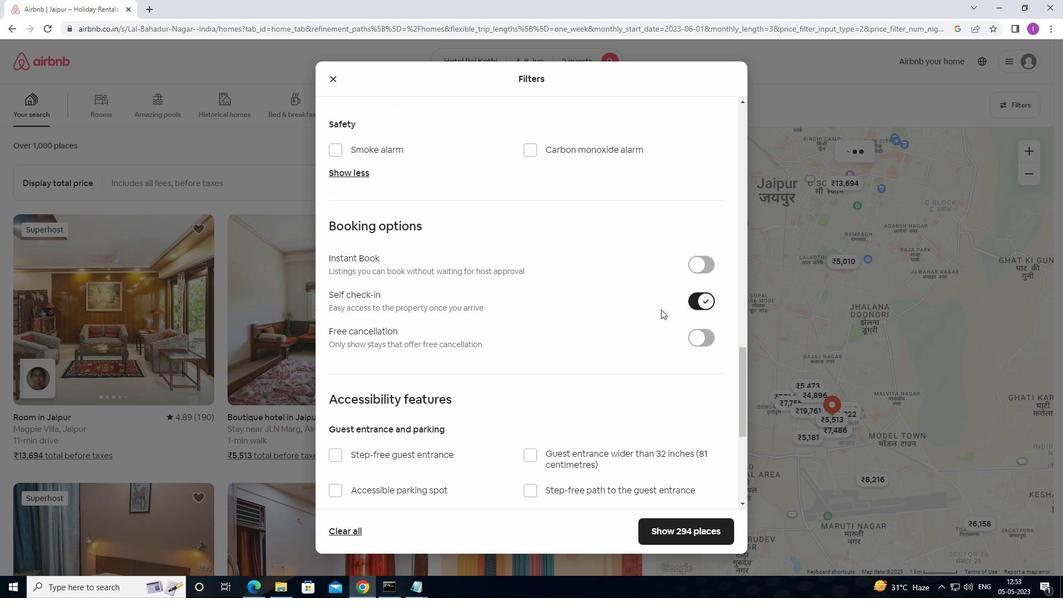 
Action: Mouse moved to (642, 323)
Screenshot: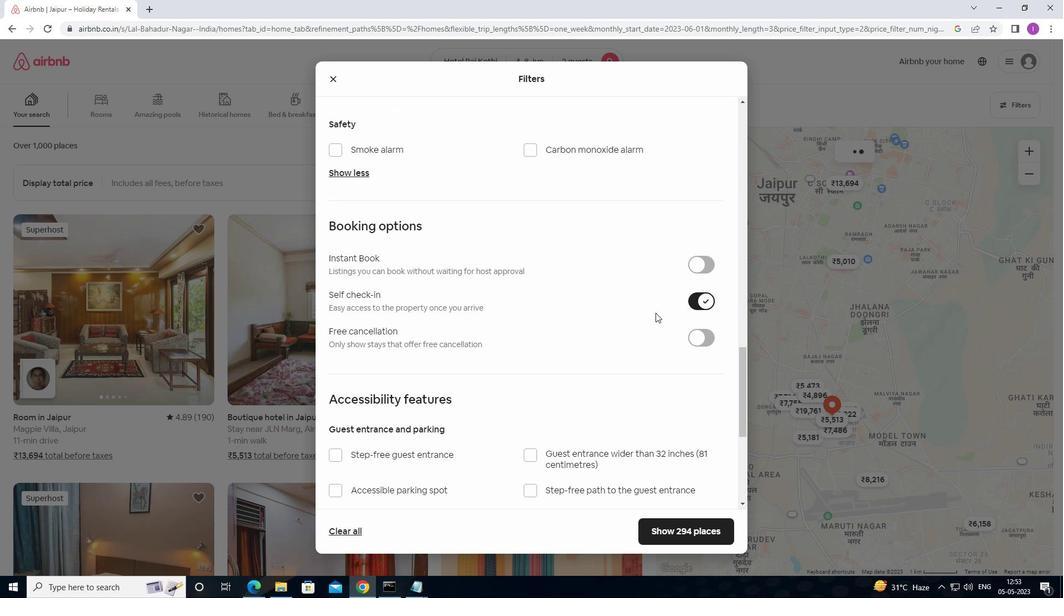 
Action: Mouse scrolled (642, 322) with delta (0, 0)
Screenshot: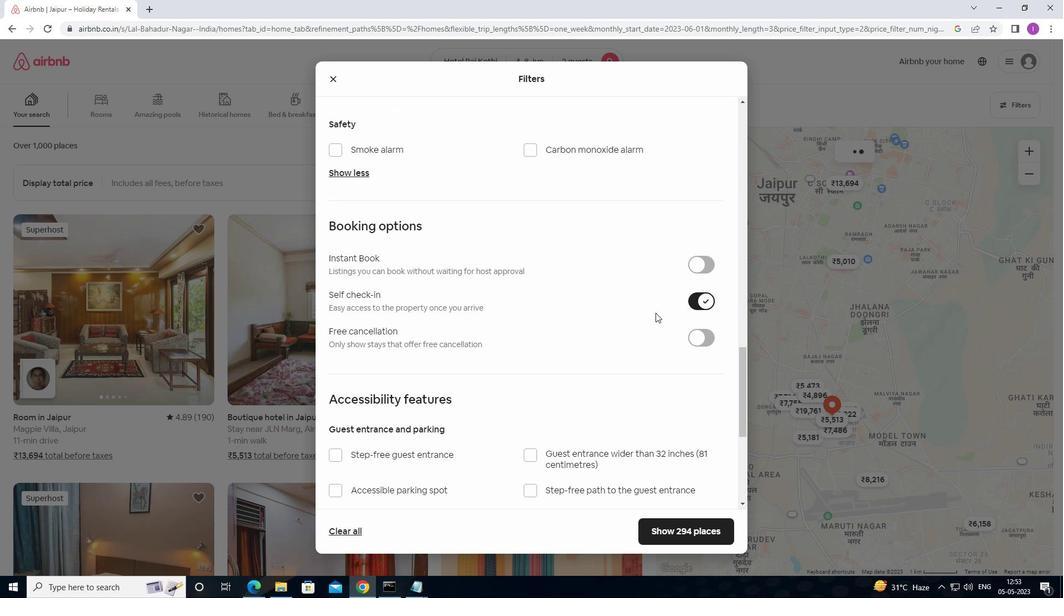 
Action: Mouse moved to (628, 328)
Screenshot: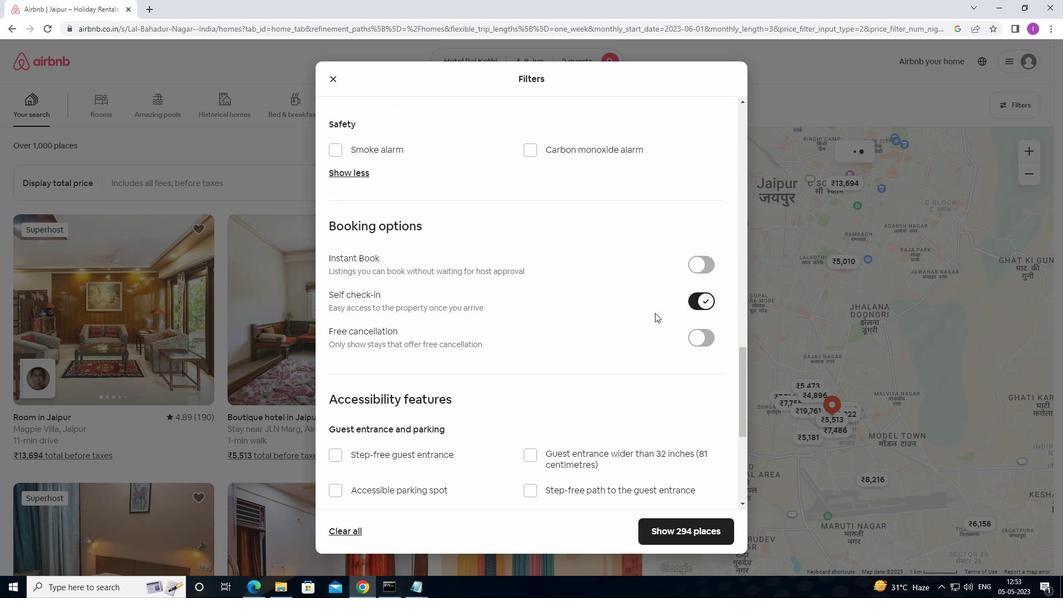 
Action: Mouse scrolled (628, 328) with delta (0, 0)
Screenshot: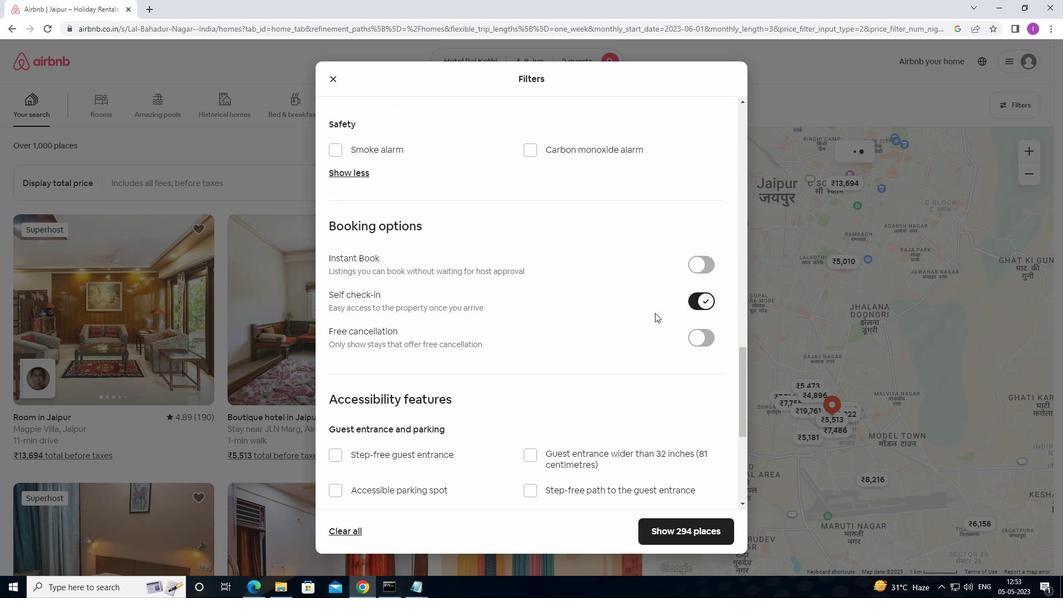 
Action: Mouse moved to (568, 329)
Screenshot: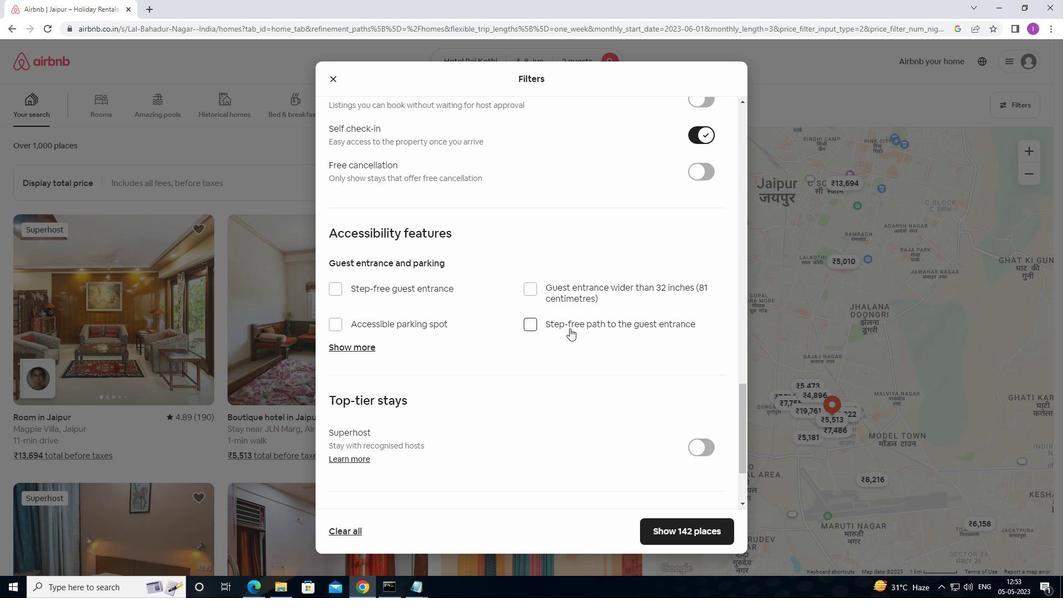 
Action: Mouse scrolled (568, 328) with delta (0, 0)
Screenshot: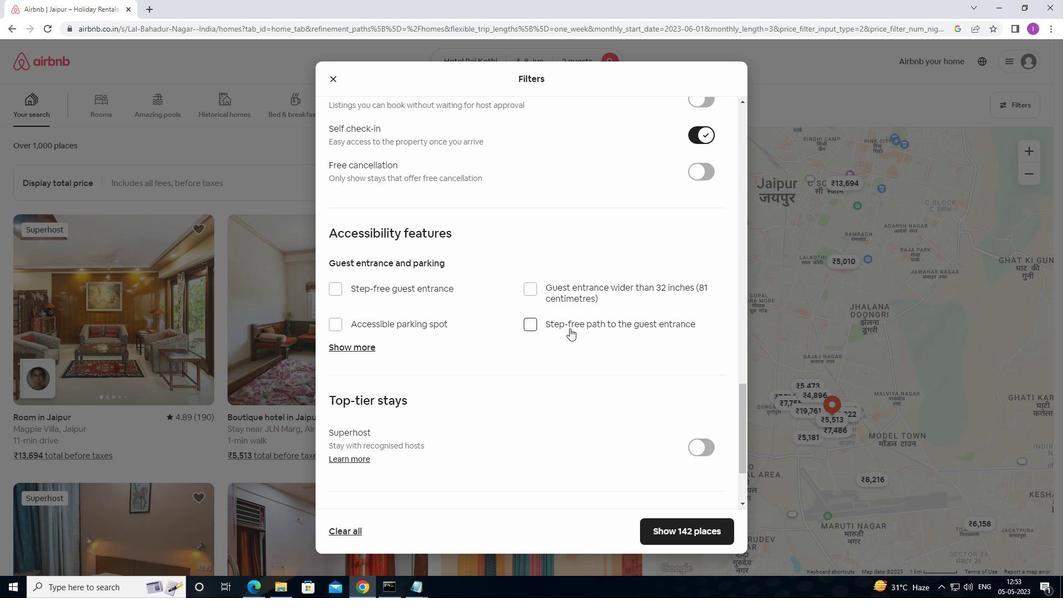 
Action: Mouse moved to (567, 330)
Screenshot: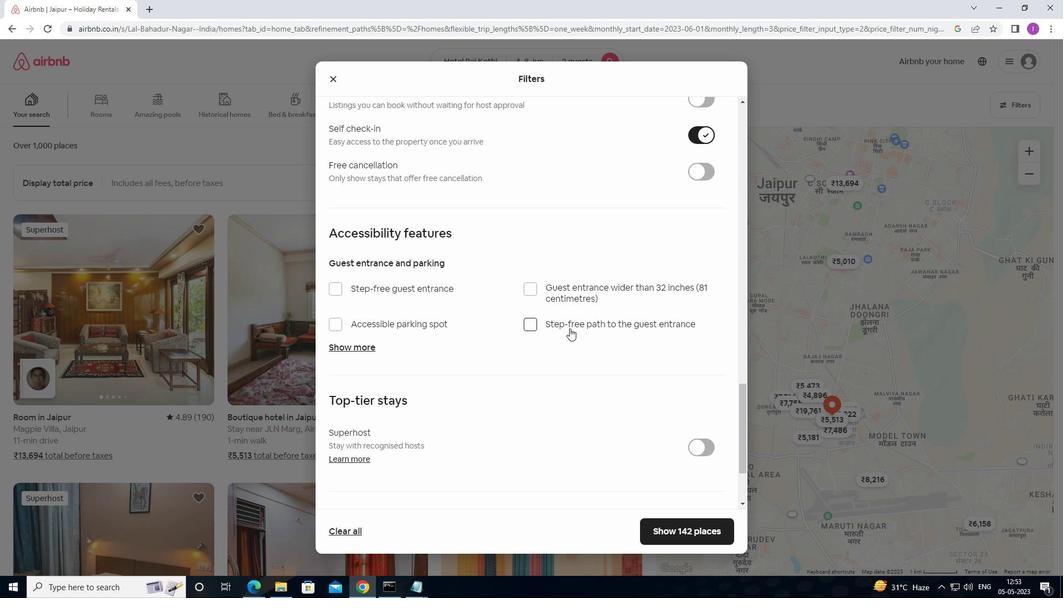 
Action: Mouse scrolled (567, 329) with delta (0, 0)
Screenshot: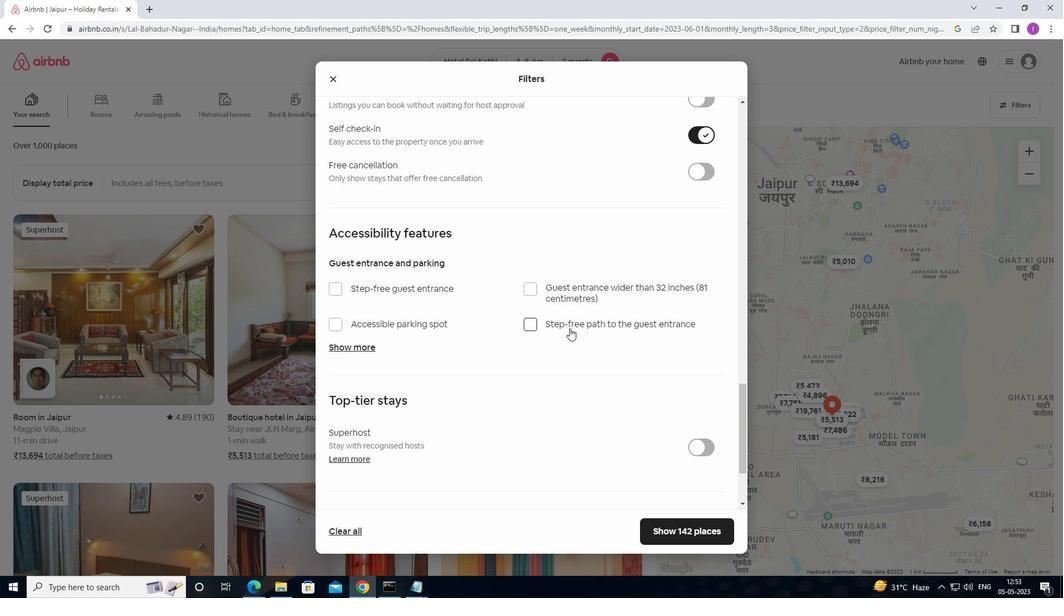 
Action: Mouse moved to (566, 332)
Screenshot: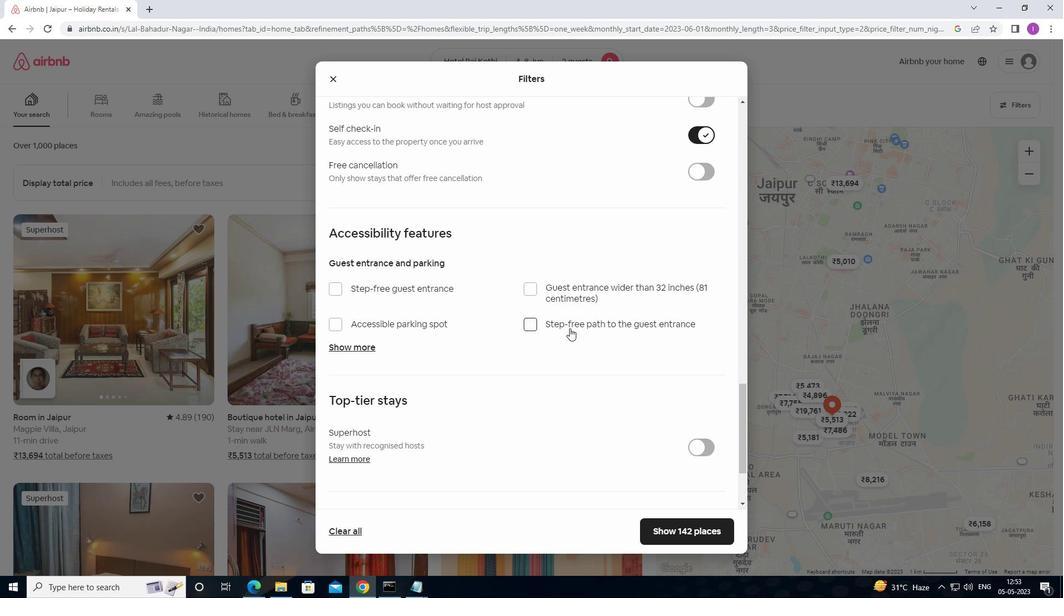 
Action: Mouse scrolled (566, 332) with delta (0, 0)
Screenshot: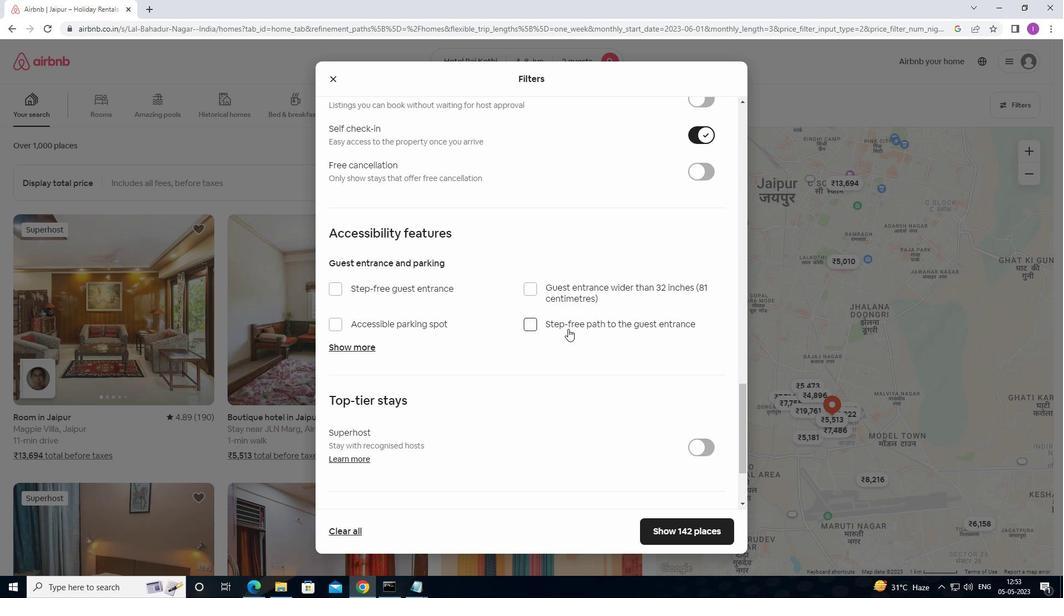 
Action: Mouse moved to (488, 385)
Screenshot: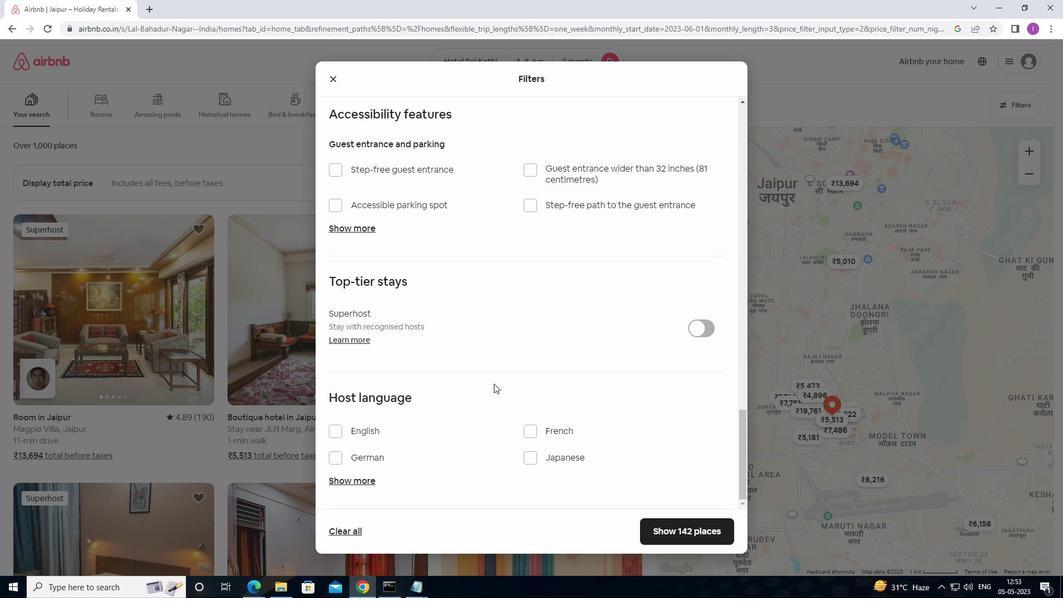 
Action: Mouse scrolled (488, 384) with delta (0, 0)
Screenshot: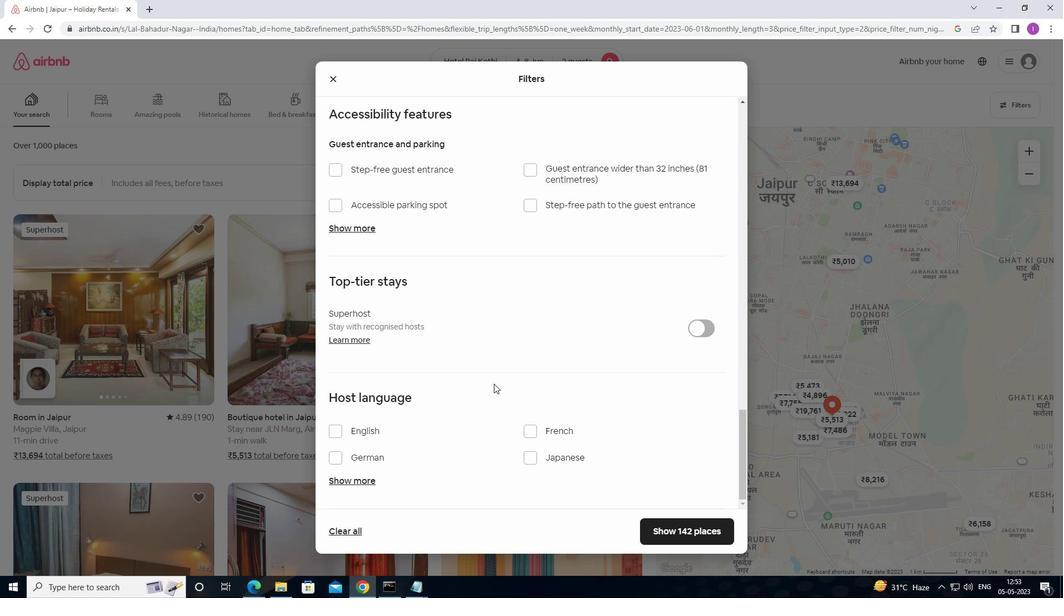 
Action: Mouse moved to (486, 387)
Screenshot: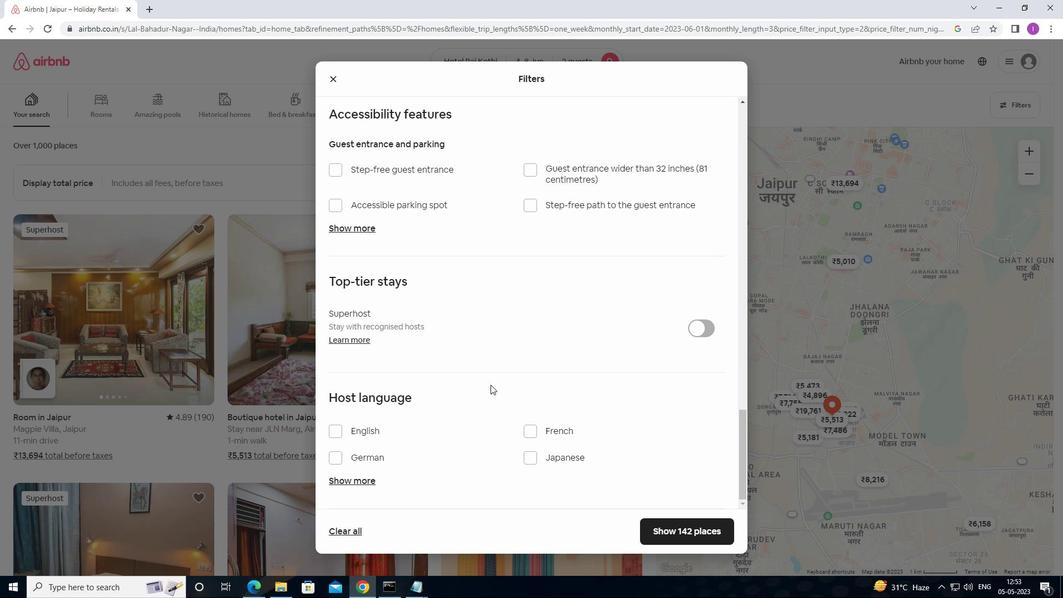 
Action: Mouse scrolled (486, 386) with delta (0, 0)
Screenshot: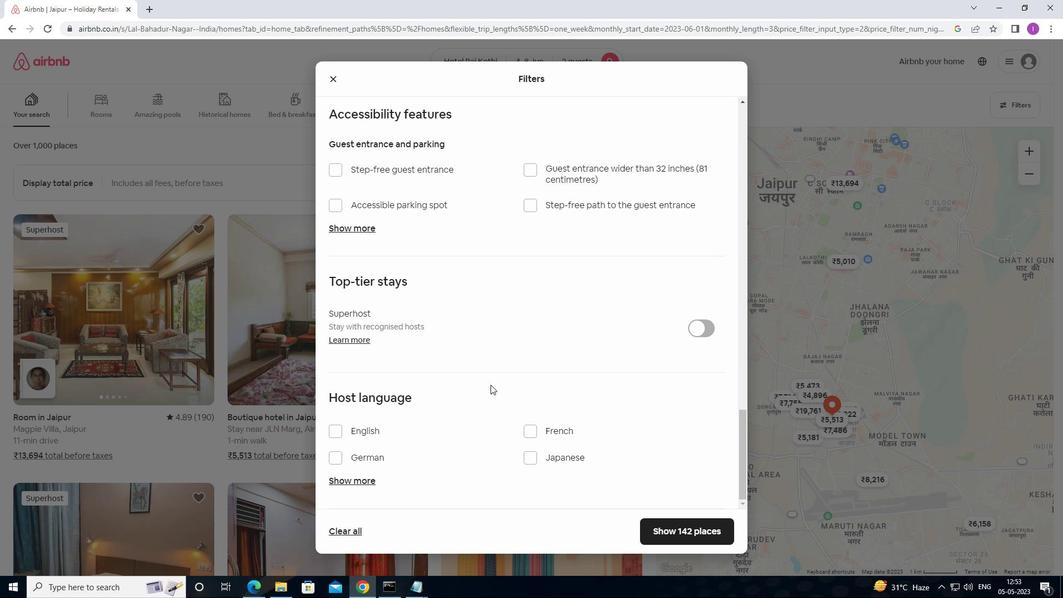 
Action: Mouse moved to (333, 429)
Screenshot: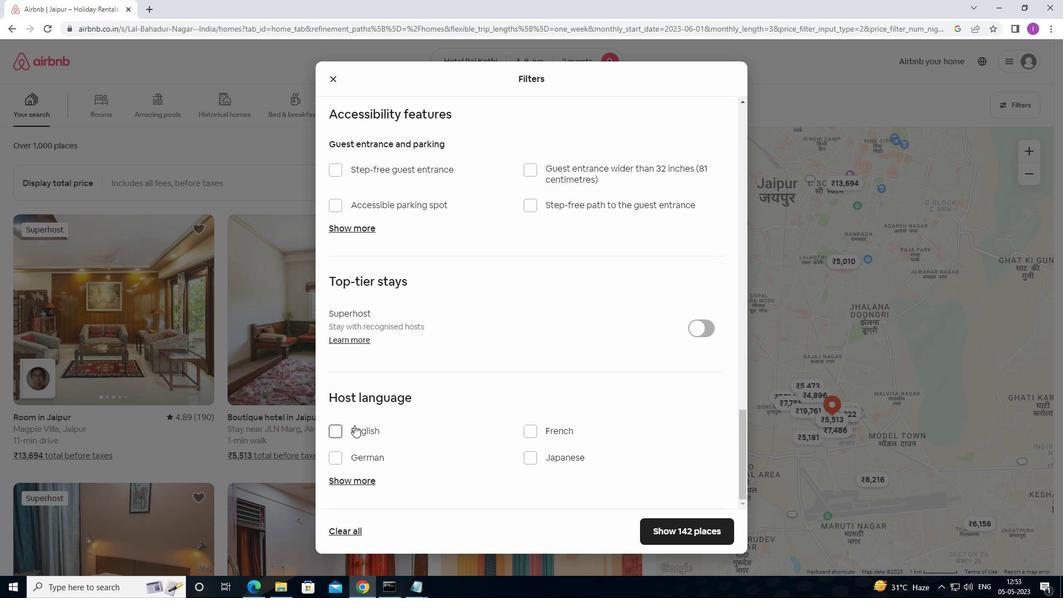 
Action: Mouse pressed left at (333, 429)
Screenshot: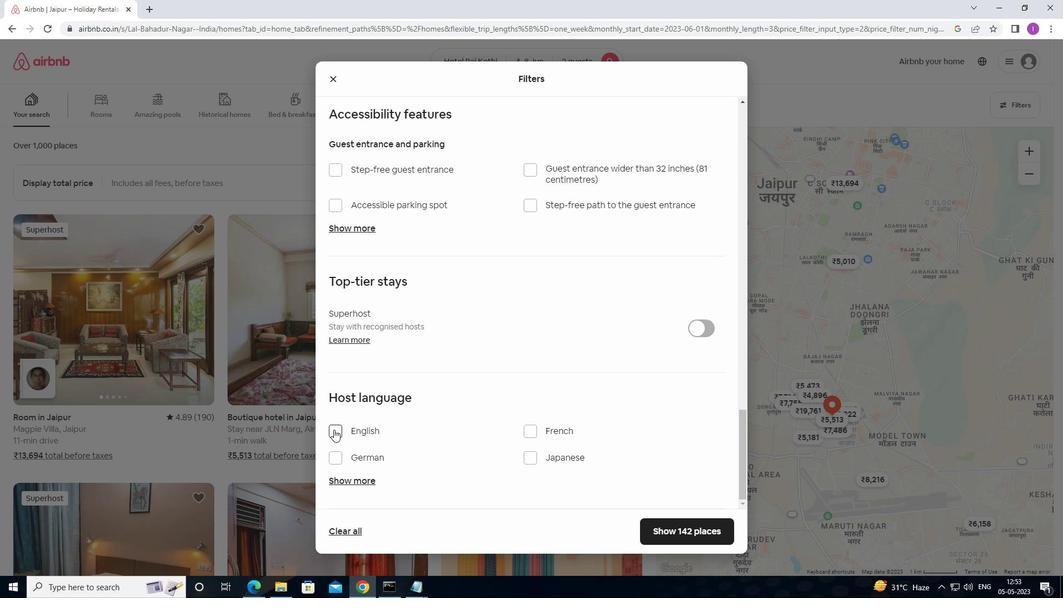 
Action: Mouse moved to (664, 522)
Screenshot: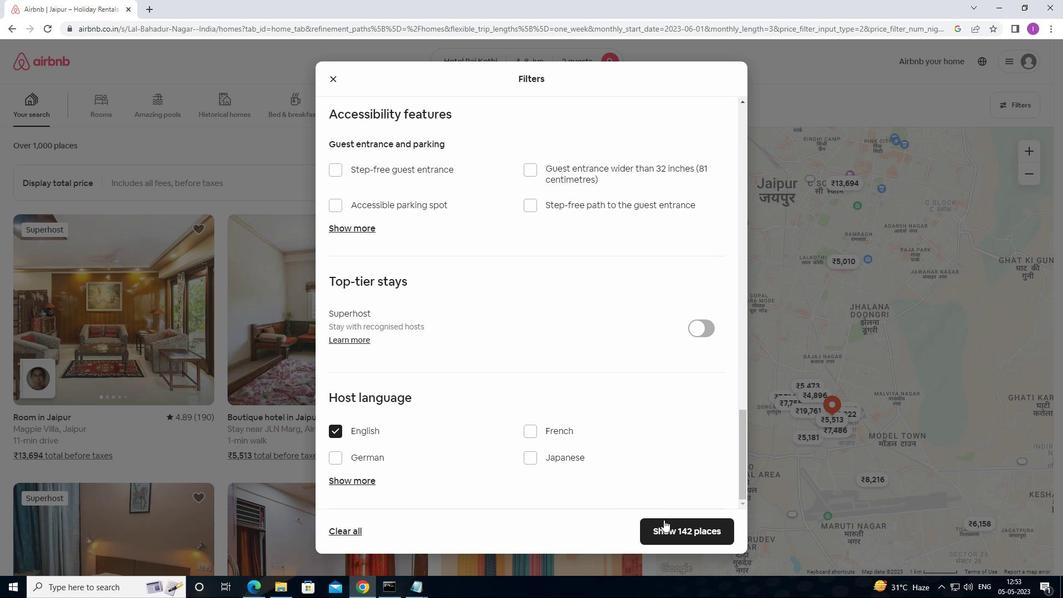 
Action: Mouse pressed left at (664, 522)
Screenshot: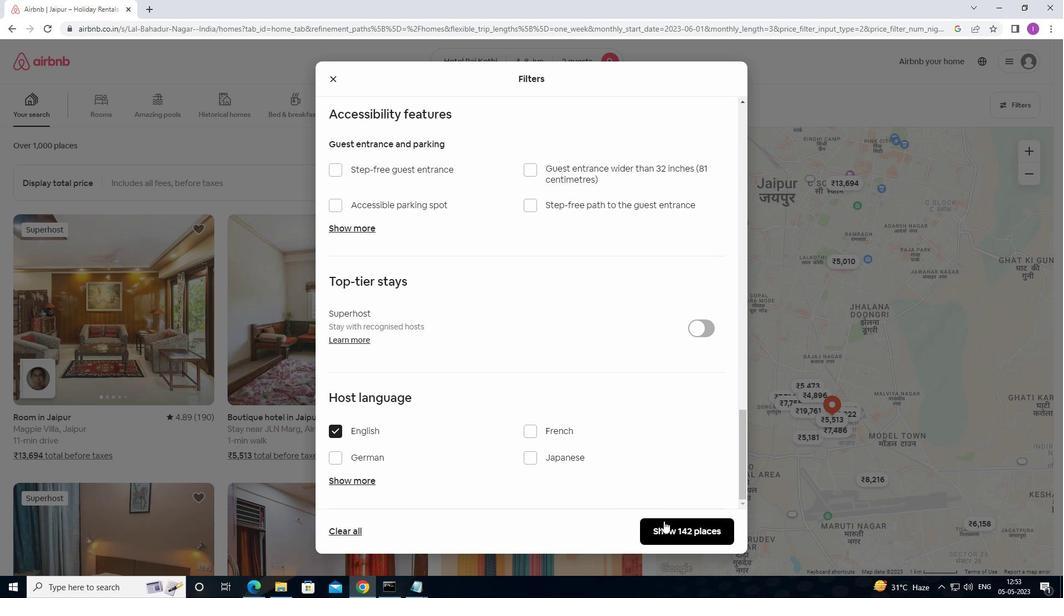 
Action: Mouse moved to (281, 581)
Screenshot: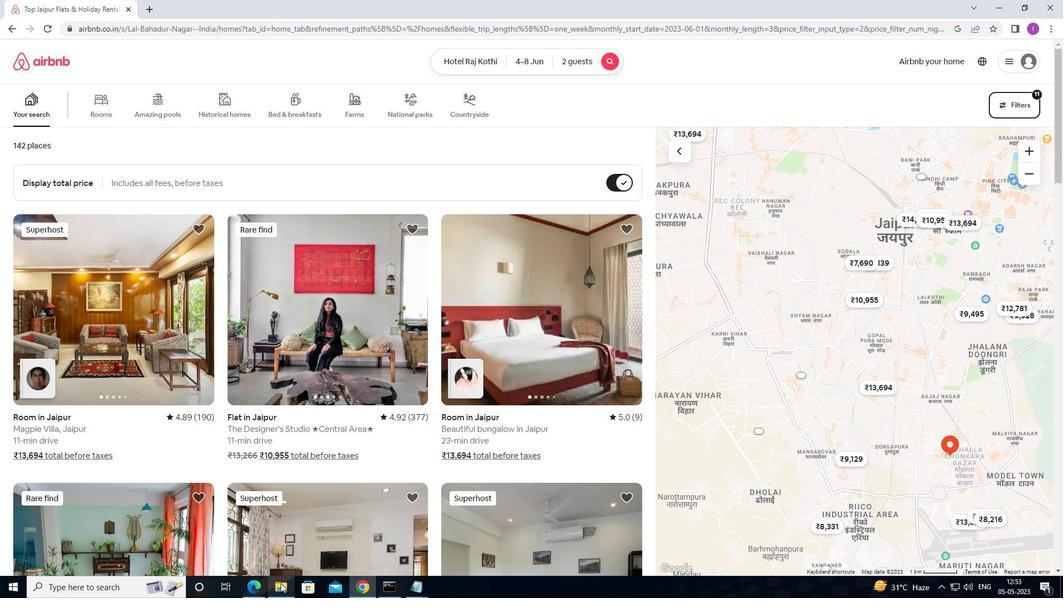 
